 Task: Check the percentage active listings of new kitchen in the last 1 year.
Action: Mouse moved to (874, 202)
Screenshot: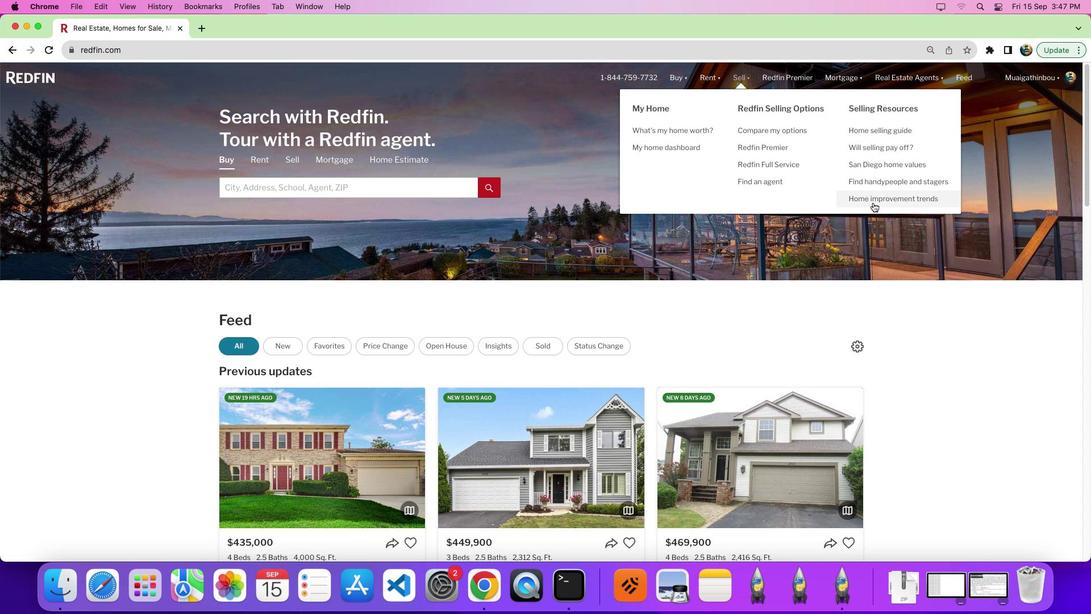 
Action: Mouse pressed left at (874, 202)
Screenshot: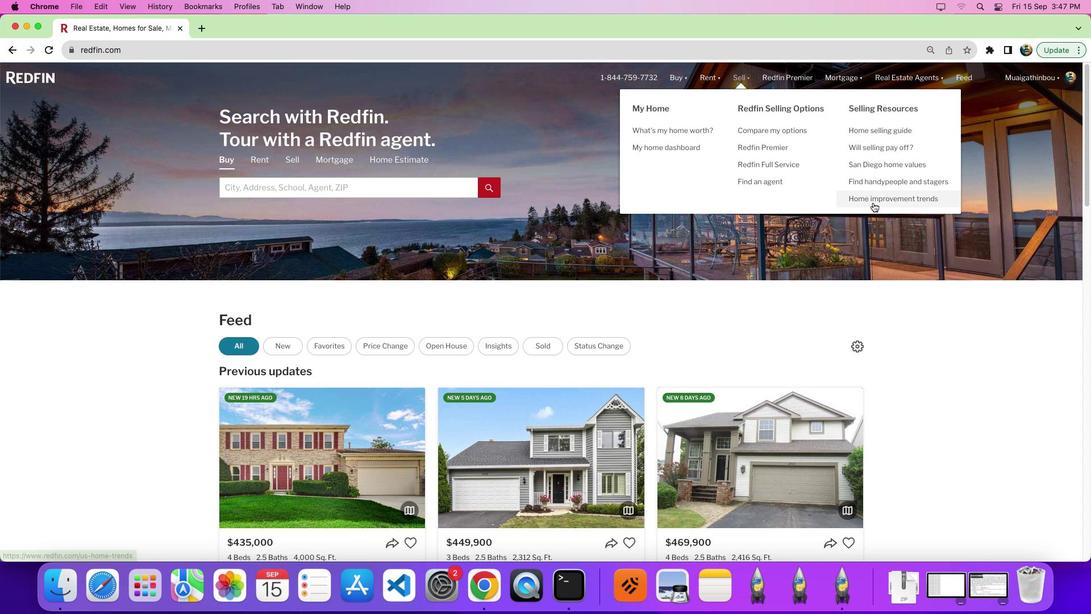 
Action: Mouse pressed left at (874, 202)
Screenshot: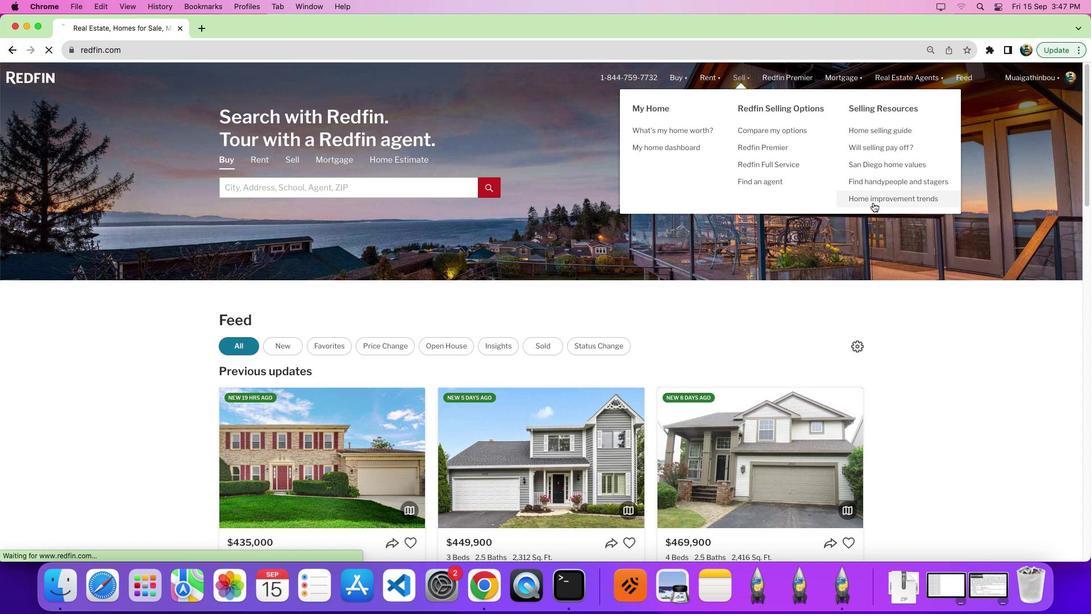 
Action: Mouse moved to (302, 222)
Screenshot: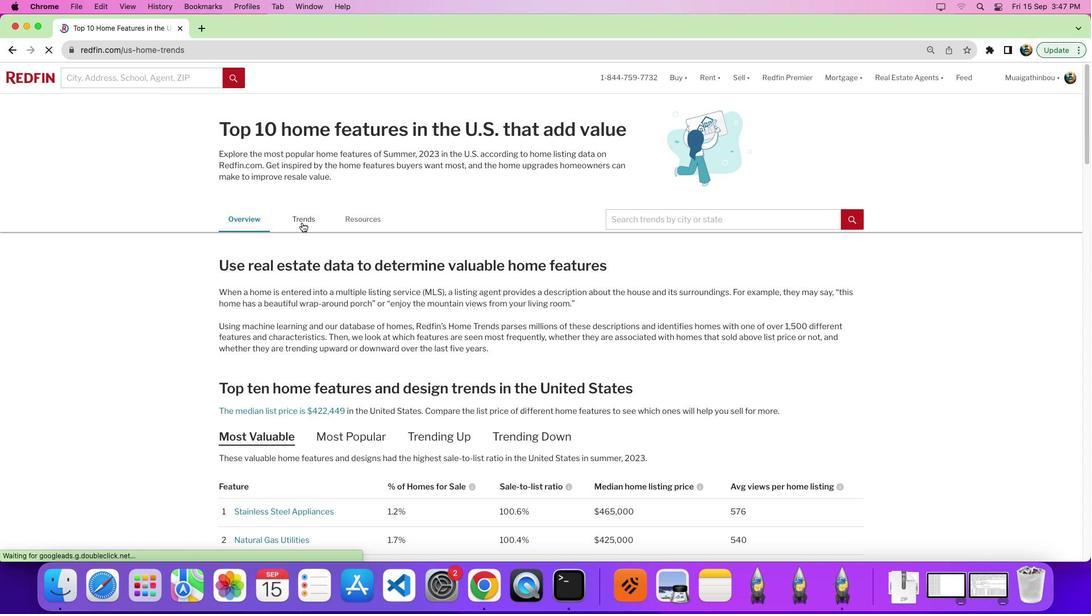 
Action: Mouse pressed left at (302, 222)
Screenshot: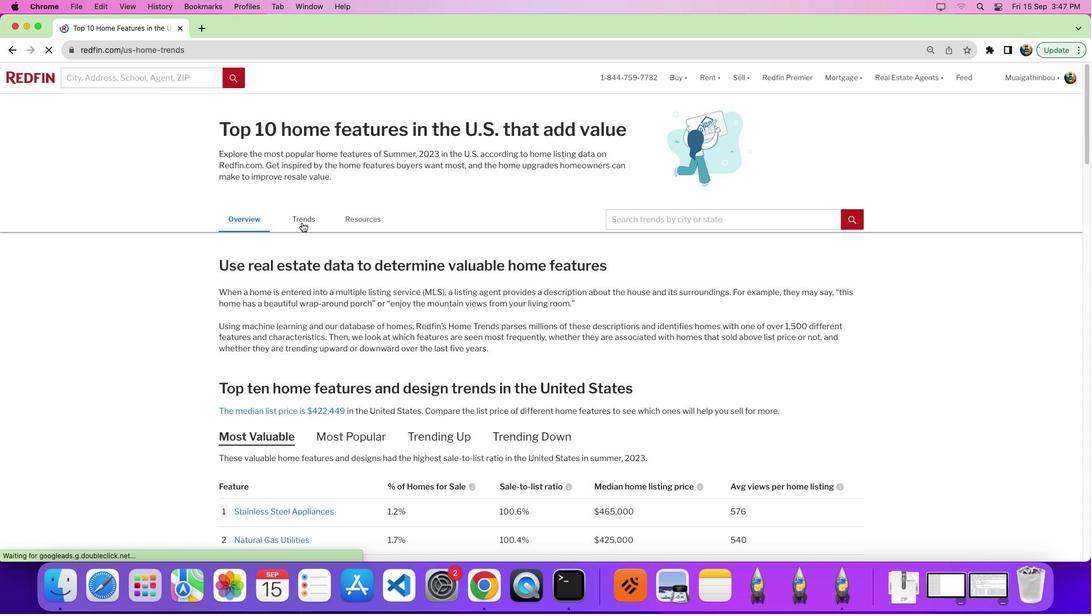 
Action: Mouse moved to (489, 222)
Screenshot: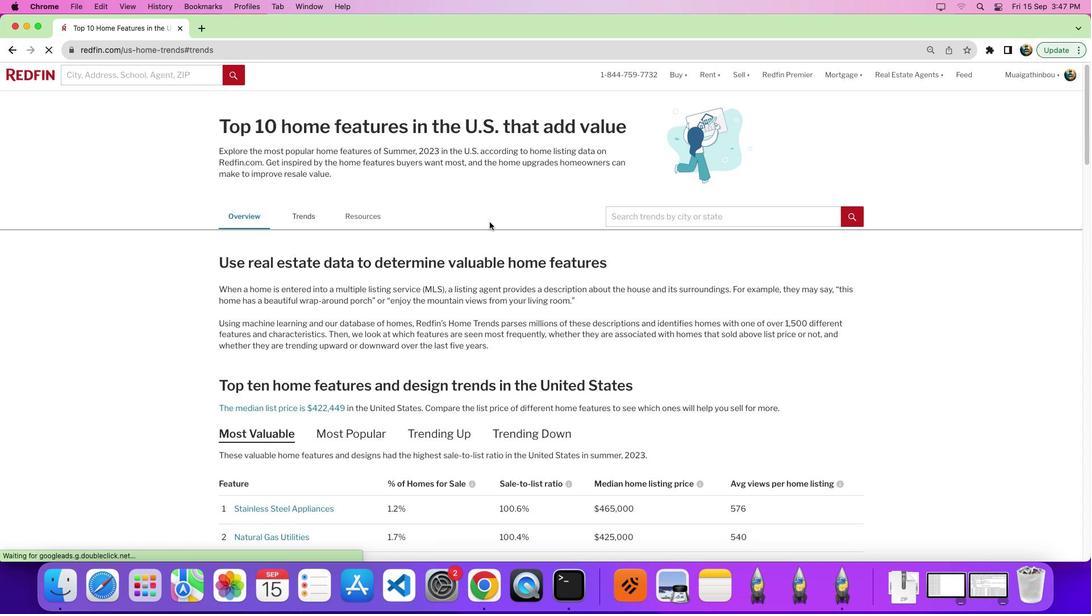 
Action: Mouse scrolled (489, 222) with delta (0, 0)
Screenshot: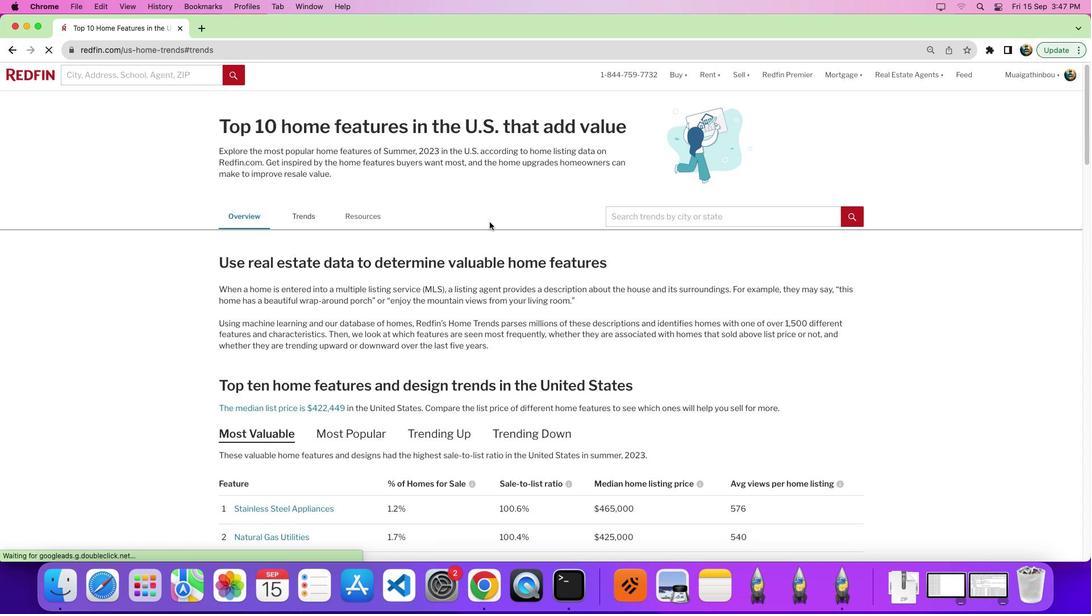 
Action: Mouse moved to (489, 222)
Screenshot: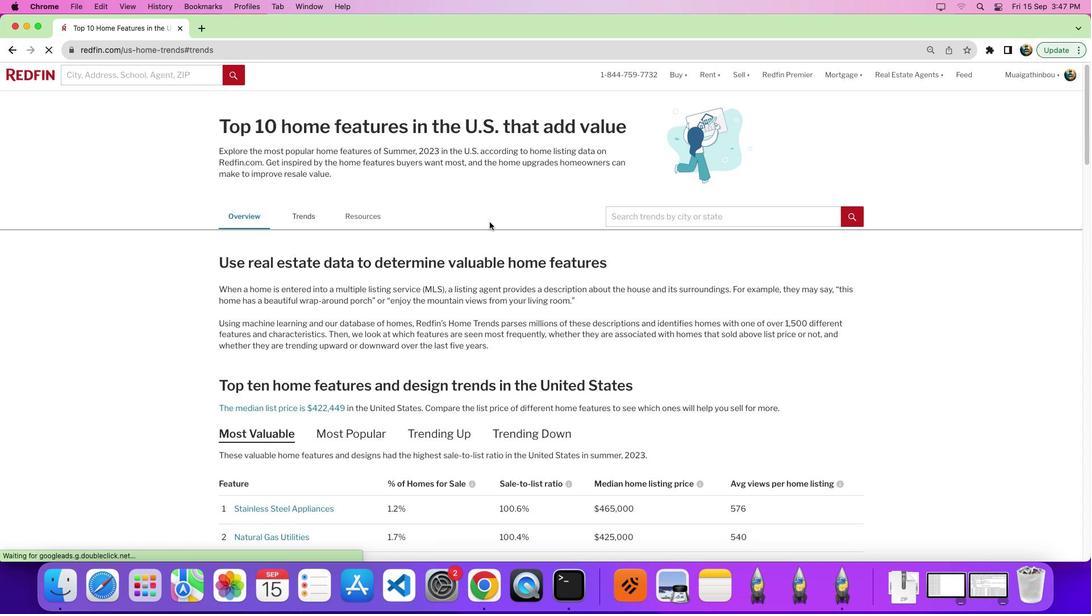 
Action: Mouse scrolled (489, 222) with delta (0, 0)
Screenshot: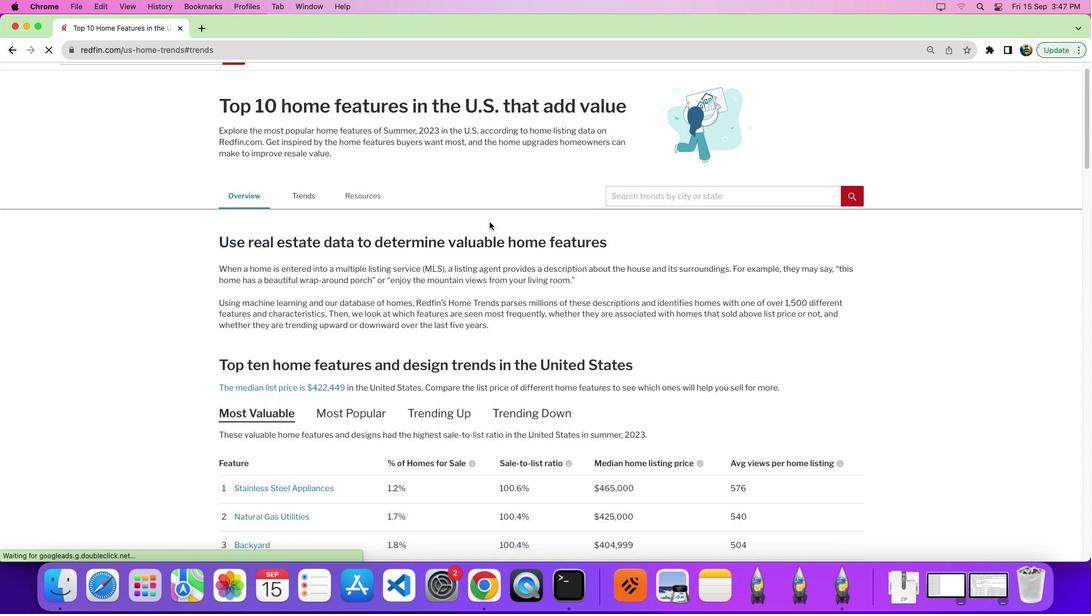 
Action: Mouse moved to (490, 221)
Screenshot: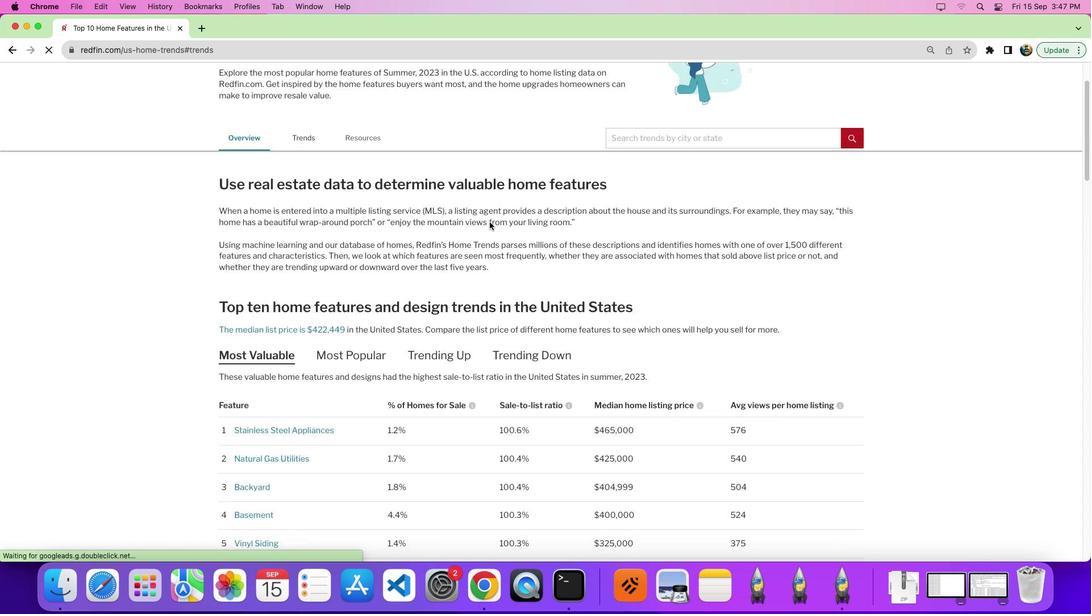 
Action: Mouse scrolled (490, 221) with delta (0, -3)
Screenshot: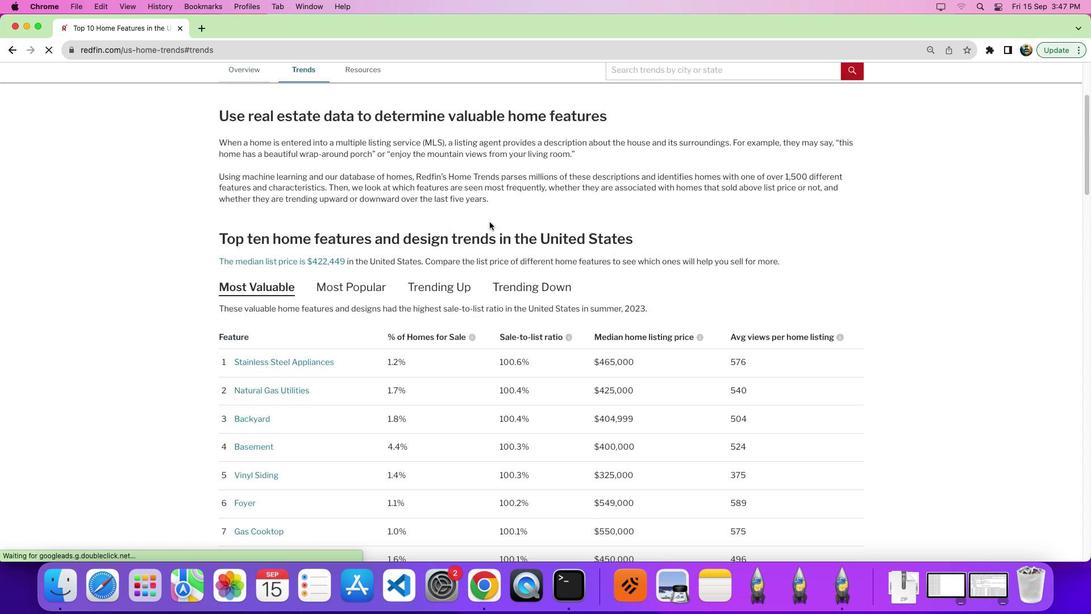 
Action: Mouse scrolled (490, 221) with delta (0, 0)
Screenshot: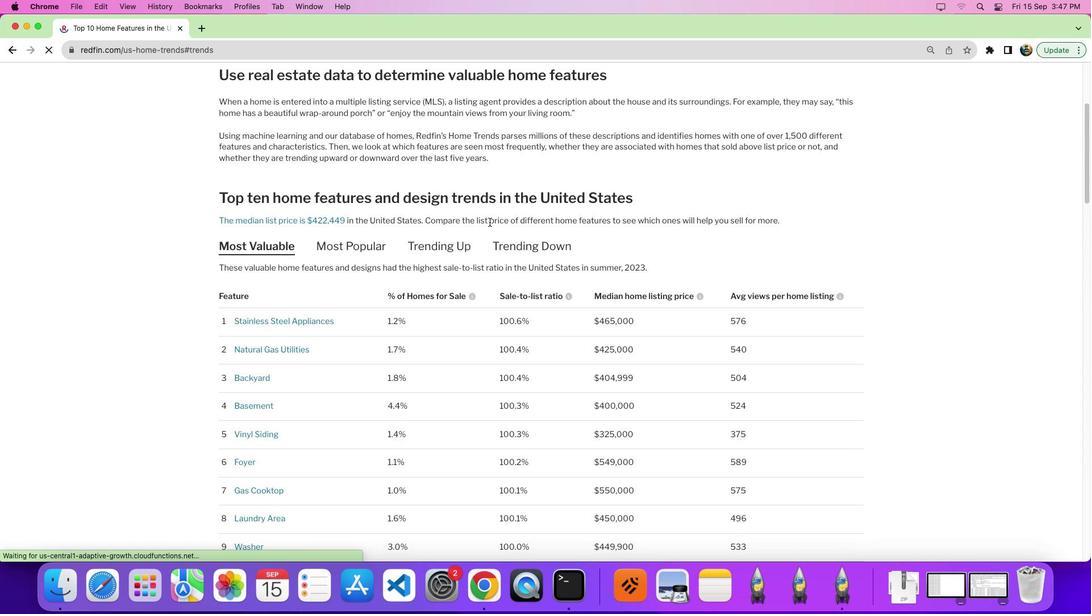 
Action: Mouse scrolled (490, 221) with delta (0, 0)
Screenshot: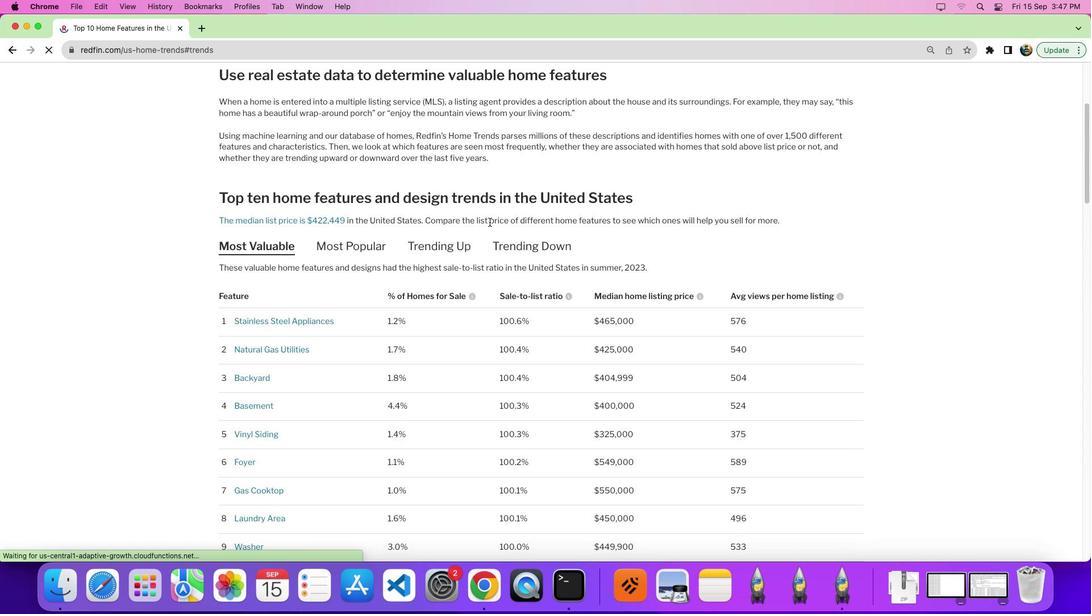 
Action: Mouse scrolled (490, 221) with delta (0, -2)
Screenshot: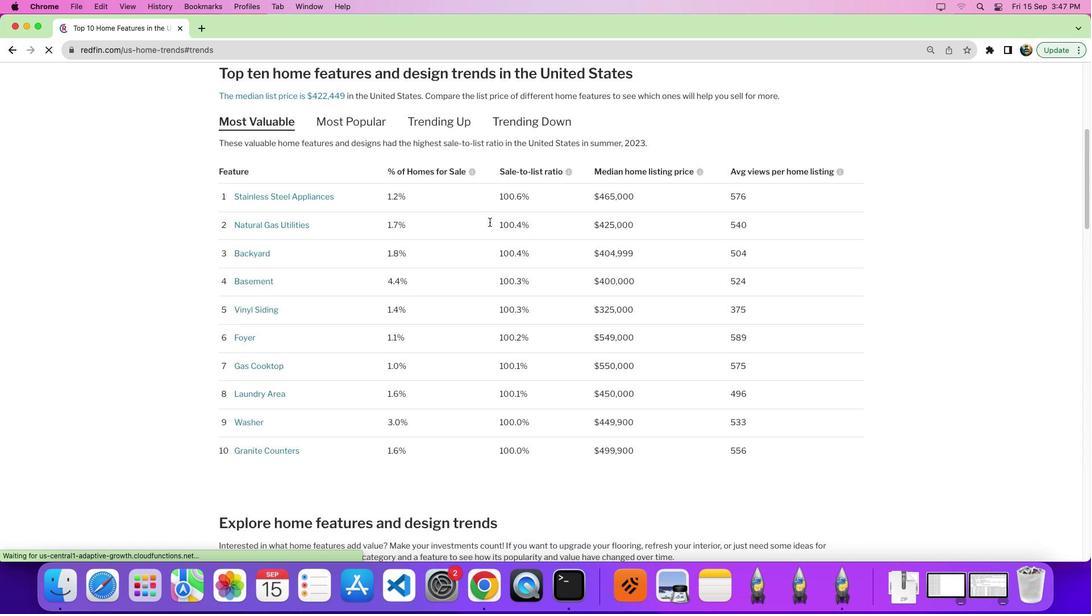 
Action: Mouse moved to (486, 221)
Screenshot: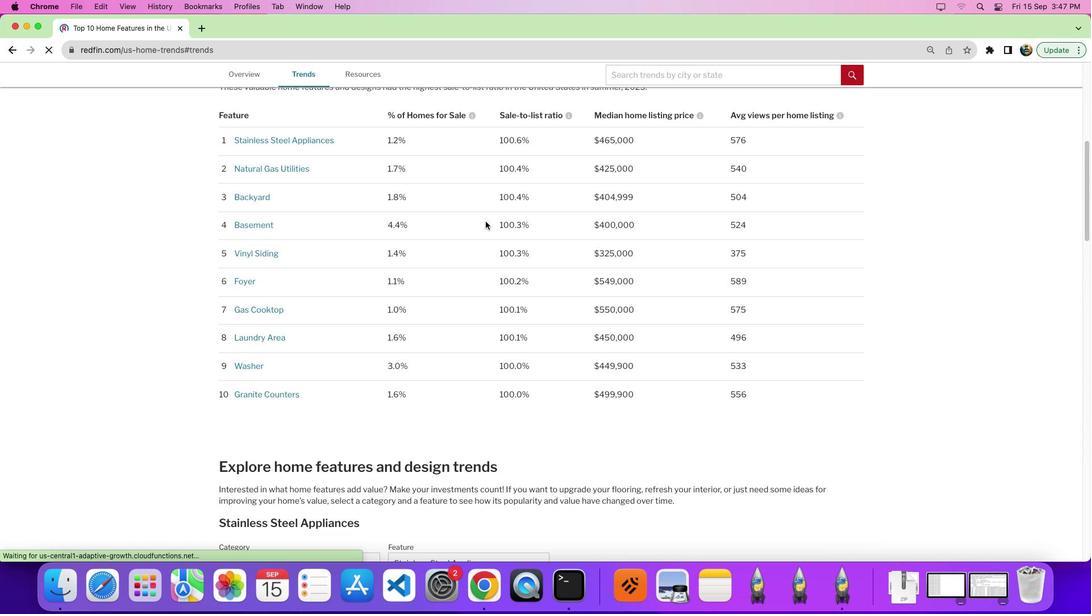
Action: Mouse scrolled (486, 221) with delta (0, 0)
Screenshot: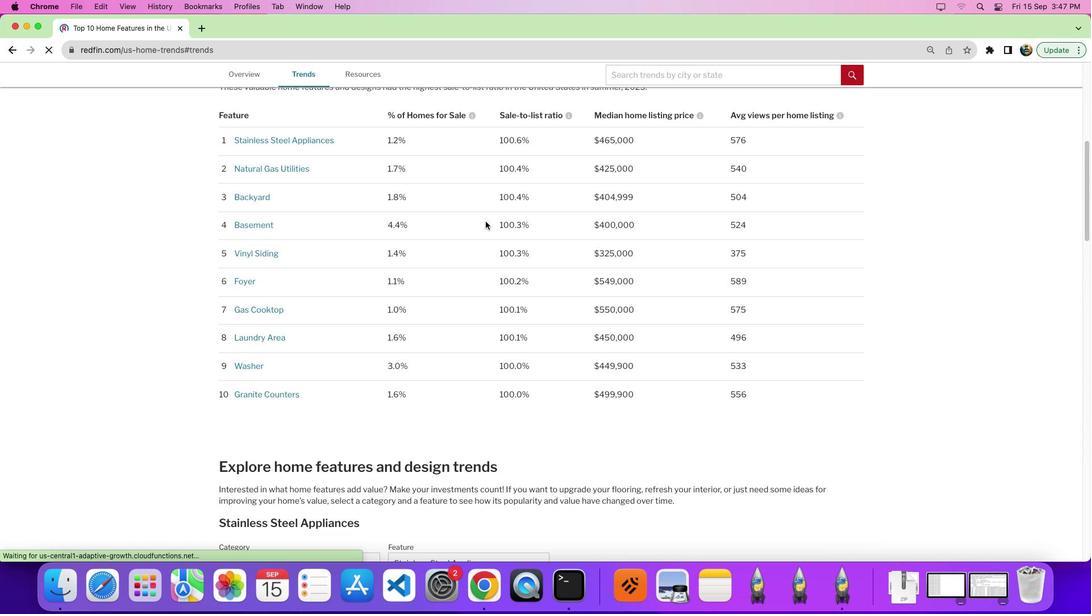 
Action: Mouse scrolled (486, 221) with delta (0, 0)
Screenshot: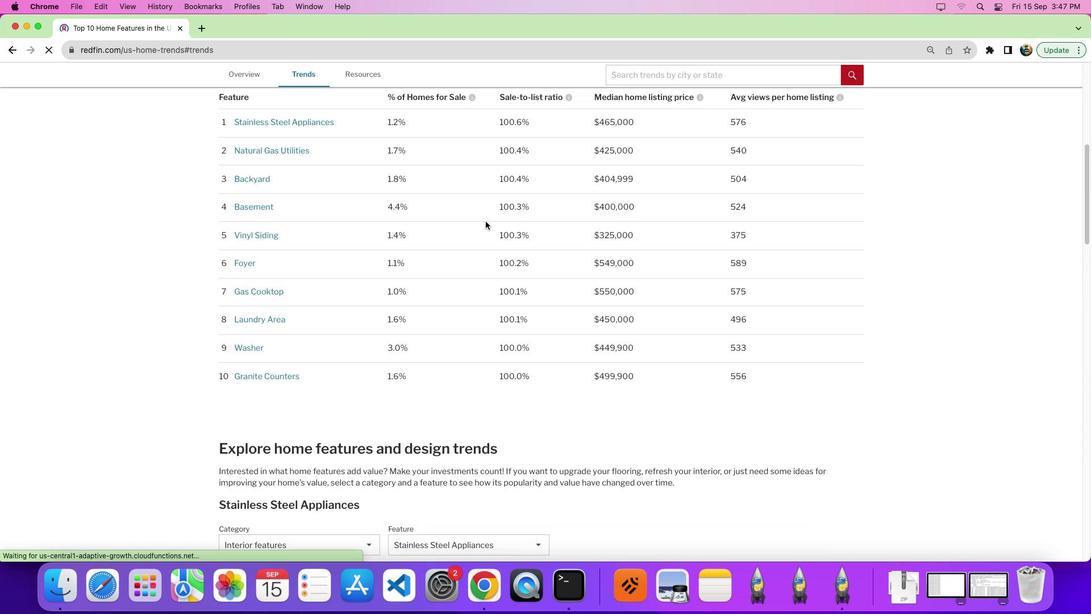 
Action: Mouse moved to (464, 243)
Screenshot: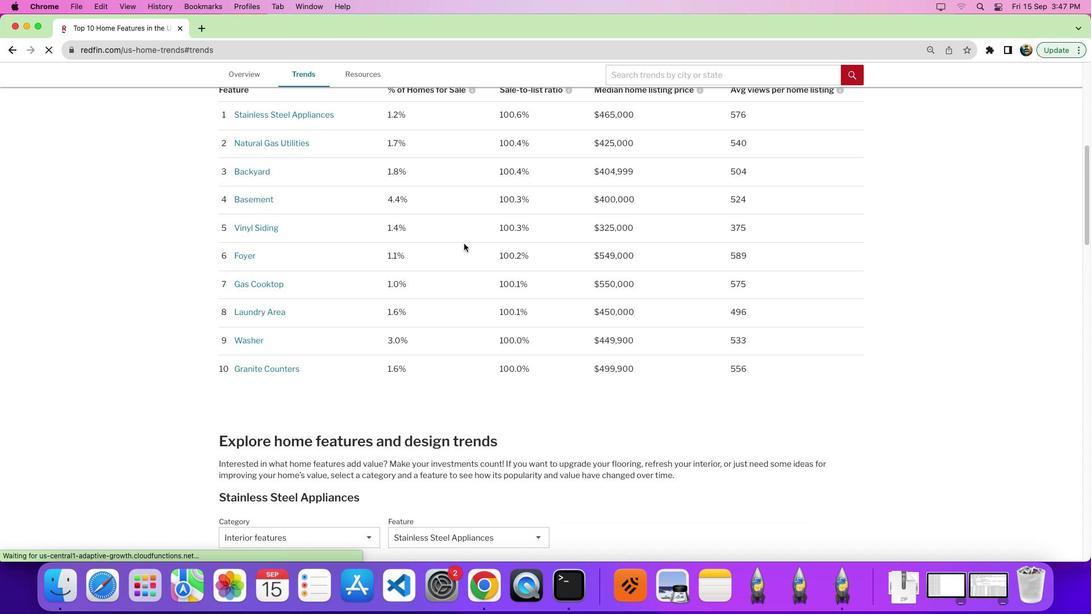 
Action: Mouse scrolled (464, 243) with delta (0, 0)
Screenshot: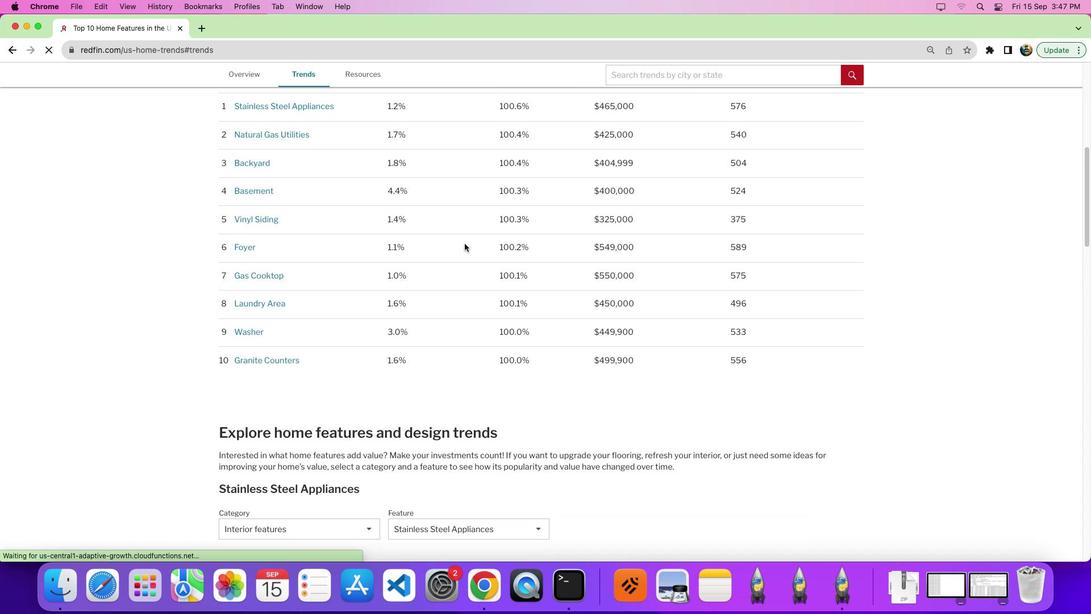 
Action: Mouse scrolled (464, 243) with delta (0, 0)
Screenshot: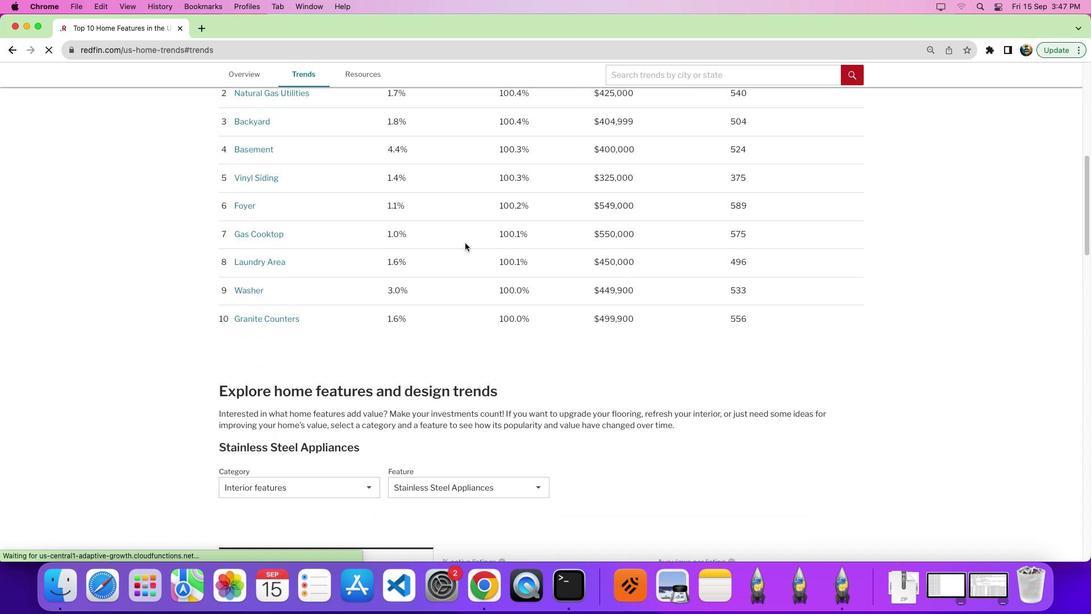 
Action: Mouse moved to (464, 243)
Screenshot: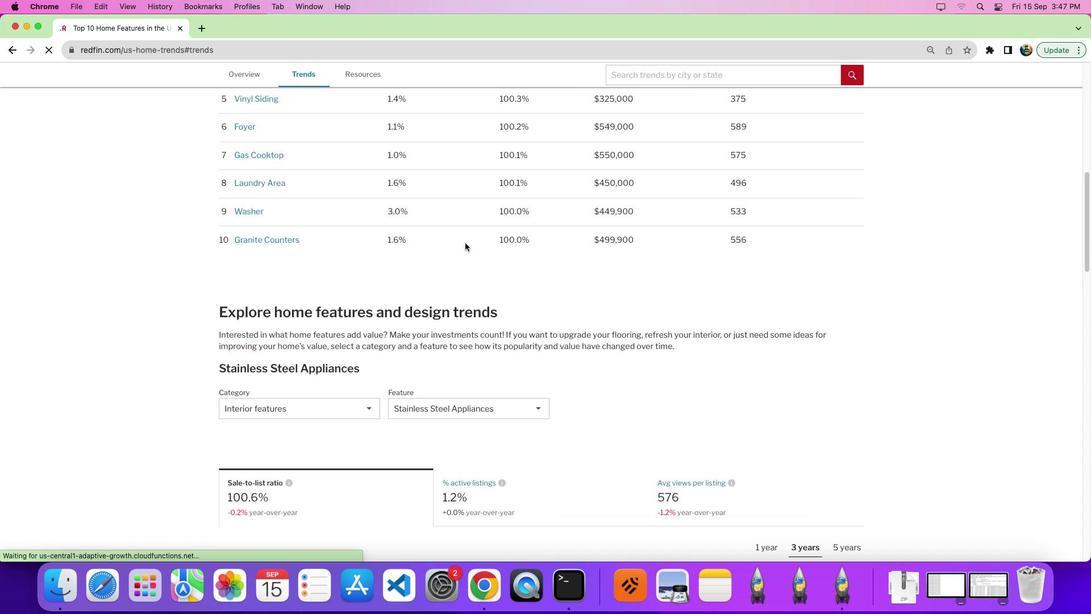 
Action: Mouse scrolled (464, 243) with delta (0, -3)
Screenshot: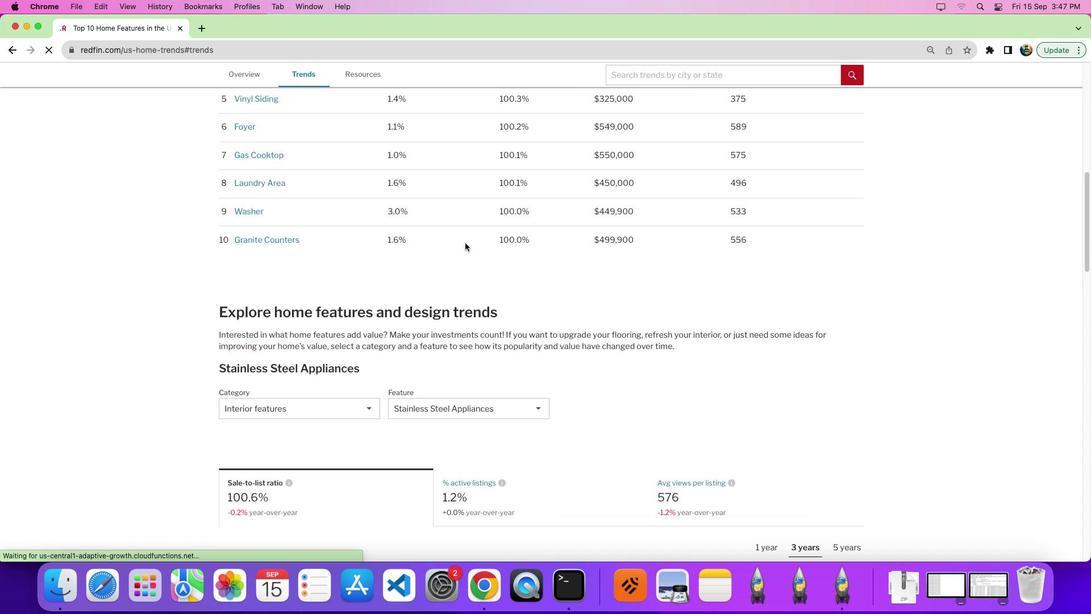 
Action: Mouse moved to (439, 250)
Screenshot: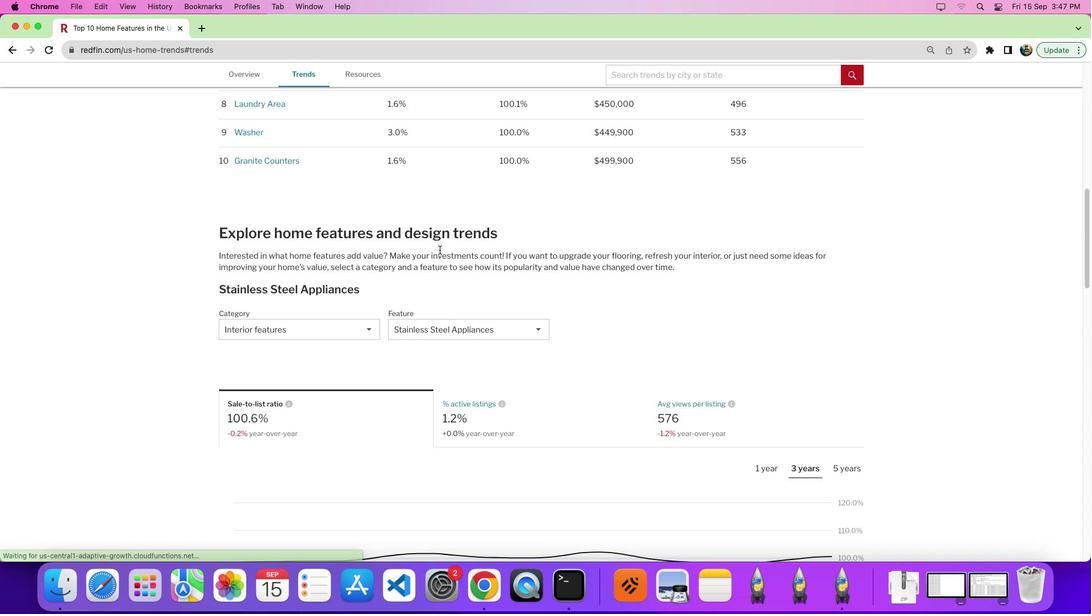 
Action: Mouse scrolled (439, 250) with delta (0, 0)
Screenshot: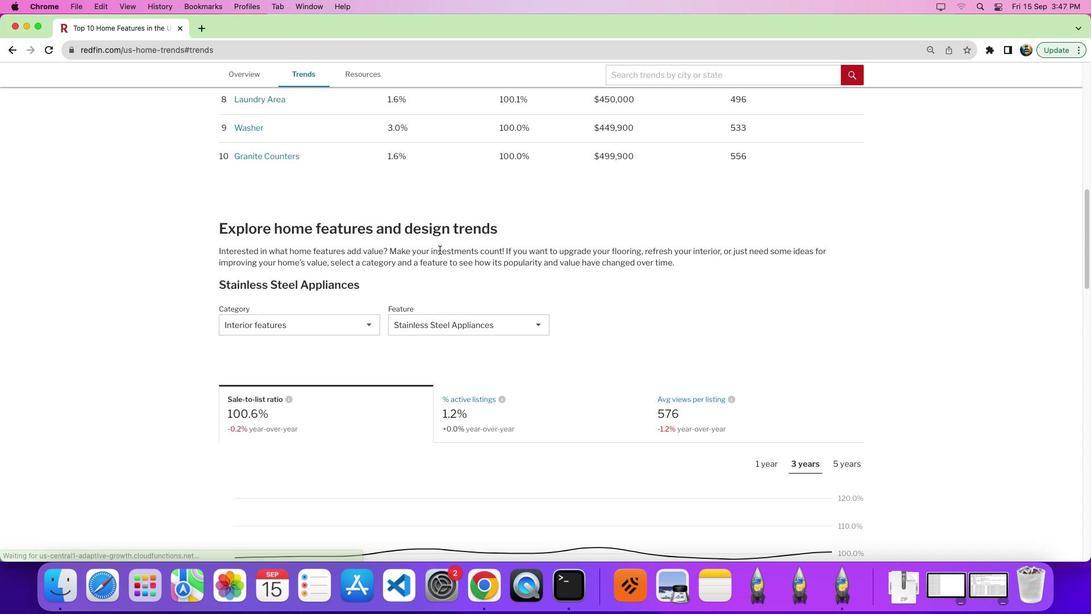 
Action: Mouse moved to (439, 250)
Screenshot: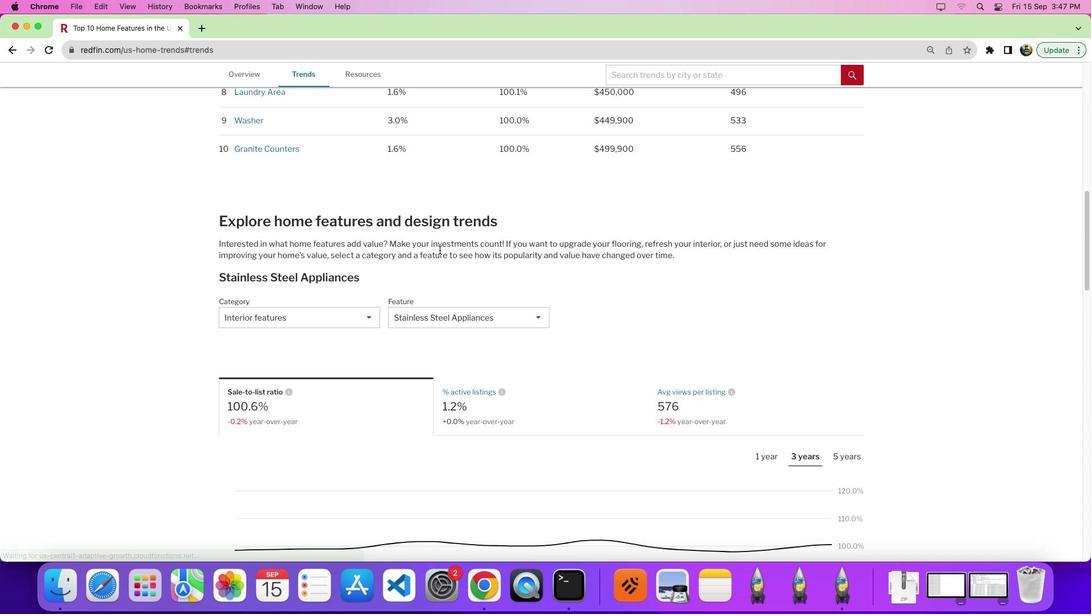 
Action: Mouse scrolled (439, 250) with delta (0, 0)
Screenshot: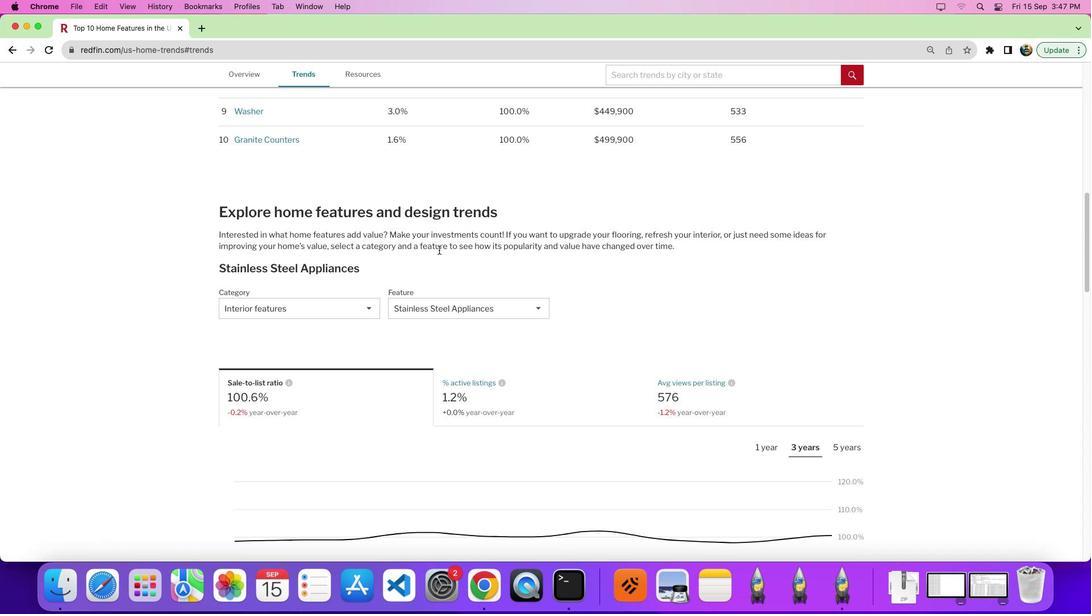 
Action: Mouse moved to (354, 296)
Screenshot: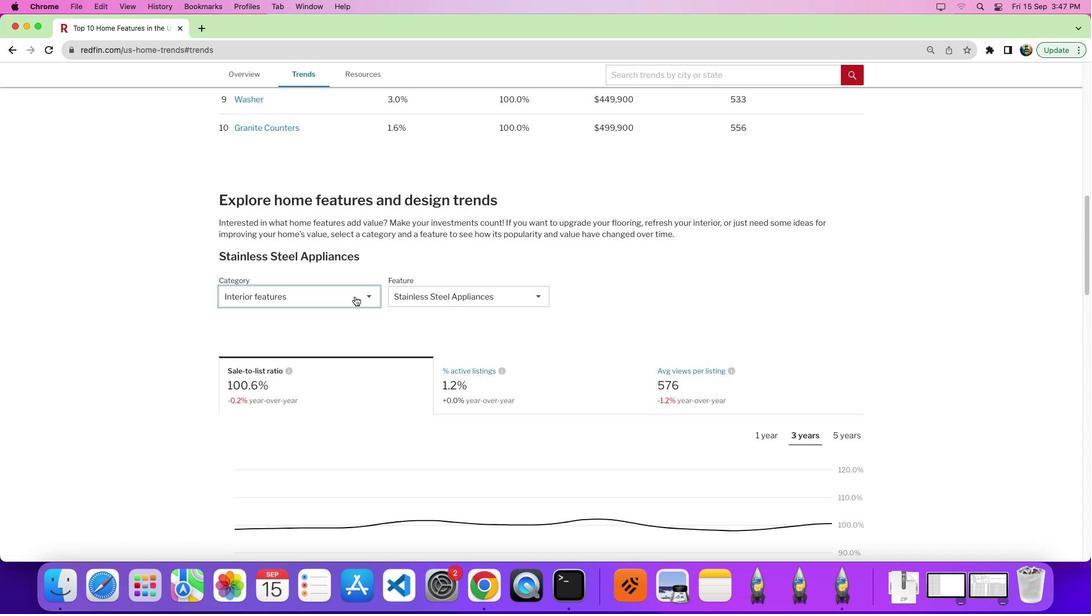
Action: Mouse pressed left at (354, 296)
Screenshot: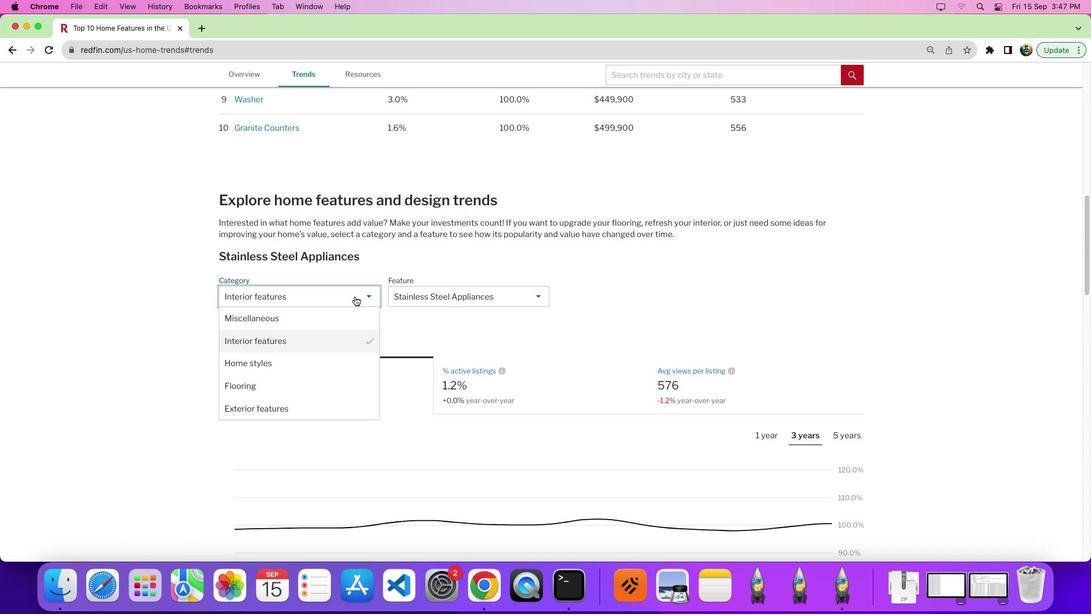 
Action: Mouse moved to (362, 341)
Screenshot: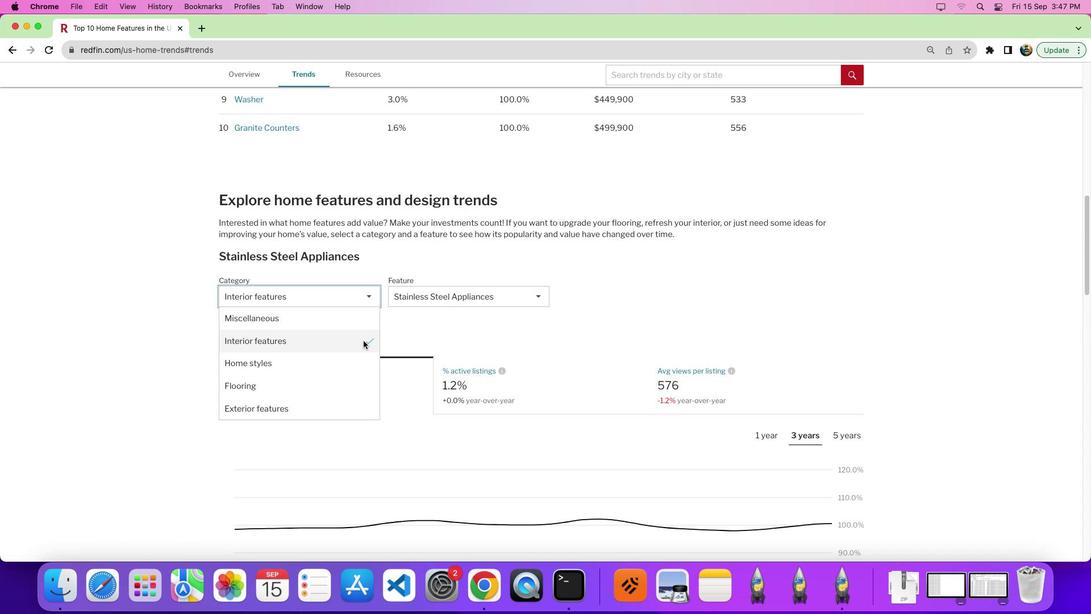 
Action: Mouse pressed left at (362, 341)
Screenshot: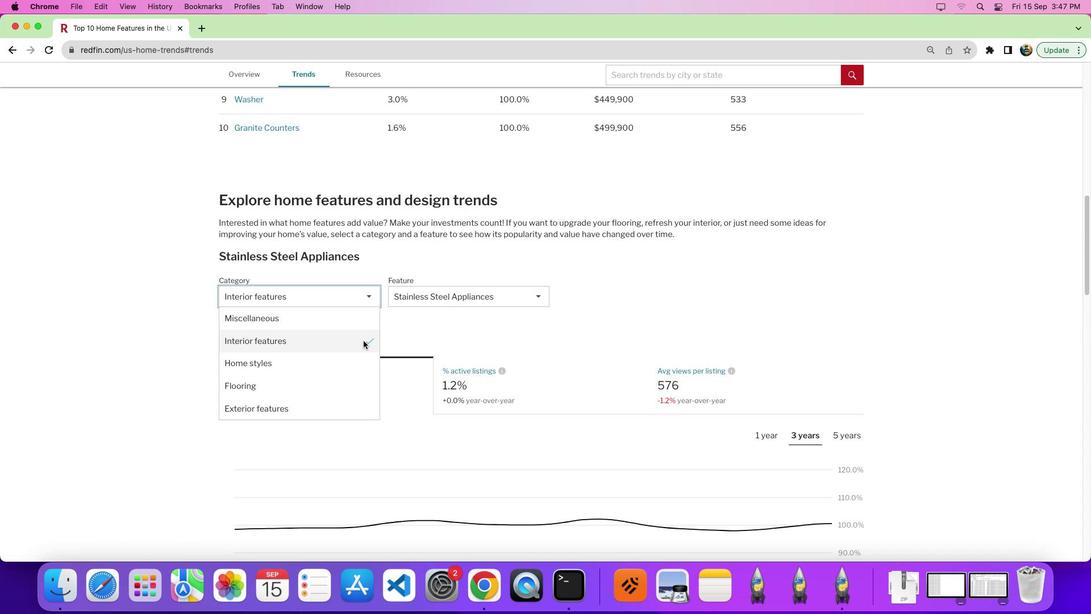 
Action: Mouse moved to (461, 289)
Screenshot: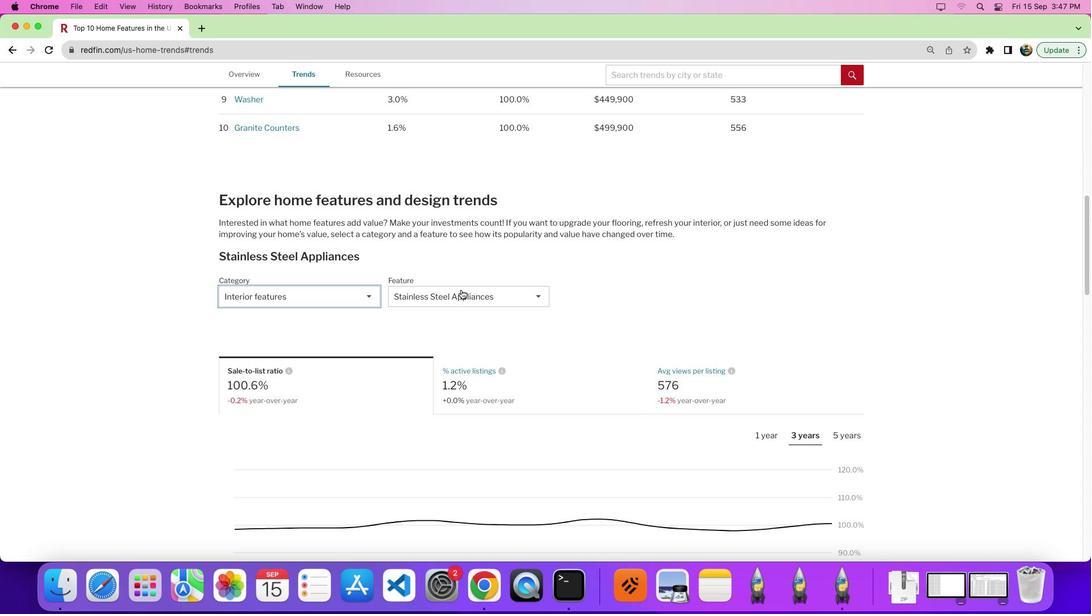 
Action: Mouse pressed left at (461, 289)
Screenshot: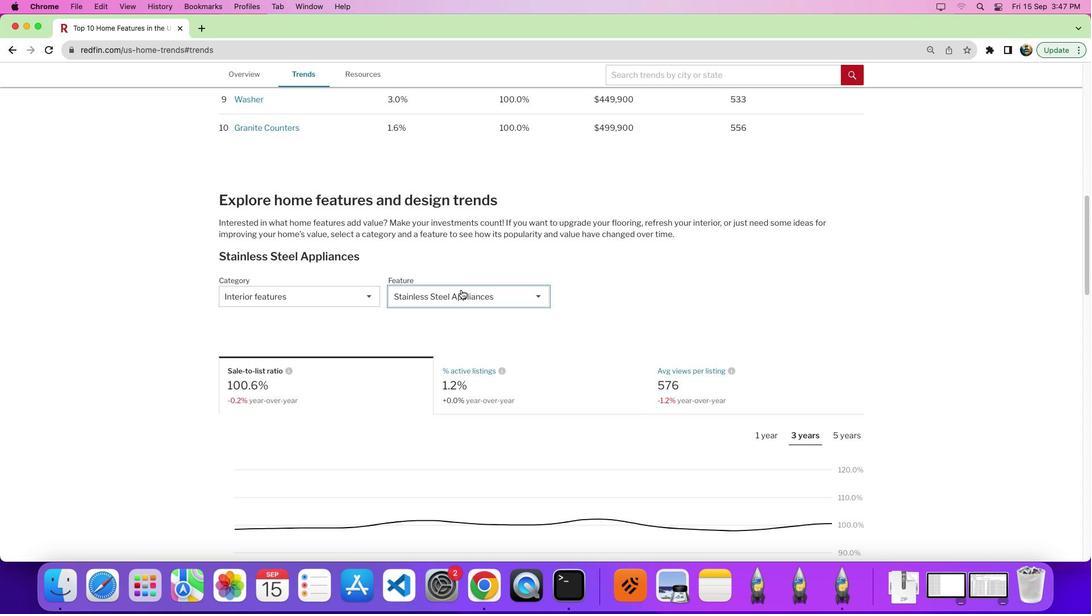 
Action: Mouse moved to (431, 378)
Screenshot: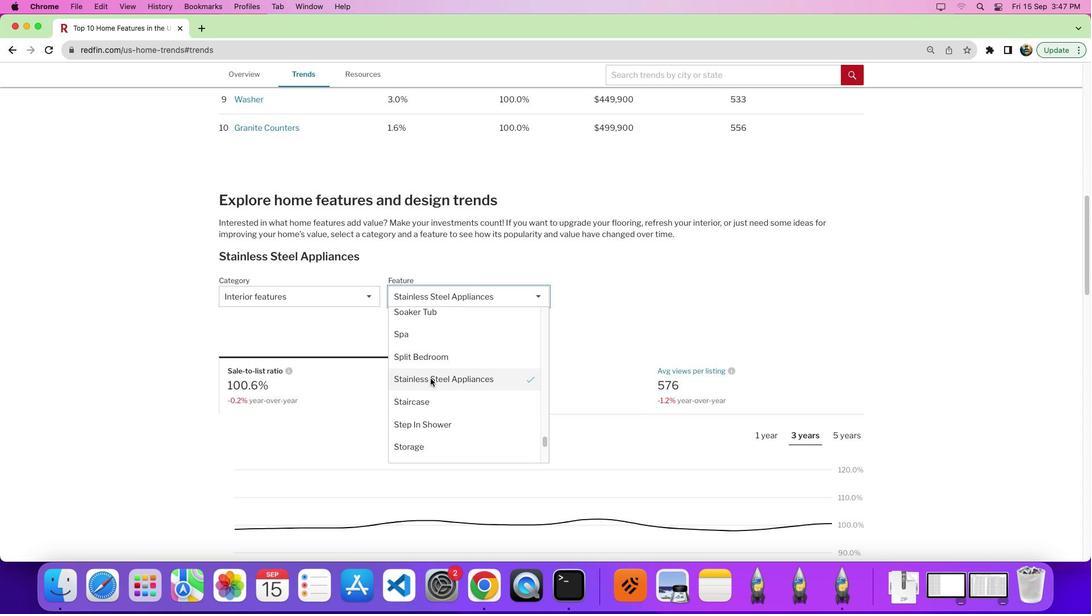 
Action: Mouse scrolled (431, 378) with delta (0, 0)
Screenshot: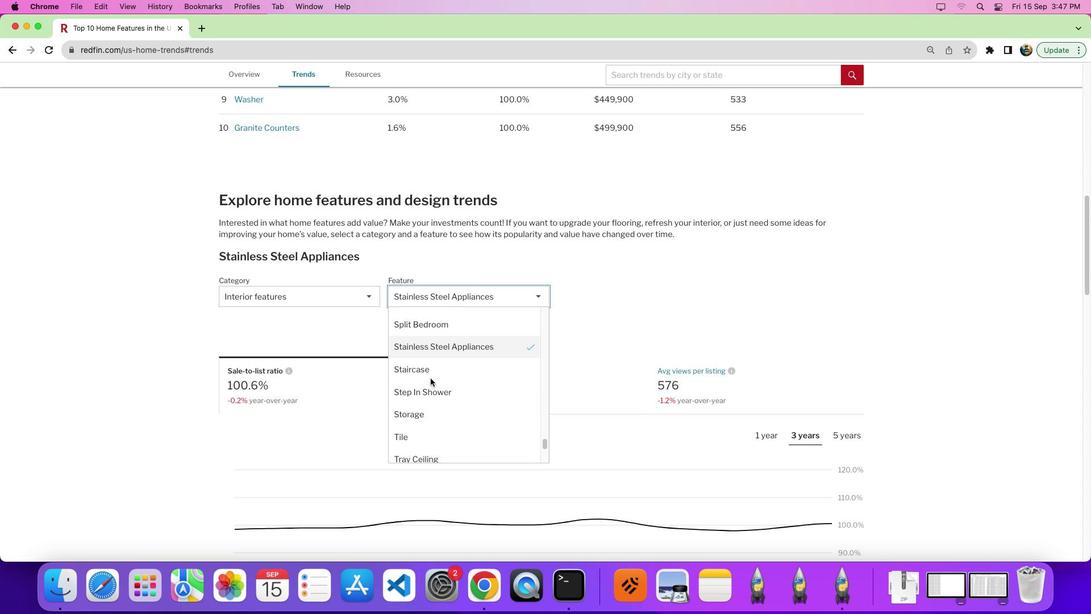 
Action: Mouse scrolled (431, 378) with delta (0, 0)
Screenshot: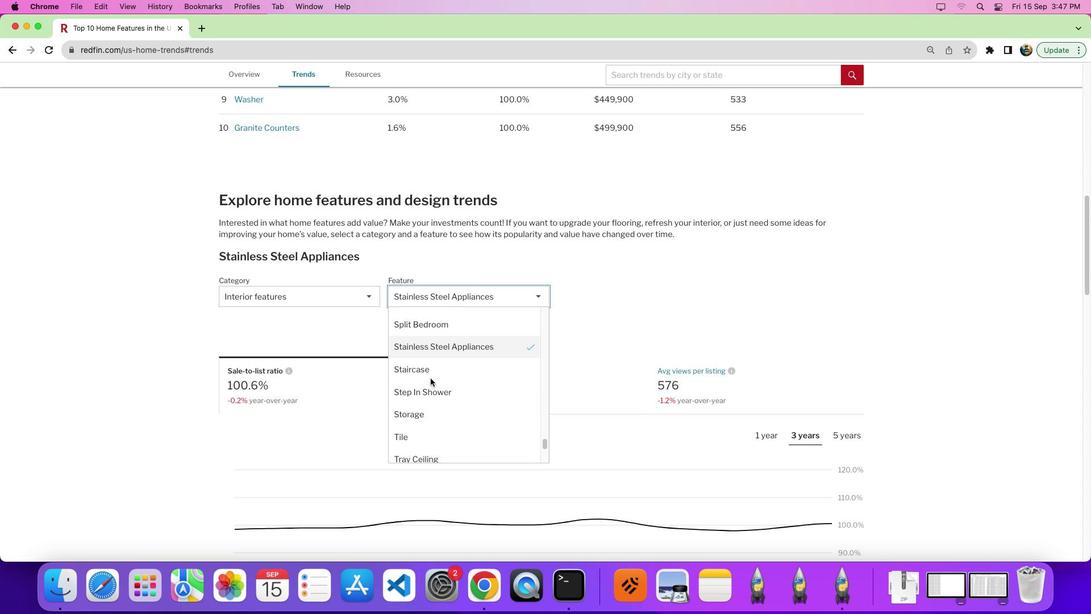 
Action: Mouse scrolled (431, 378) with delta (0, -3)
Screenshot: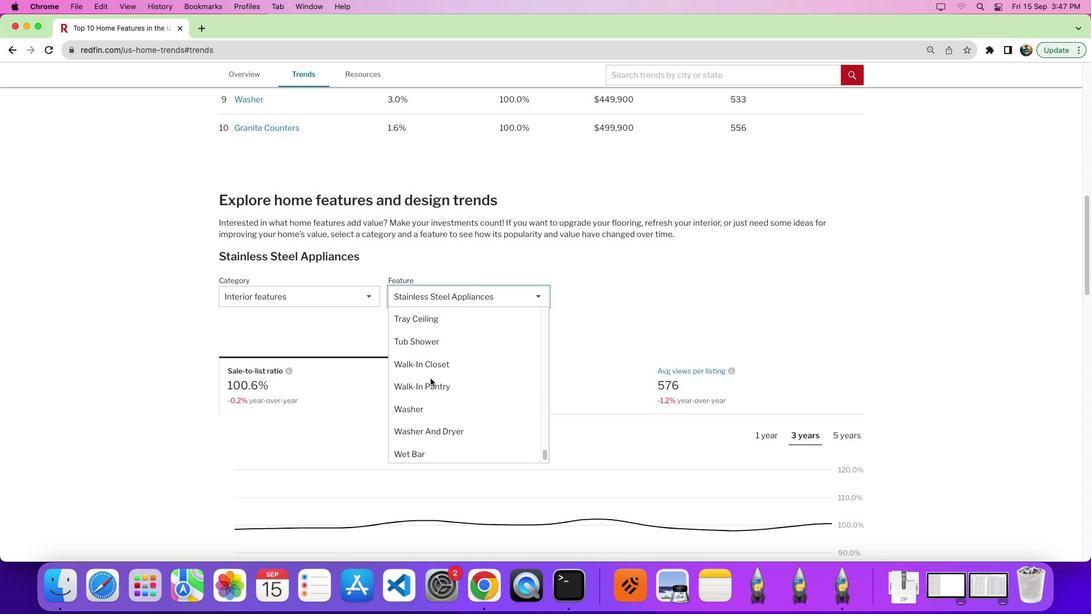 
Action: Mouse scrolled (431, 378) with delta (0, 0)
Screenshot: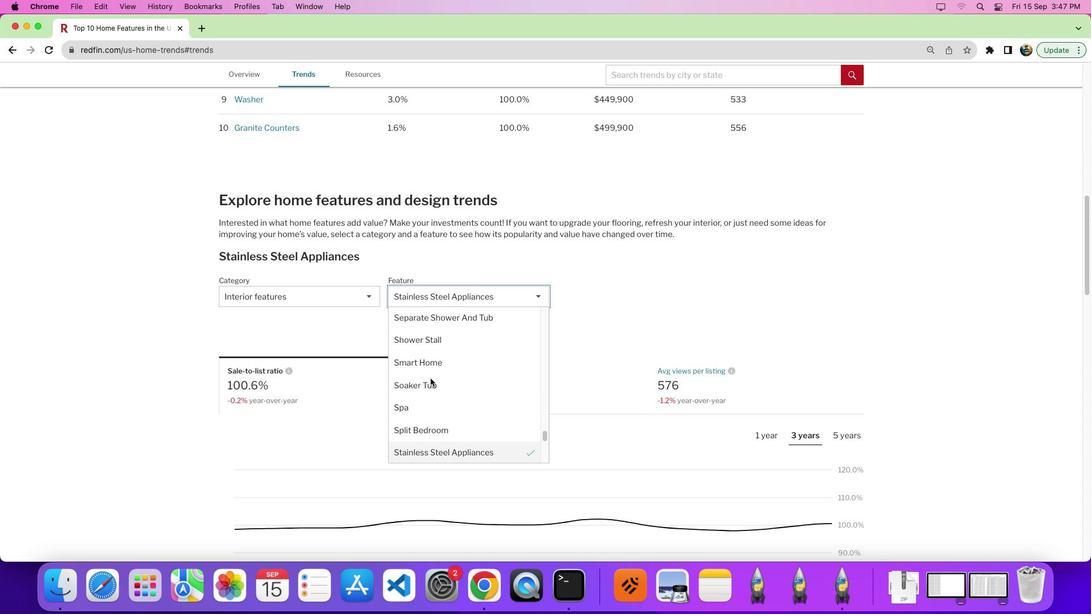 
Action: Mouse scrolled (431, 378) with delta (0, 1)
Screenshot: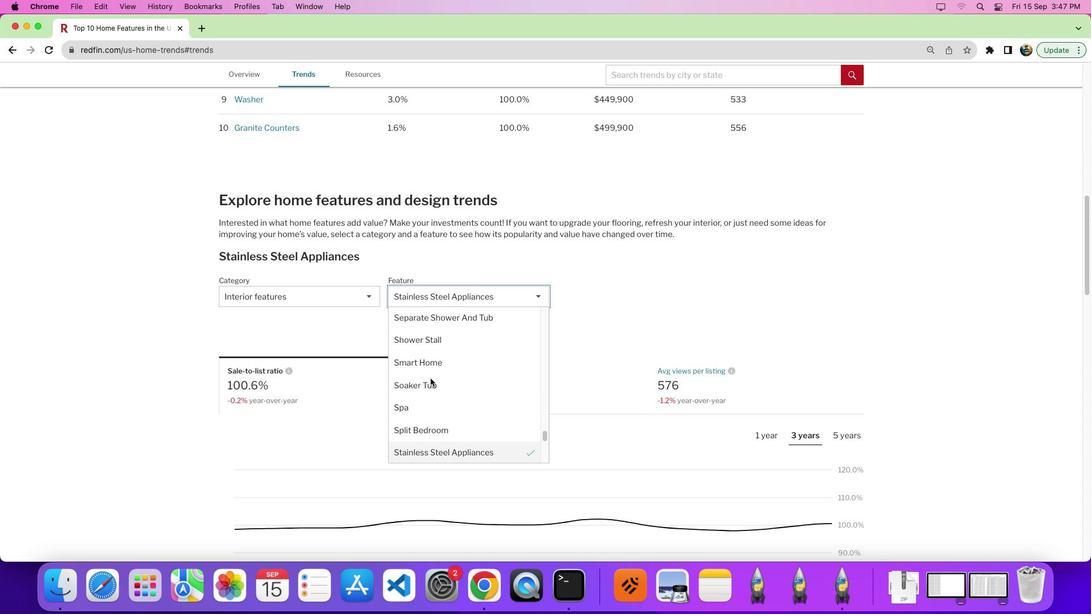 
Action: Mouse scrolled (431, 378) with delta (0, 5)
Screenshot: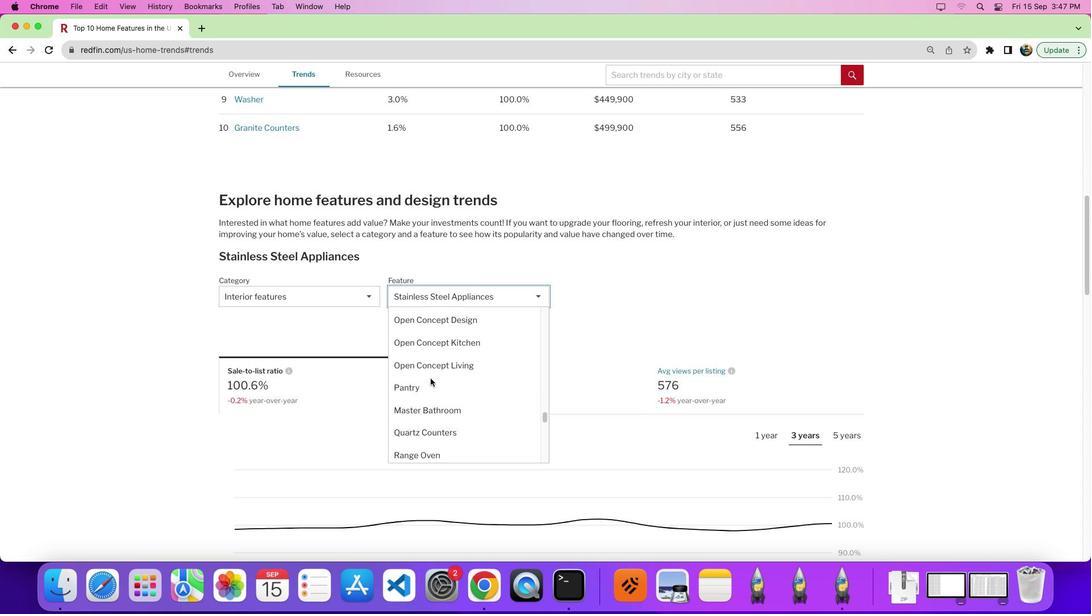 
Action: Mouse scrolled (431, 378) with delta (0, 7)
Screenshot: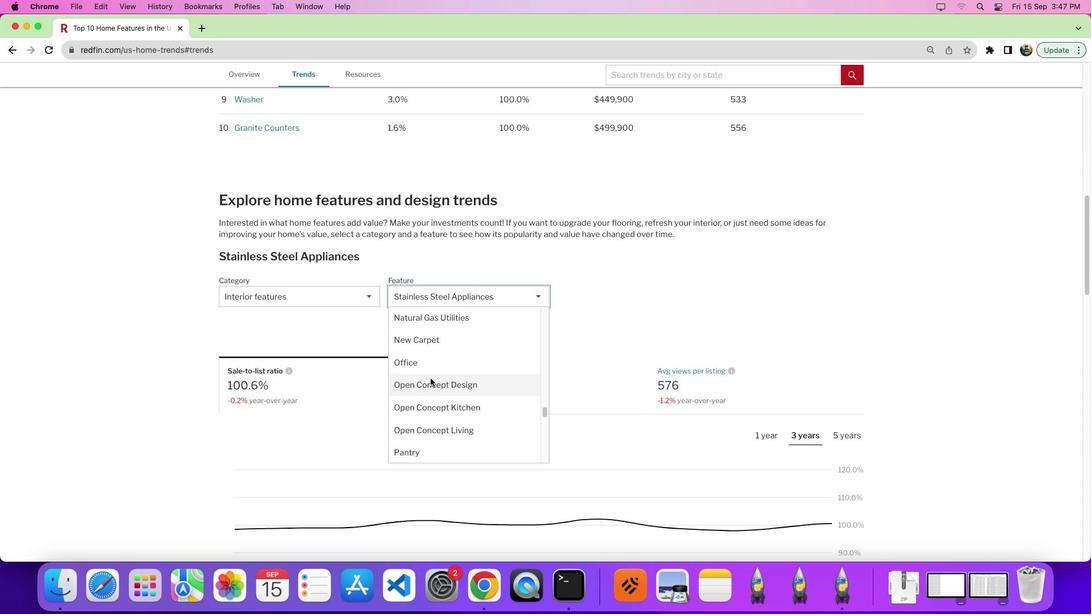 
Action: Mouse moved to (431, 378)
Screenshot: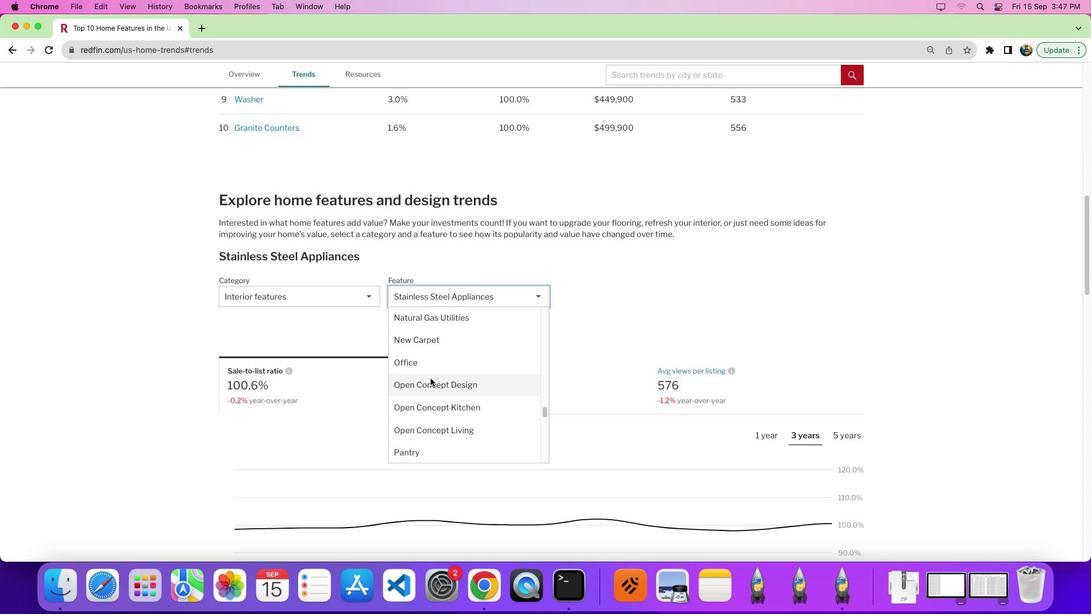 
Action: Mouse scrolled (431, 378) with delta (0, 0)
Screenshot: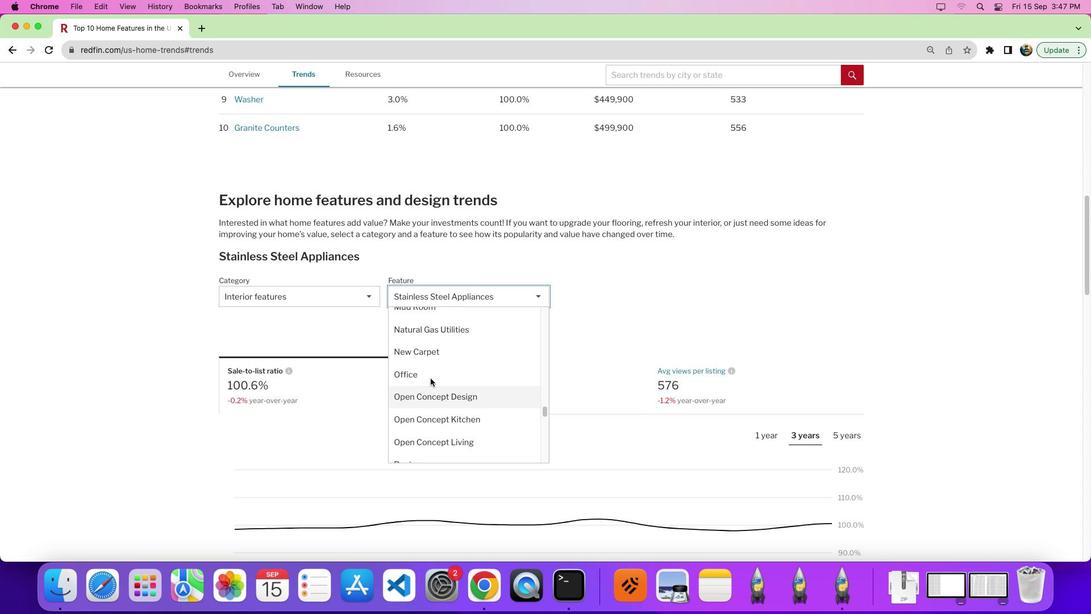 
Action: Mouse scrolled (431, 378) with delta (0, 0)
Screenshot: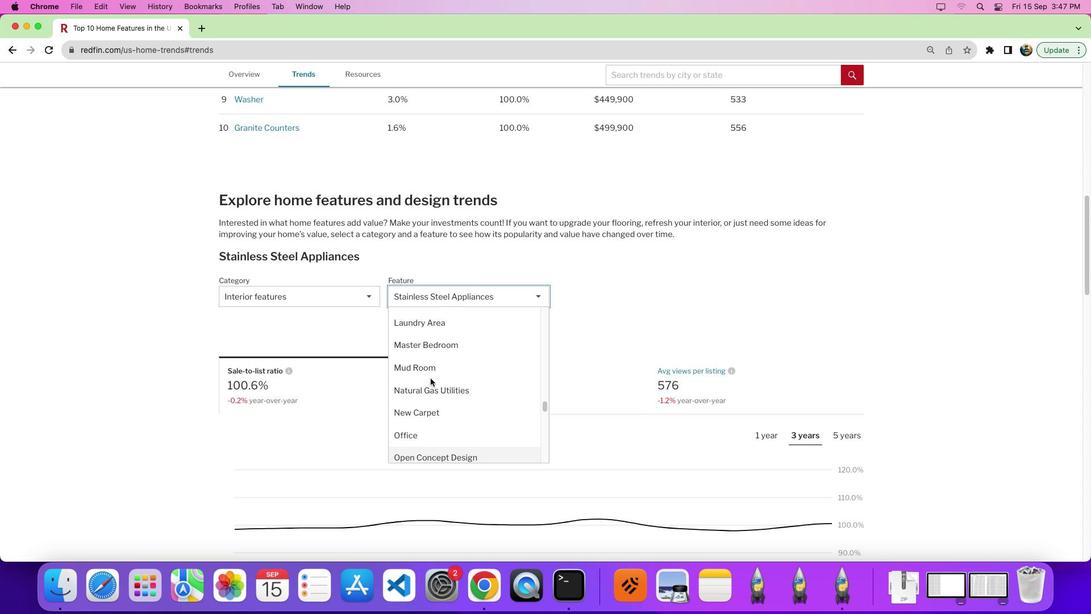 
Action: Mouse scrolled (431, 378) with delta (0, 3)
Screenshot: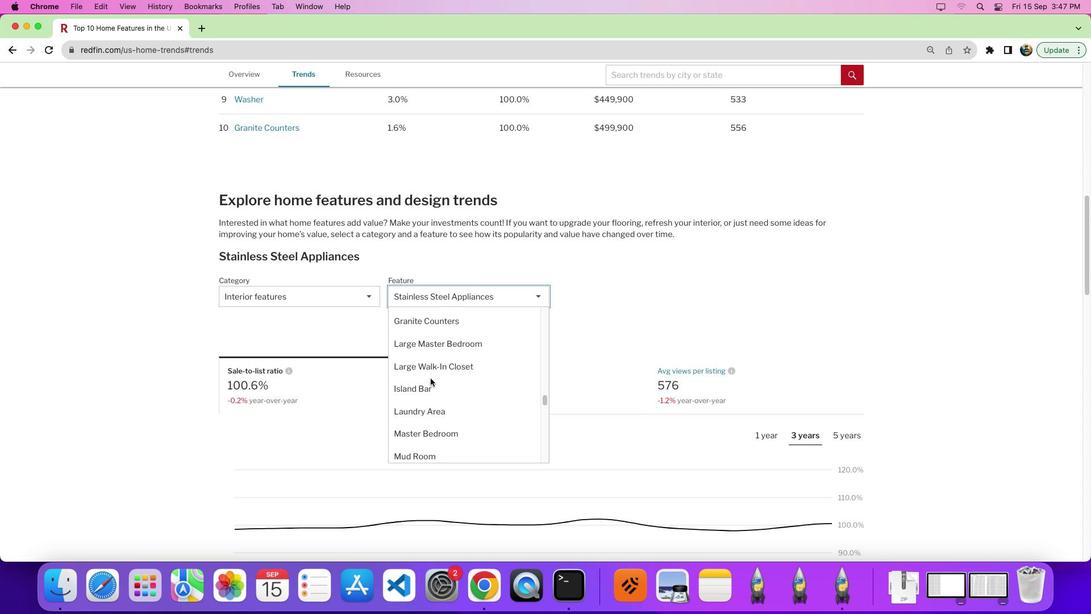 
Action: Mouse scrolled (431, 378) with delta (0, 0)
Screenshot: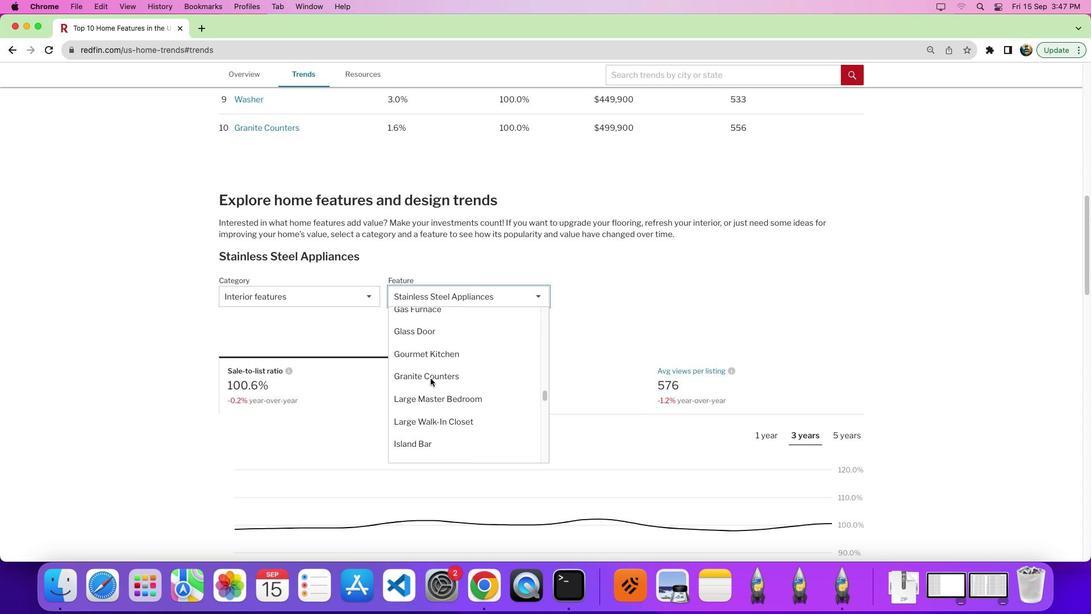 
Action: Mouse scrolled (431, 378) with delta (0, 0)
Screenshot: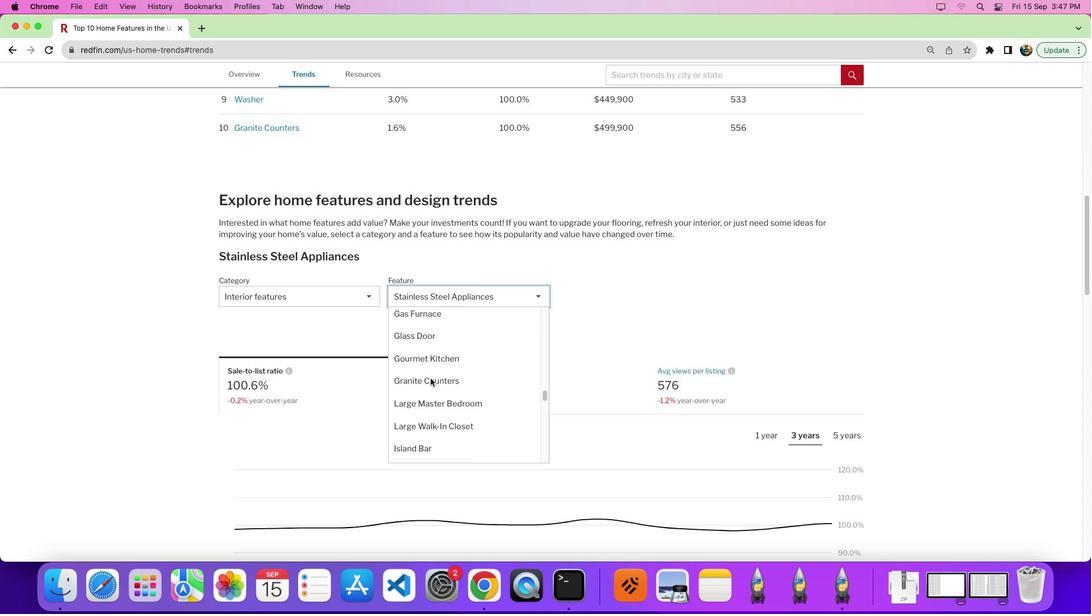 
Action: Mouse scrolled (431, 378) with delta (0, 0)
Screenshot: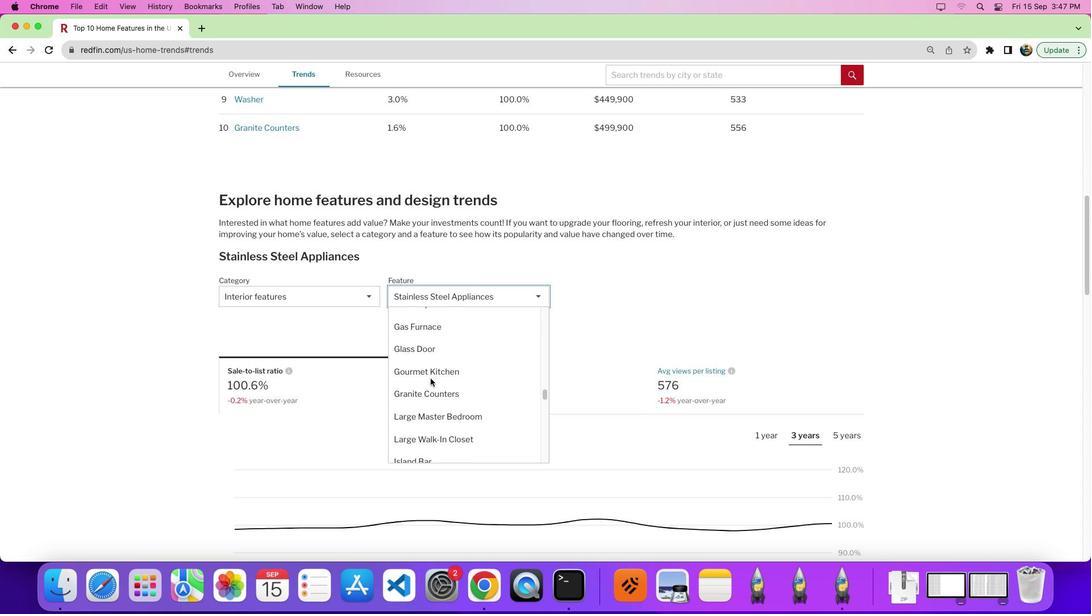 
Action: Mouse scrolled (431, 378) with delta (0, 0)
Screenshot: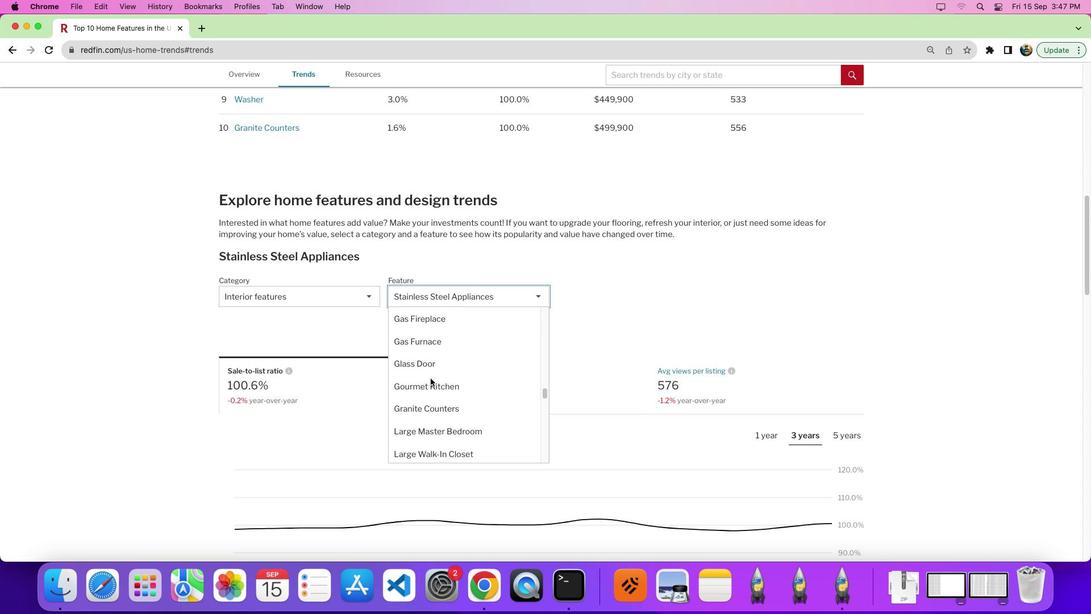 
Action: Mouse scrolled (431, 378) with delta (0, 0)
Screenshot: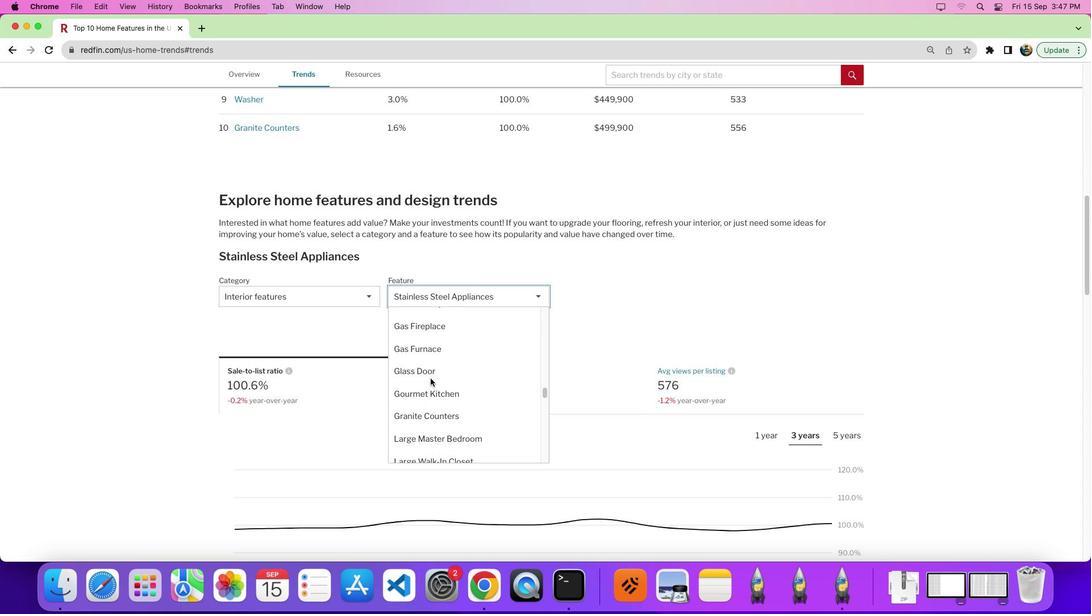 
Action: Mouse scrolled (431, 378) with delta (0, 0)
Screenshot: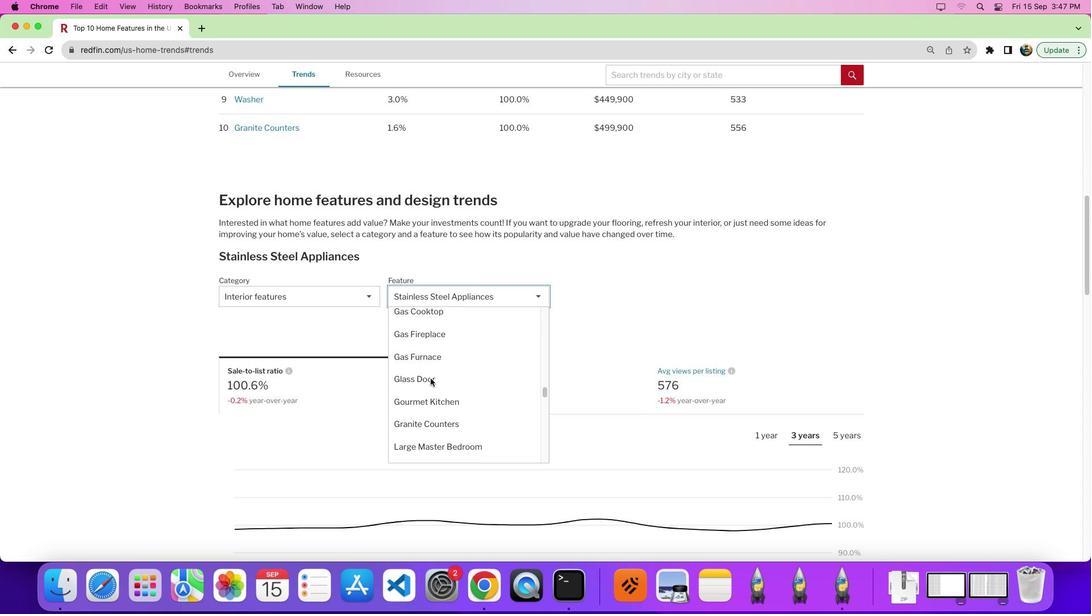 
Action: Mouse scrolled (431, 378) with delta (0, 0)
Screenshot: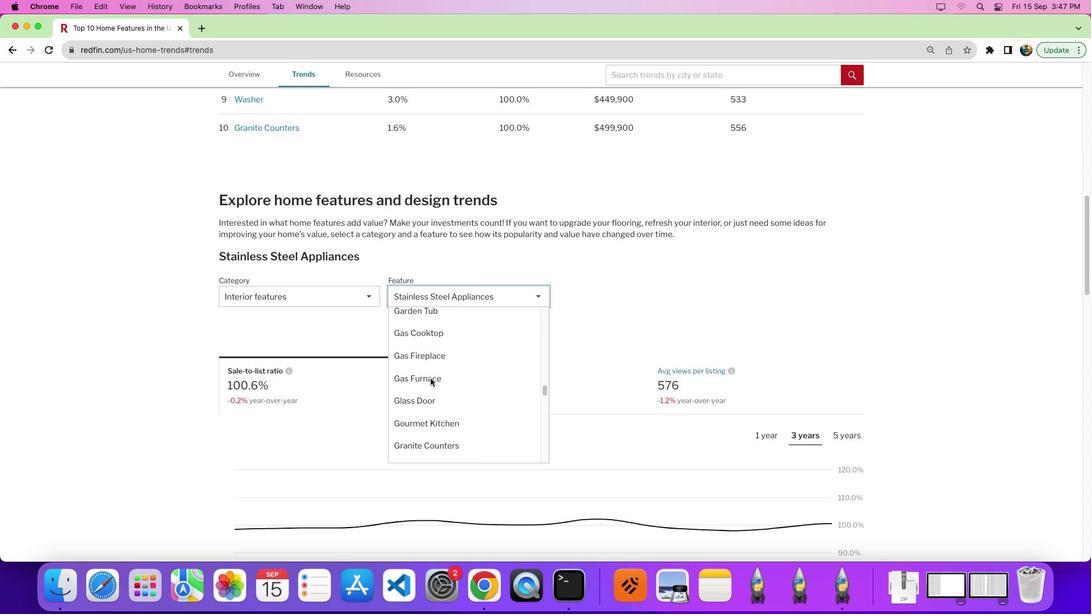 
Action: Mouse scrolled (431, 378) with delta (0, 0)
Screenshot: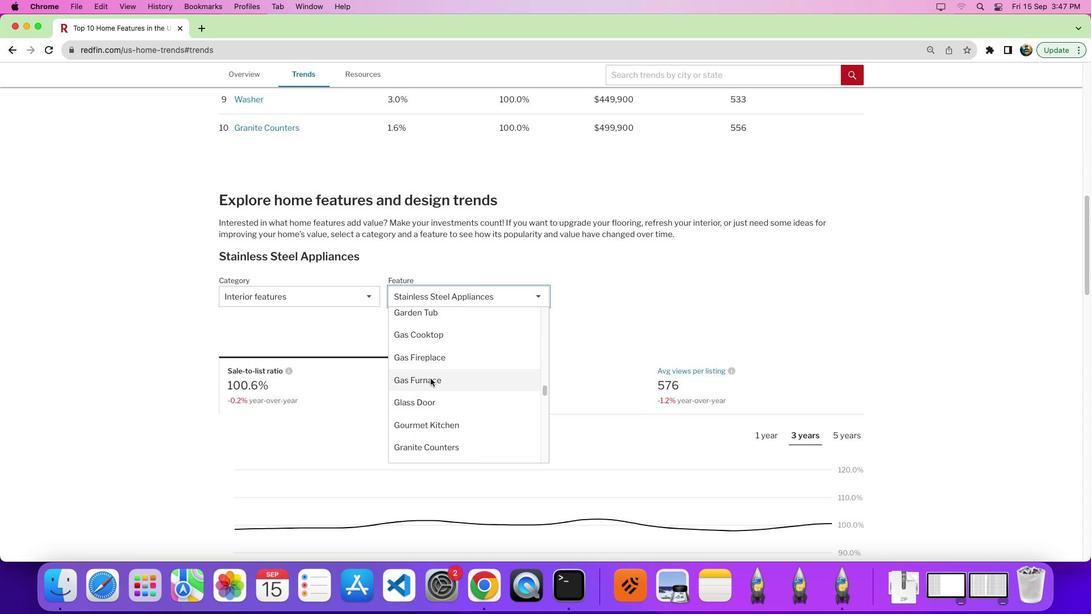 
Action: Mouse scrolled (431, 378) with delta (0, 0)
Screenshot: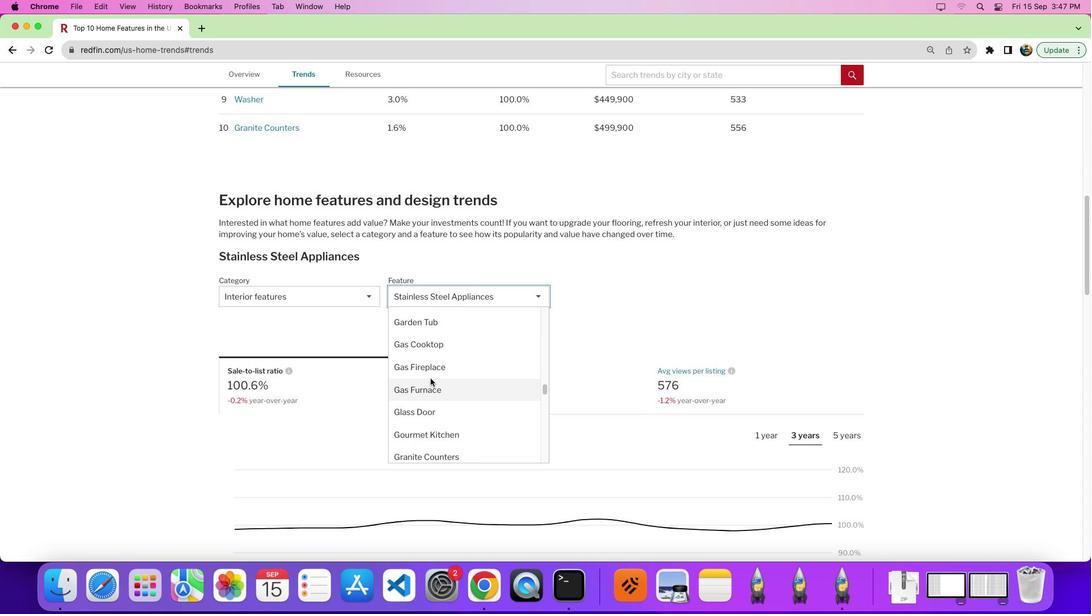 
Action: Mouse scrolled (431, 378) with delta (0, 0)
Screenshot: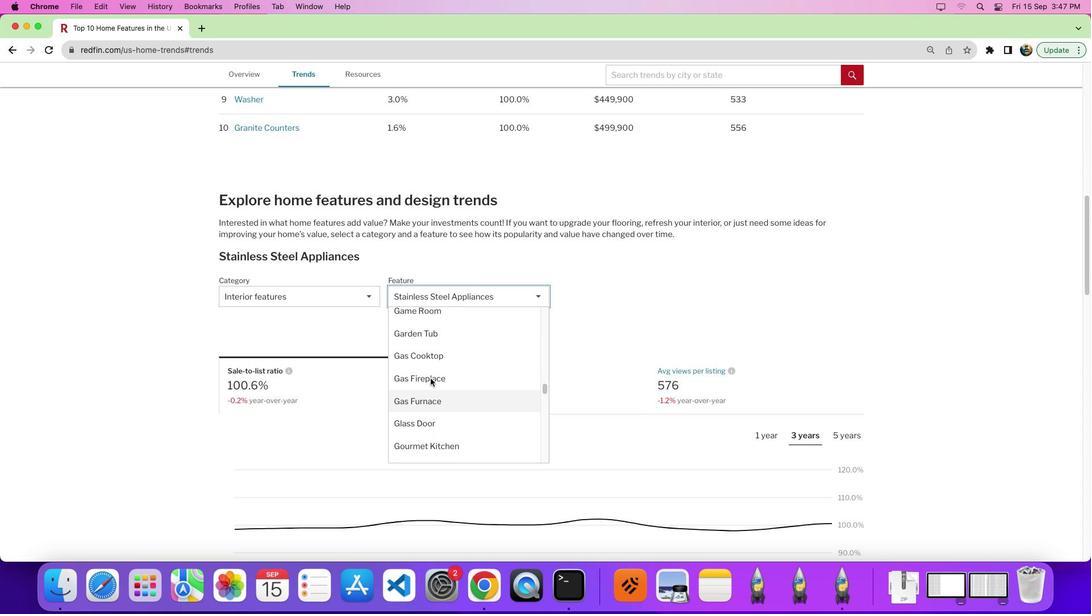 
Action: Mouse scrolled (431, 378) with delta (0, 0)
Screenshot: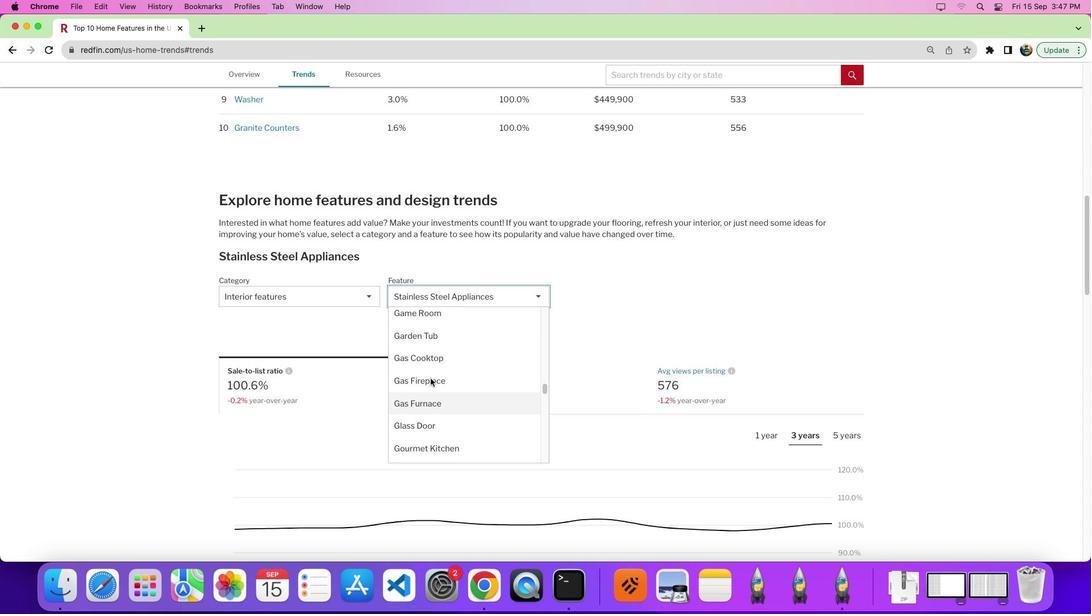
Action: Mouse scrolled (431, 378) with delta (0, 0)
Screenshot: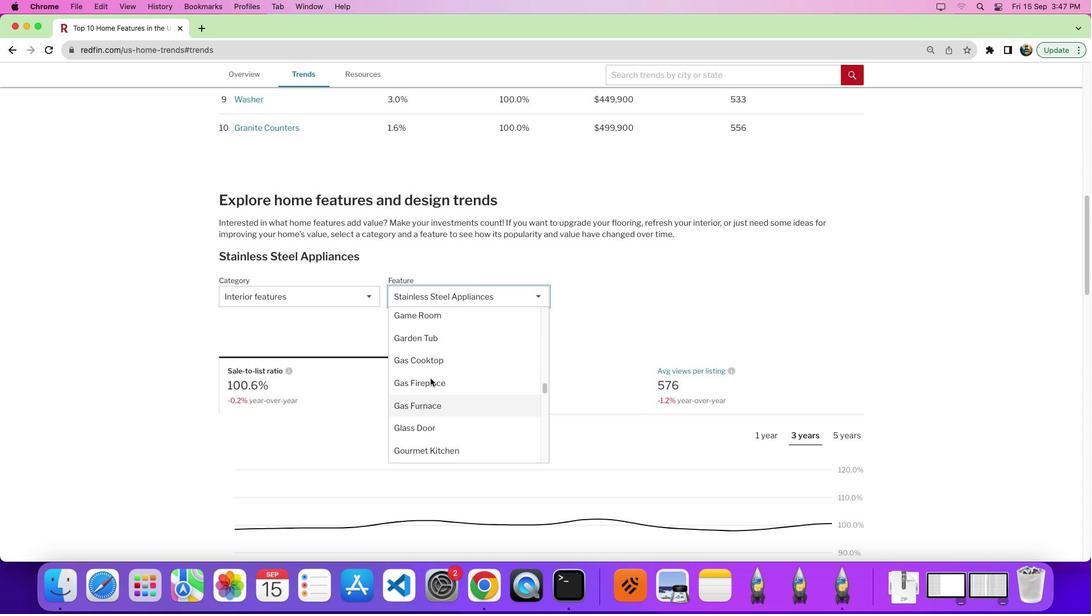 
Action: Mouse scrolled (431, 378) with delta (0, 0)
Screenshot: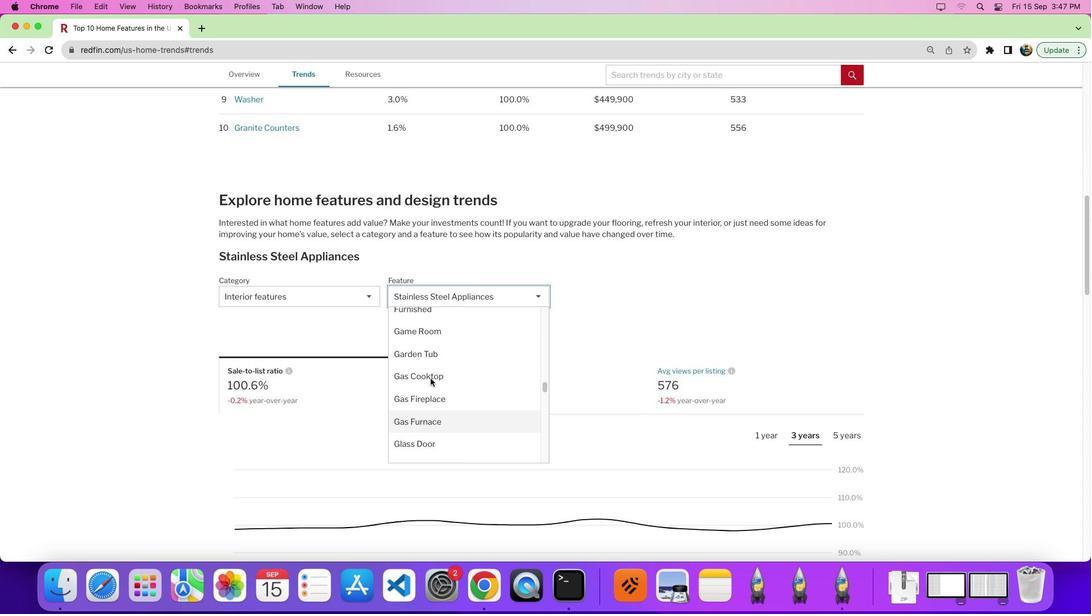 
Action: Mouse scrolled (431, 378) with delta (0, 0)
Screenshot: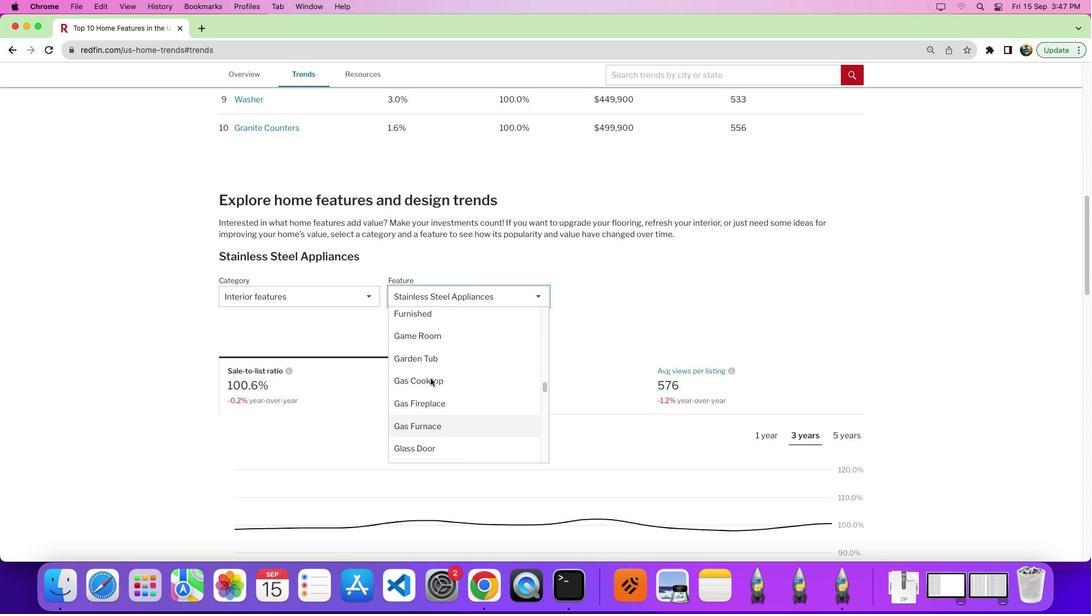 
Action: Mouse scrolled (431, 378) with delta (0, 0)
Screenshot: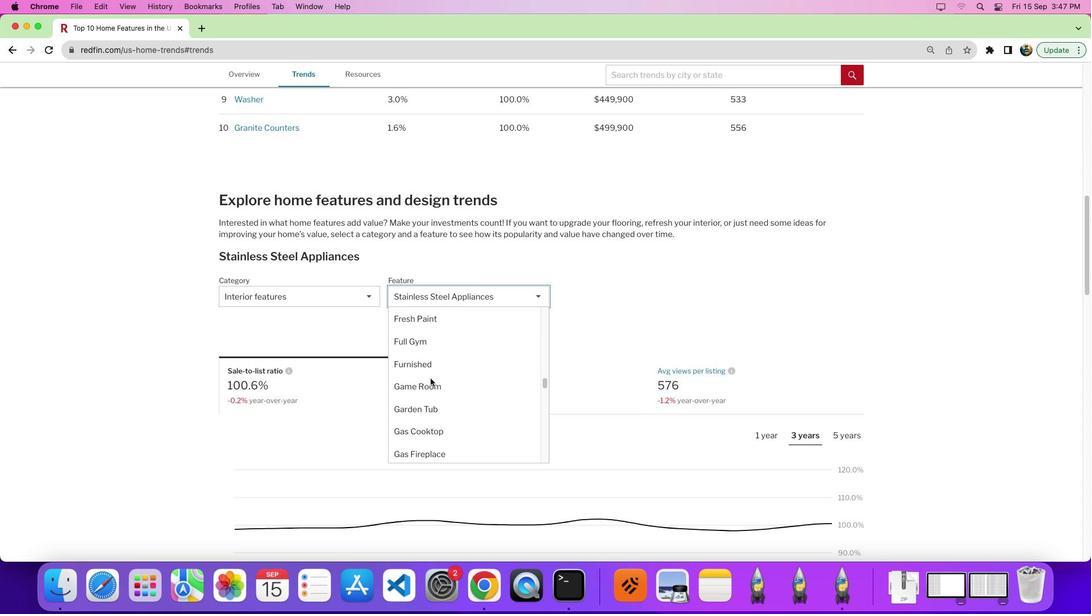 
Action: Mouse scrolled (431, 378) with delta (0, 0)
Screenshot: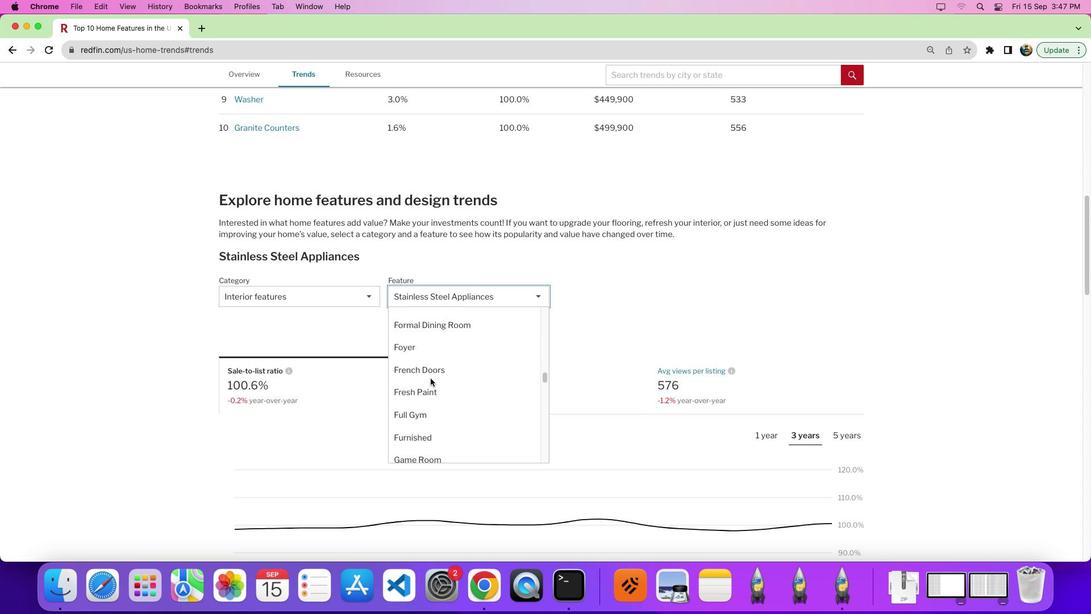 
Action: Mouse scrolled (431, 378) with delta (0, 3)
Screenshot: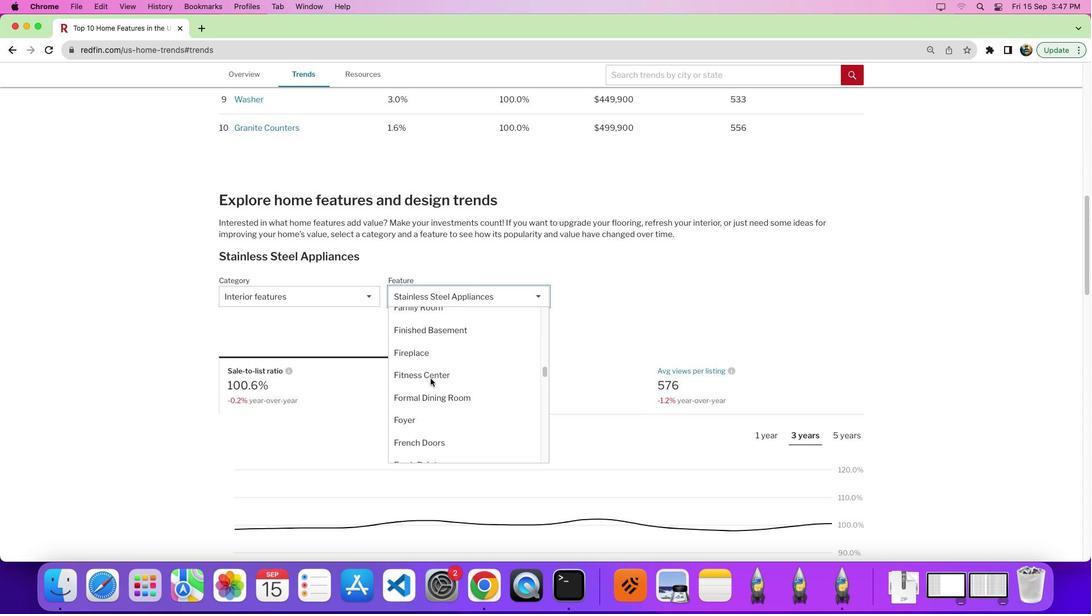 
Action: Mouse scrolled (431, 378) with delta (0, 0)
Screenshot: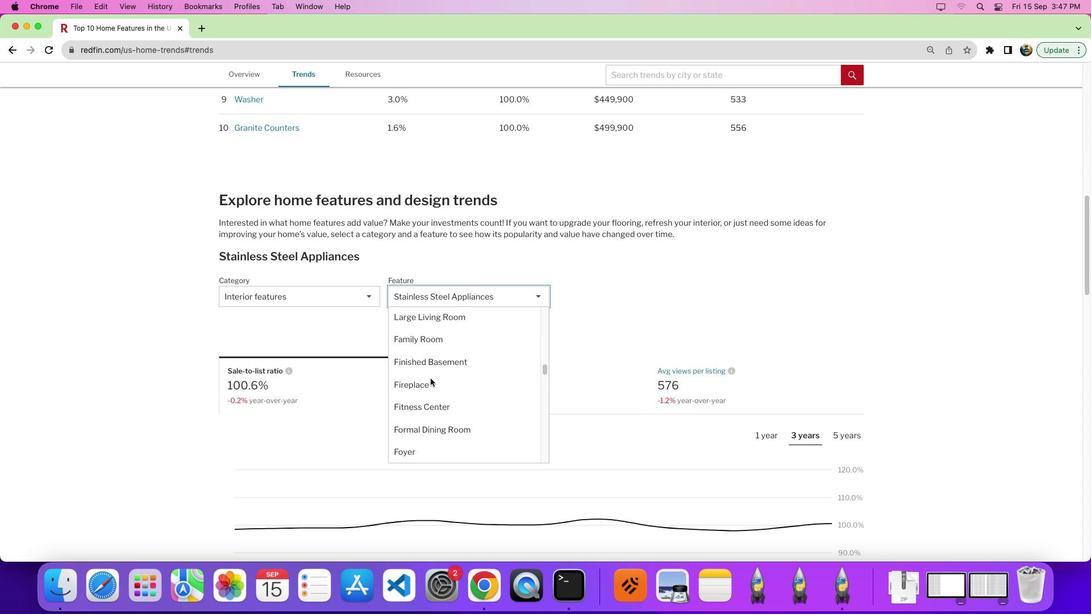 
Action: Mouse scrolled (431, 378) with delta (0, 0)
Screenshot: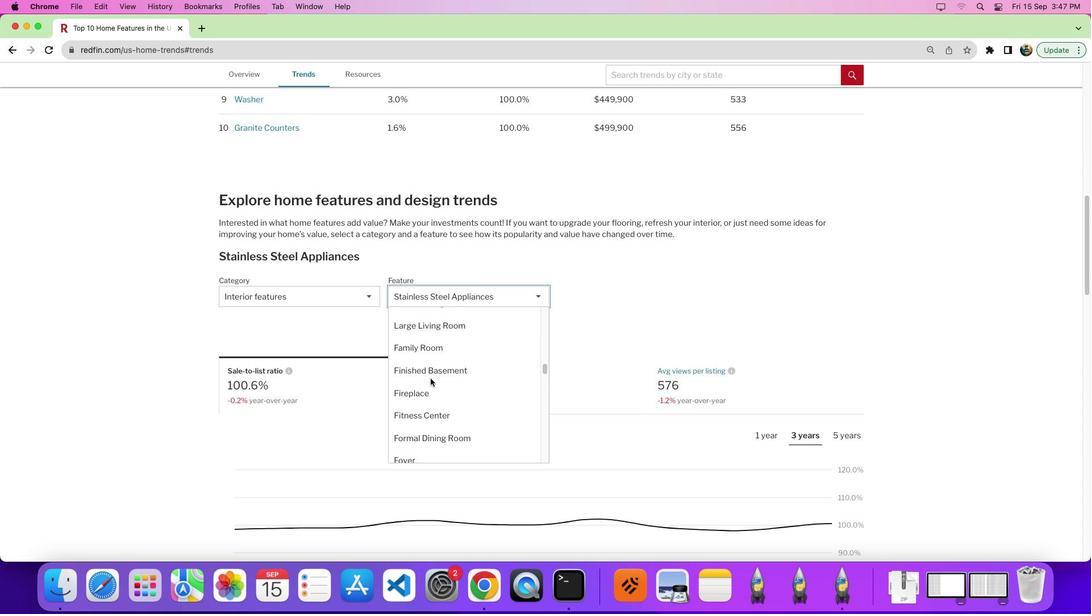 
Action: Mouse scrolled (431, 378) with delta (0, 0)
Screenshot: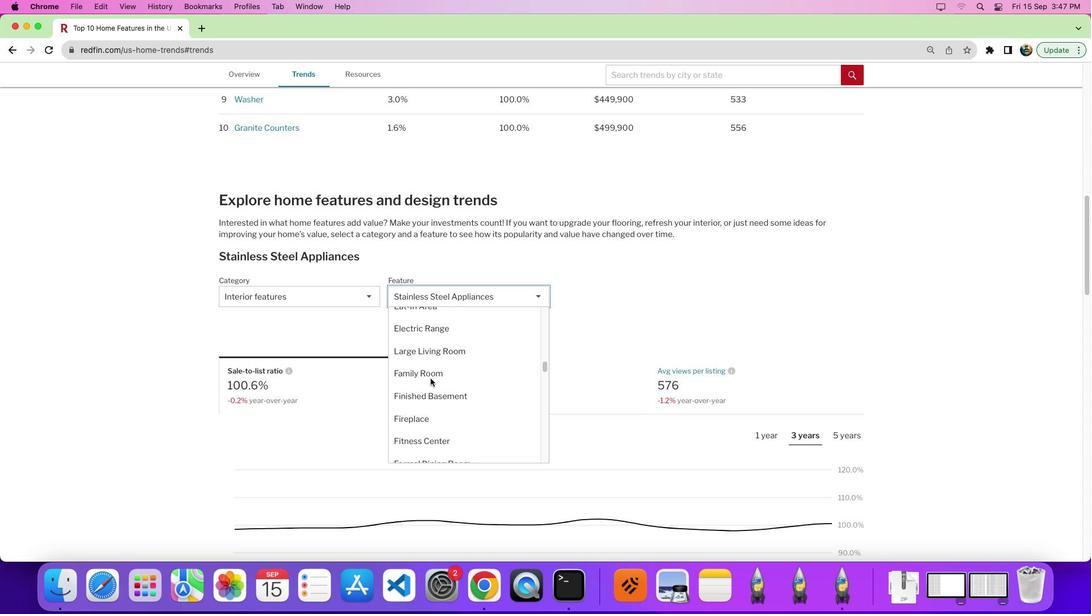 
Action: Mouse scrolled (431, 378) with delta (0, 0)
Screenshot: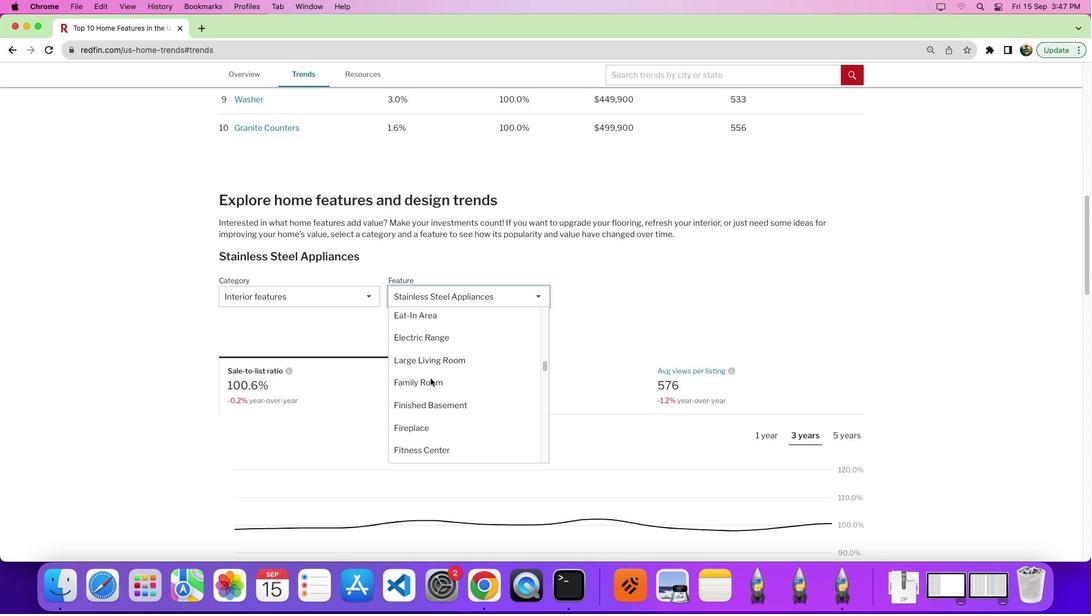 
Action: Mouse scrolled (431, 378) with delta (0, 0)
Screenshot: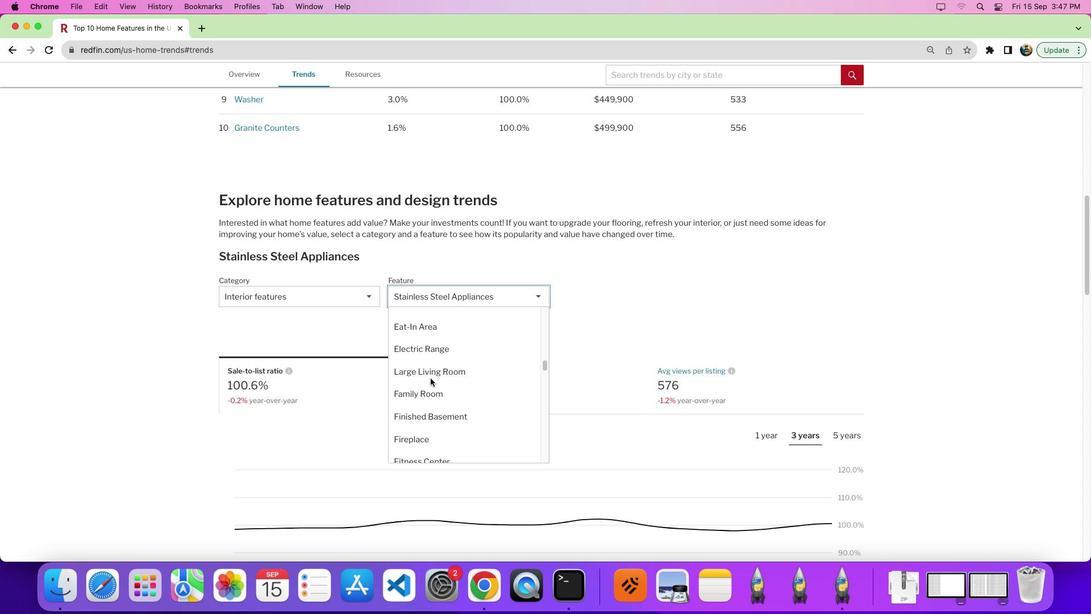 
Action: Mouse scrolled (431, 378) with delta (0, 0)
Screenshot: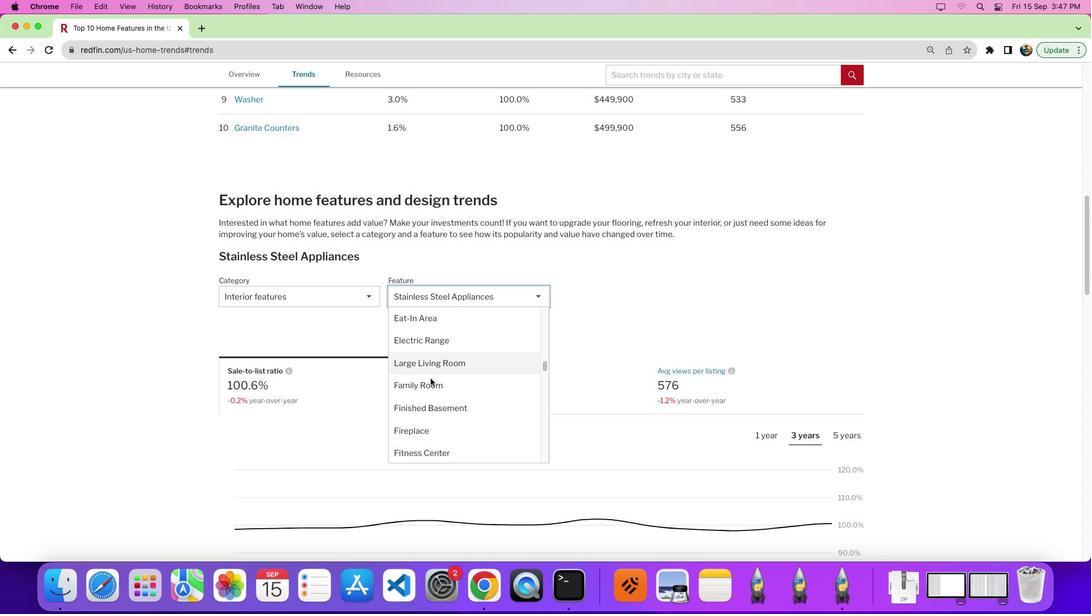 
Action: Mouse scrolled (431, 378) with delta (0, 0)
Screenshot: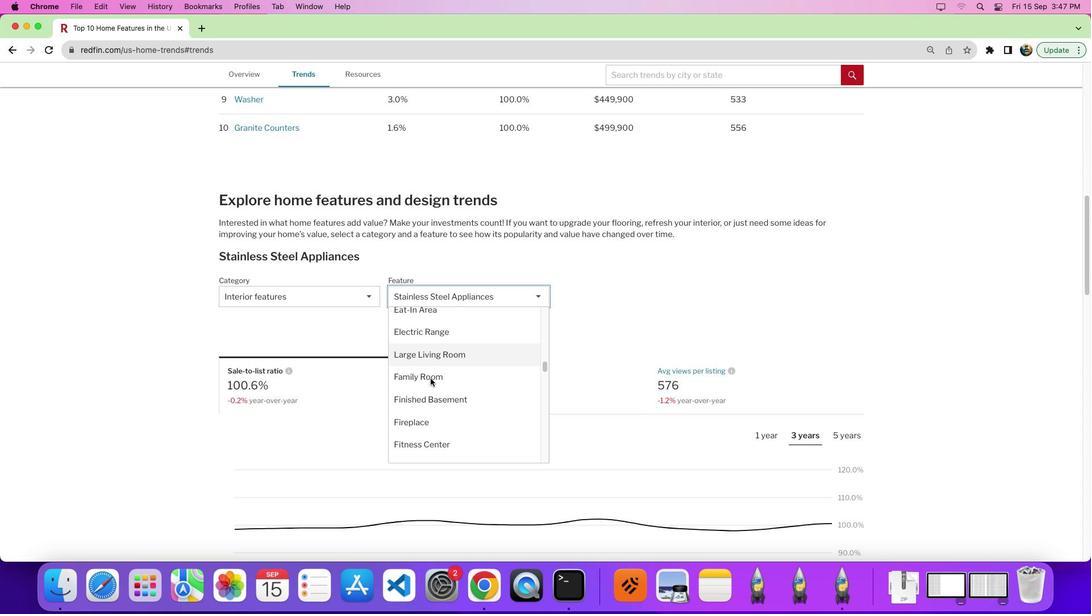 
Action: Mouse scrolled (431, 378) with delta (0, 0)
Screenshot: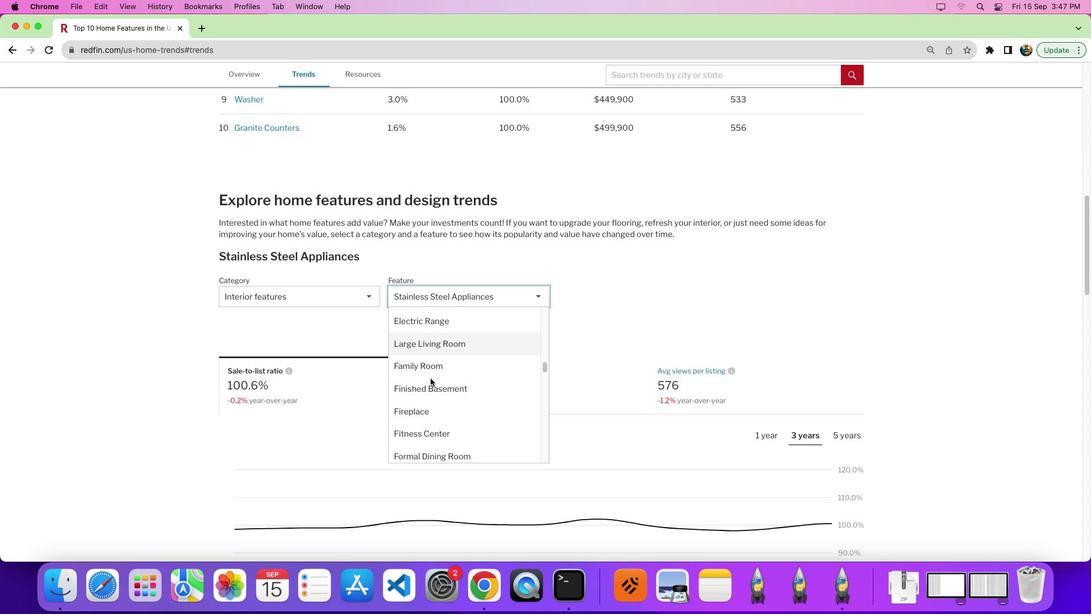 
Action: Mouse scrolled (431, 378) with delta (0, 0)
Screenshot: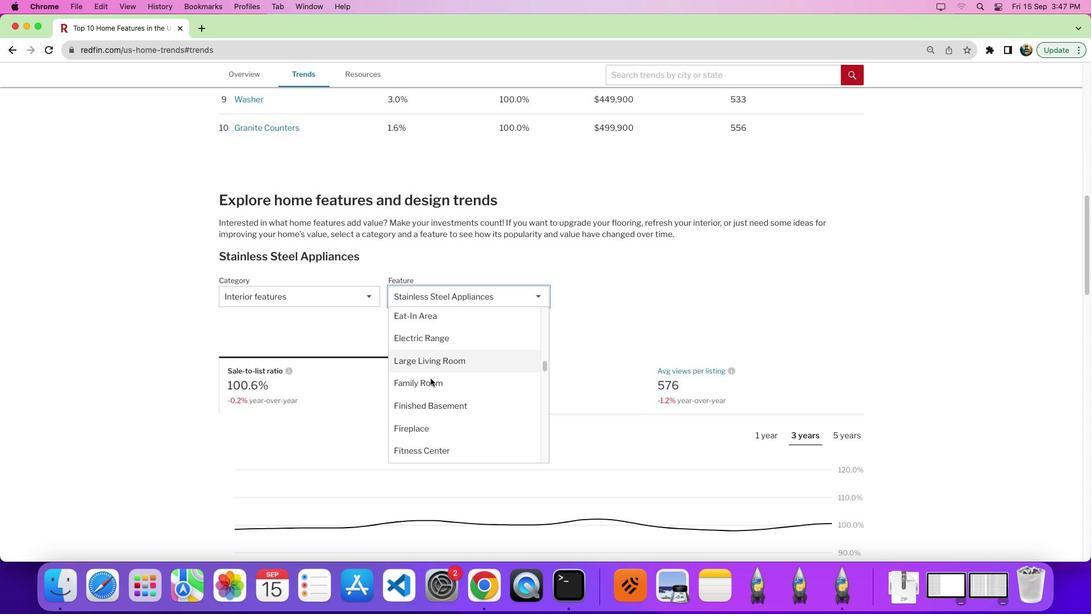 
Action: Mouse scrolled (431, 378) with delta (0, 0)
Screenshot: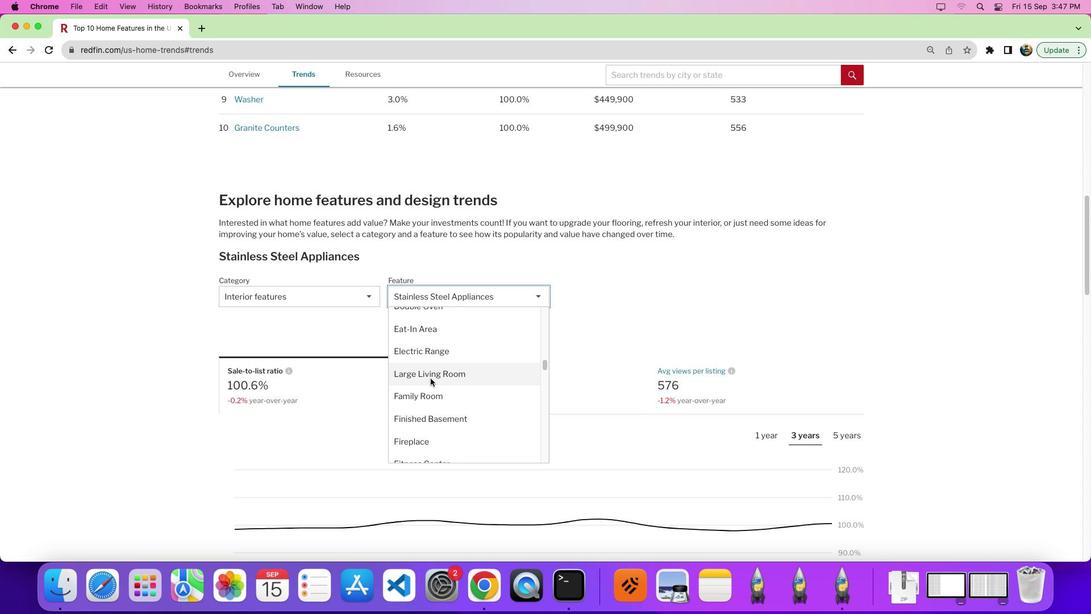 
Action: Mouse scrolled (431, 378) with delta (0, 0)
Screenshot: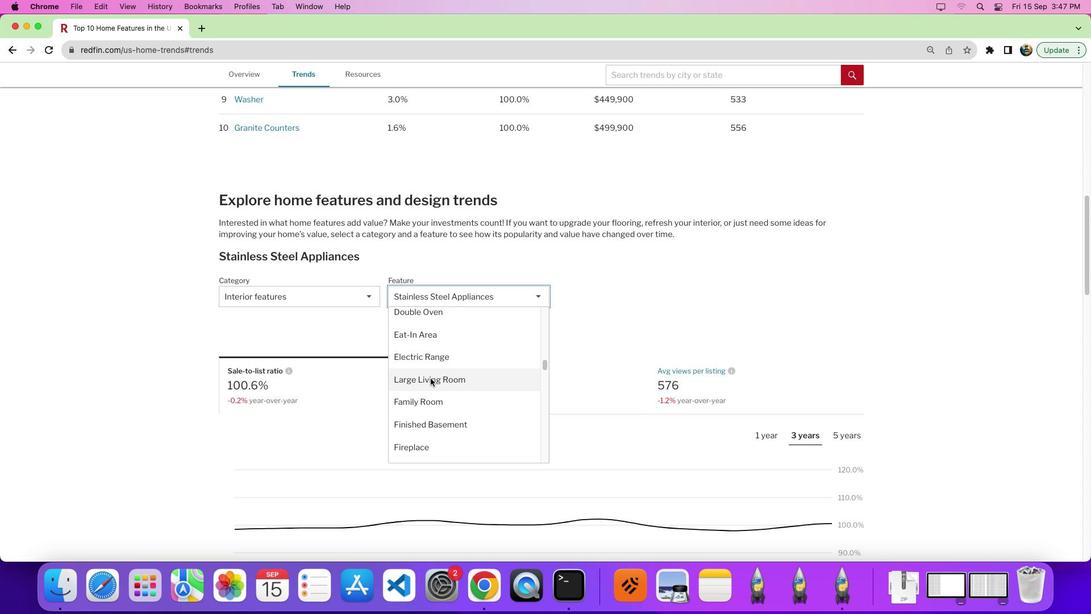 
Action: Mouse scrolled (431, 378) with delta (0, 0)
Screenshot: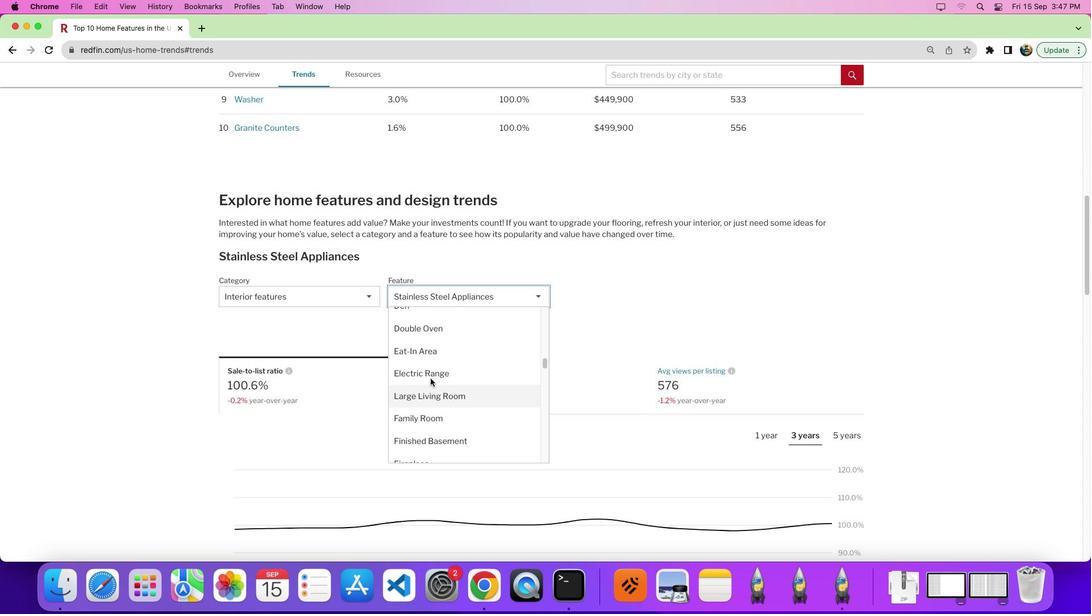 
Action: Mouse scrolled (431, 378) with delta (0, 0)
Screenshot: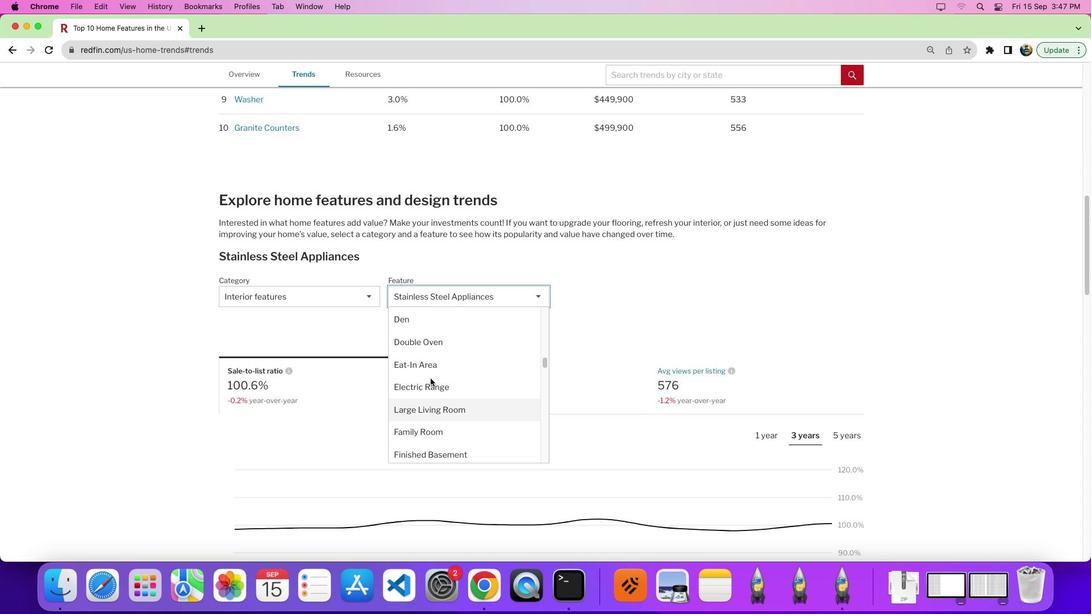 
Action: Mouse scrolled (431, 378) with delta (0, 0)
Screenshot: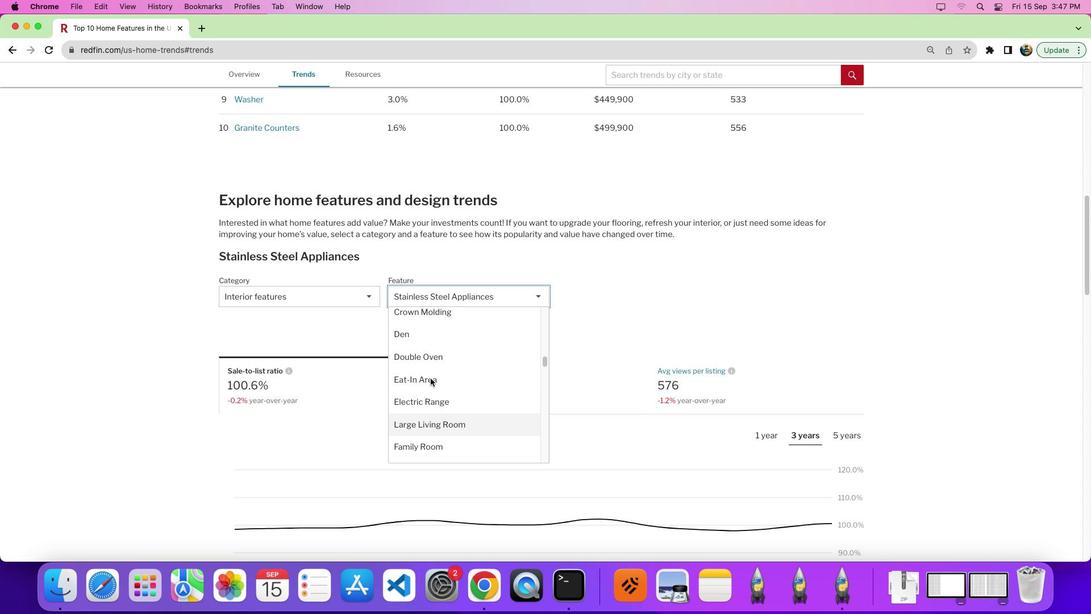 
Action: Mouse scrolled (431, 378) with delta (0, 0)
Screenshot: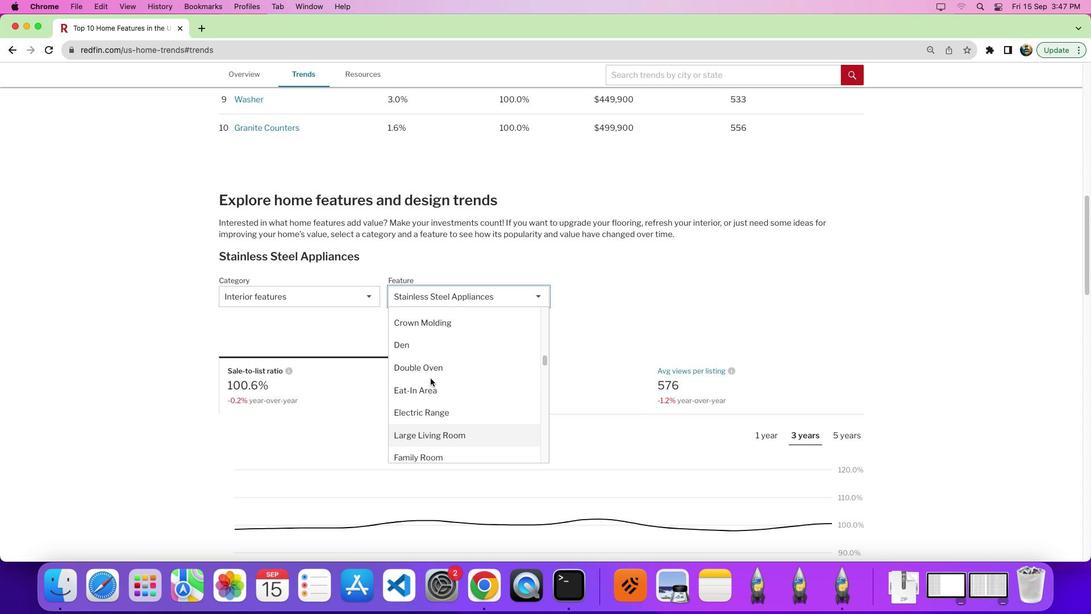 
Action: Mouse scrolled (431, 378) with delta (0, 0)
Screenshot: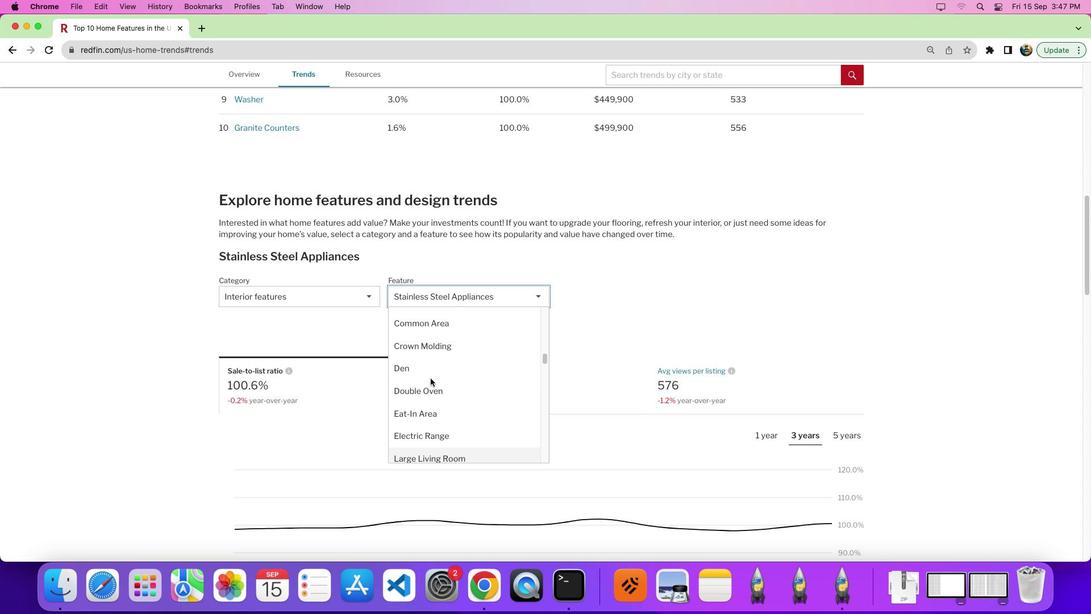 
Action: Mouse scrolled (431, 378) with delta (0, 0)
Screenshot: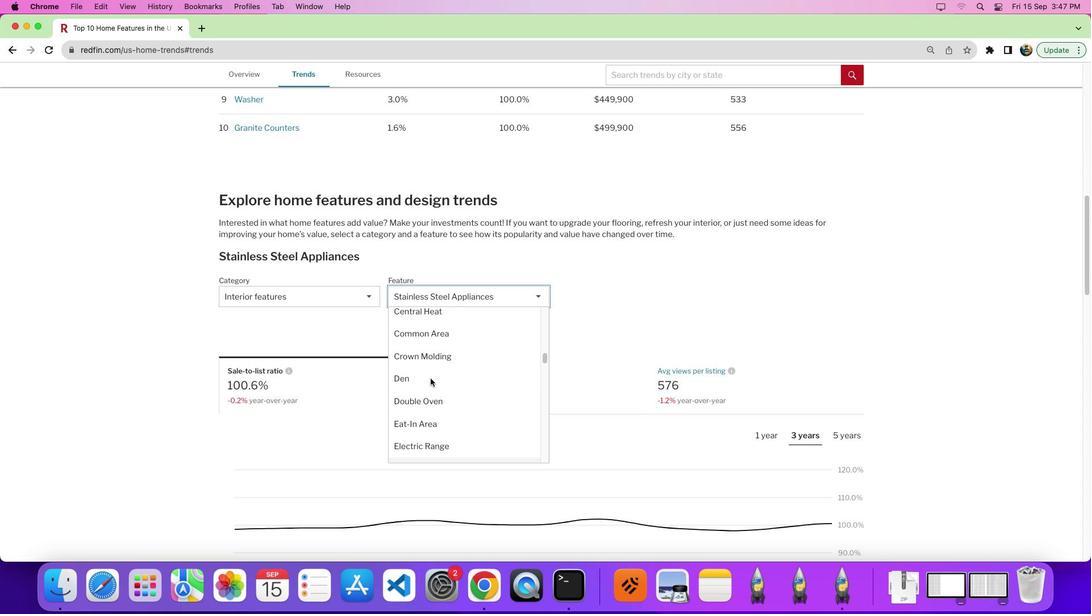 
Action: Mouse scrolled (431, 378) with delta (0, 0)
Screenshot: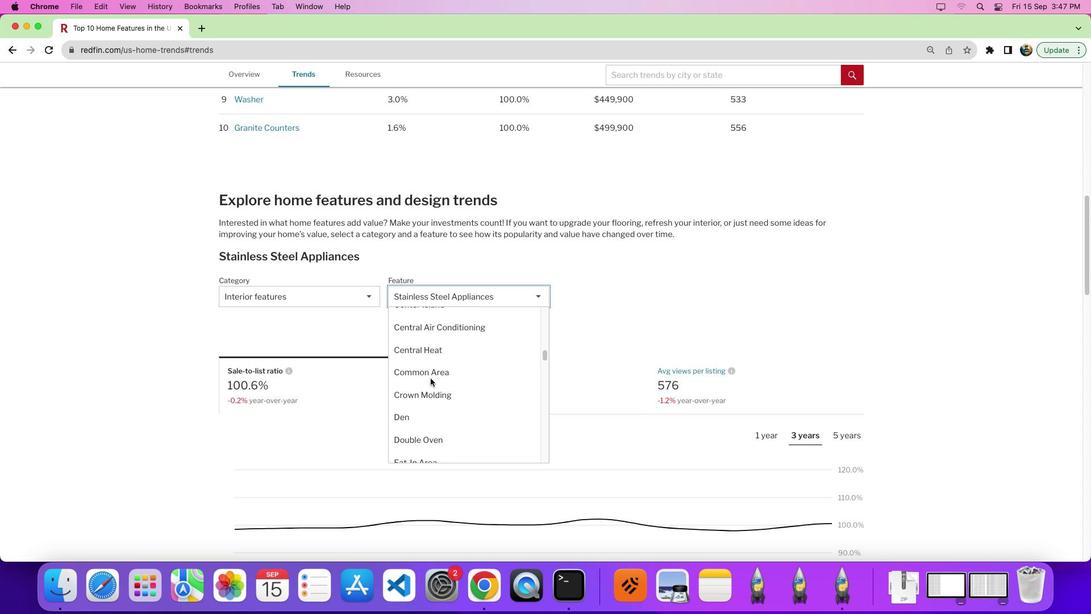 
Action: Mouse scrolled (431, 378) with delta (0, 0)
Screenshot: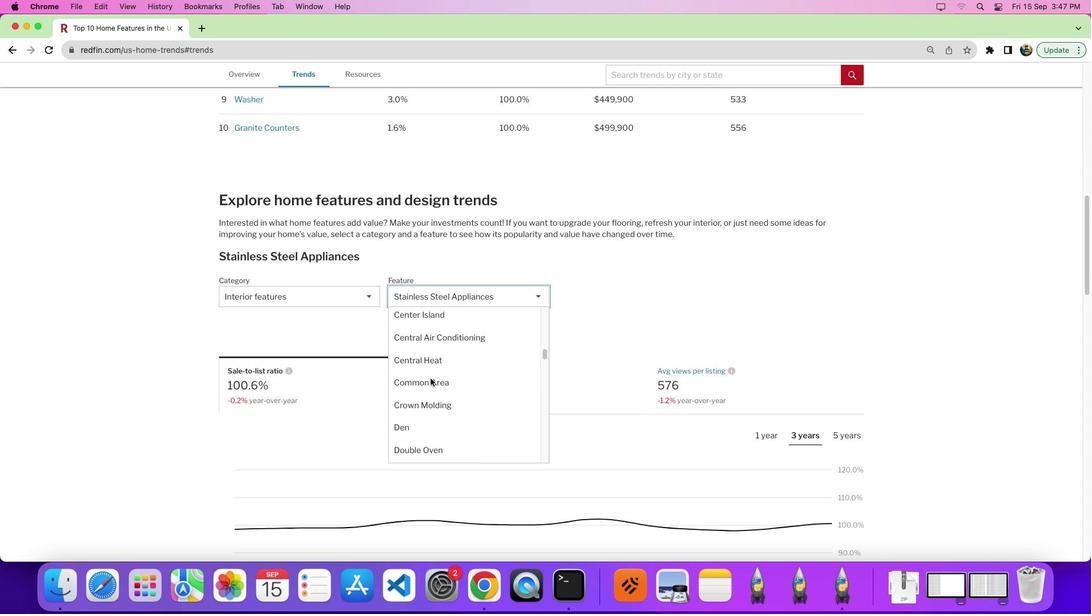 
Action: Mouse scrolled (431, 378) with delta (0, 0)
Screenshot: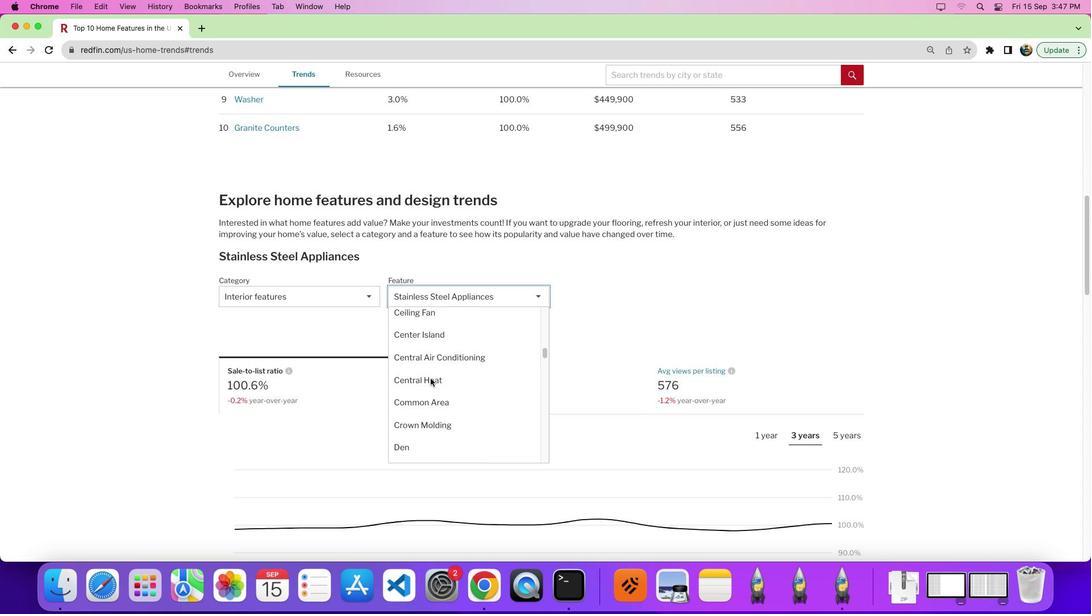 
Action: Mouse scrolled (431, 378) with delta (0, 0)
Screenshot: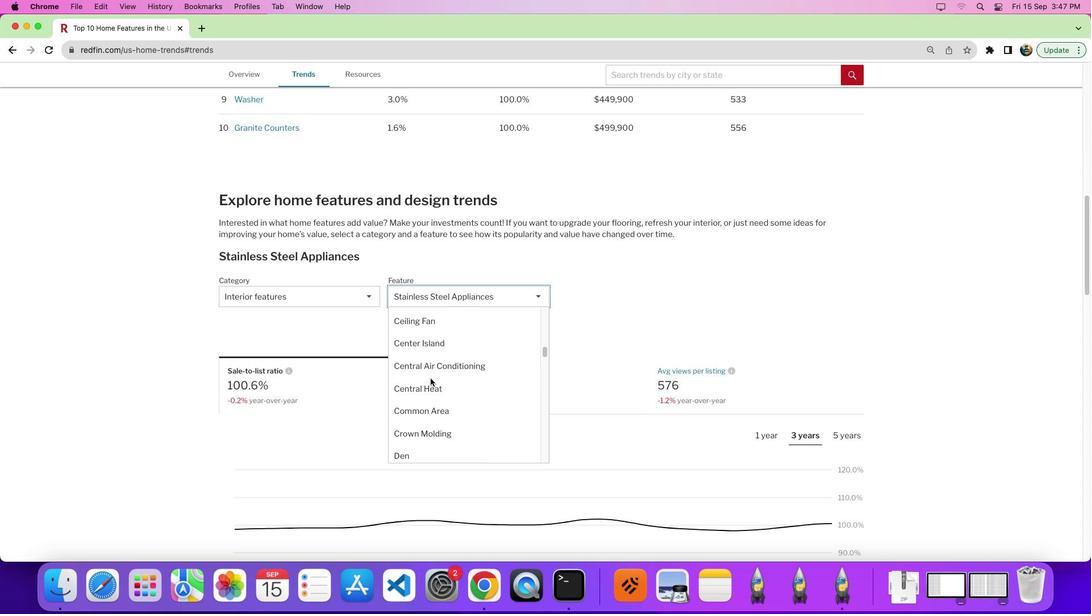 
Action: Mouse scrolled (431, 378) with delta (0, 0)
Screenshot: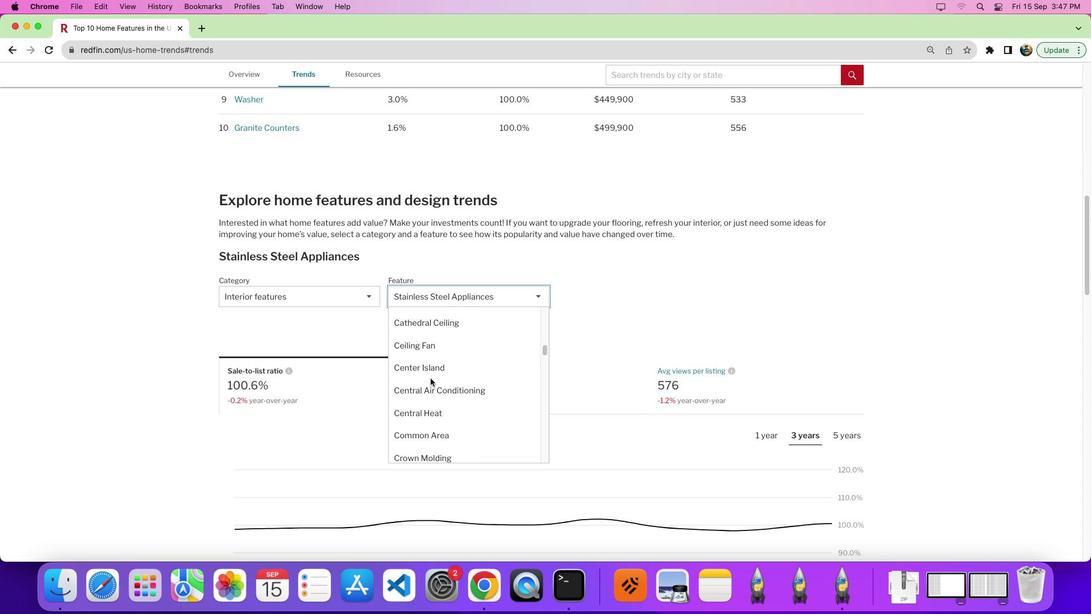 
Action: Mouse scrolled (431, 378) with delta (0, 0)
Screenshot: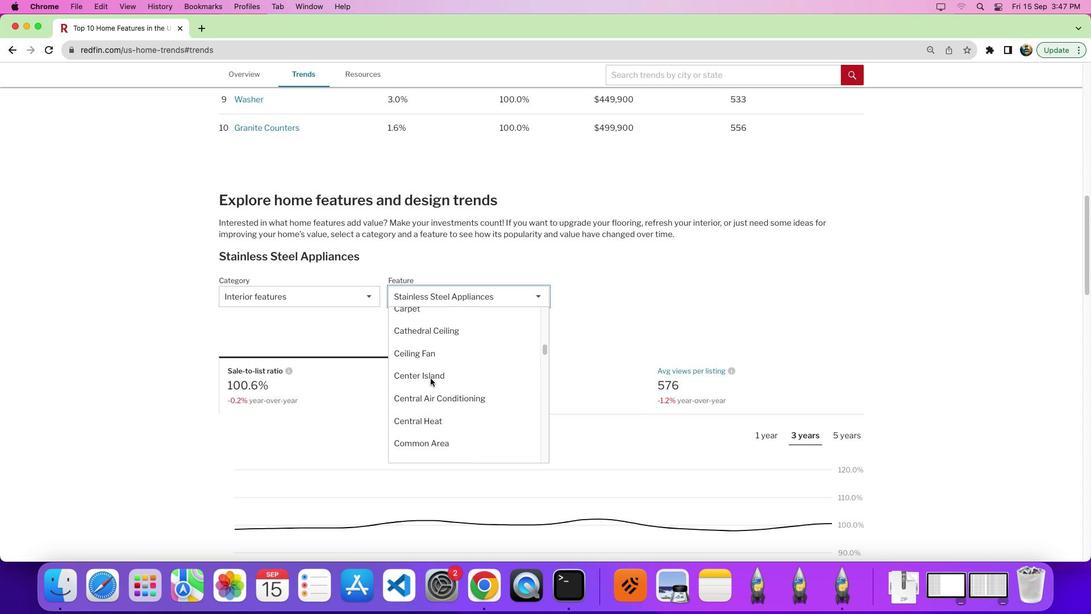 
Action: Mouse scrolled (431, 378) with delta (0, 0)
Screenshot: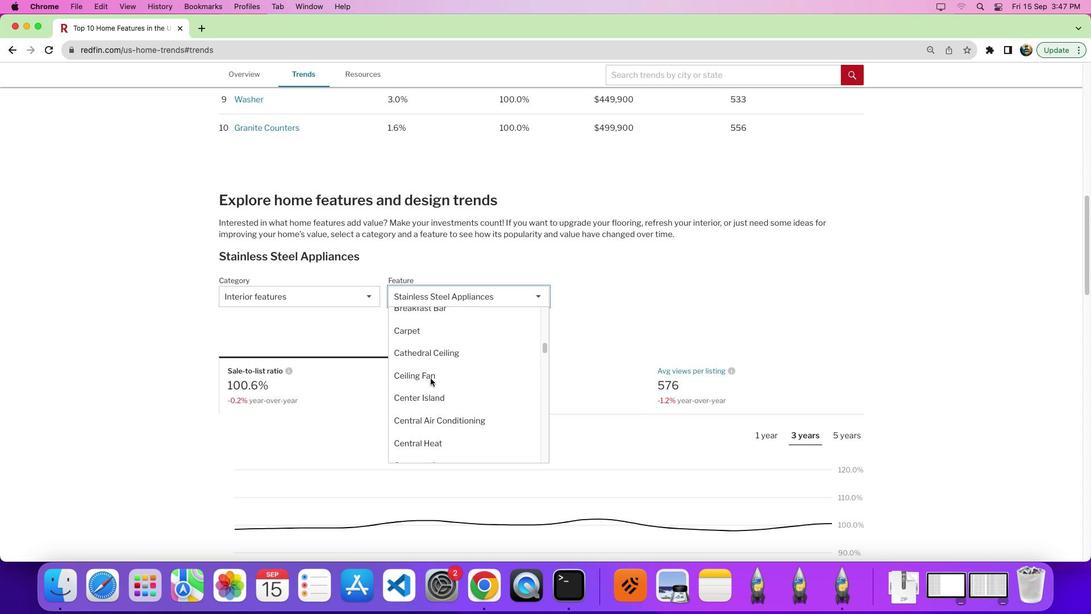 
Action: Mouse scrolled (431, 378) with delta (0, 0)
Screenshot: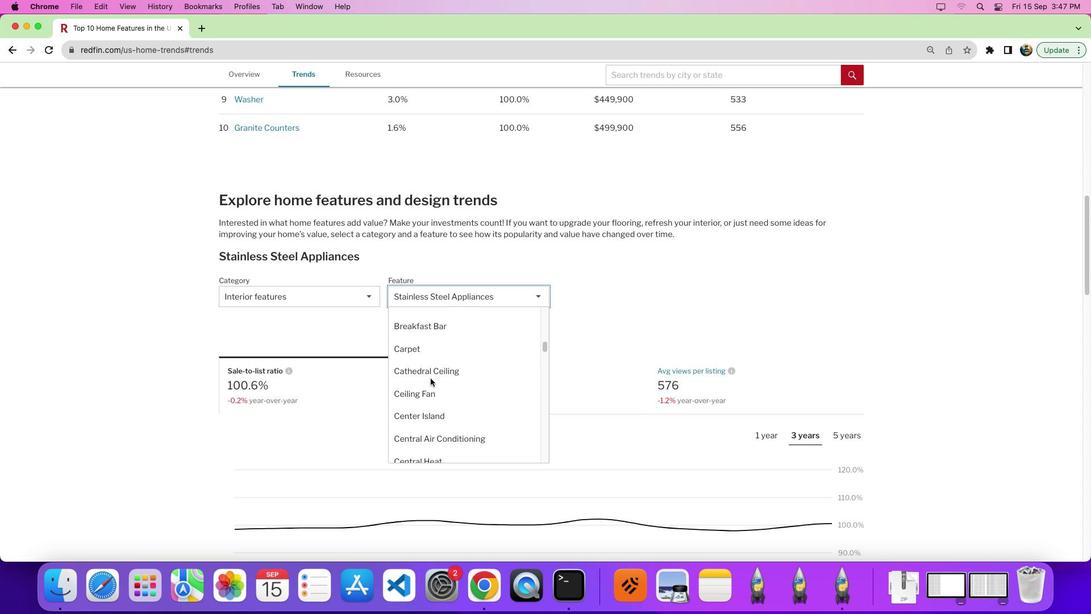 
Action: Mouse scrolled (431, 378) with delta (0, 2)
Screenshot: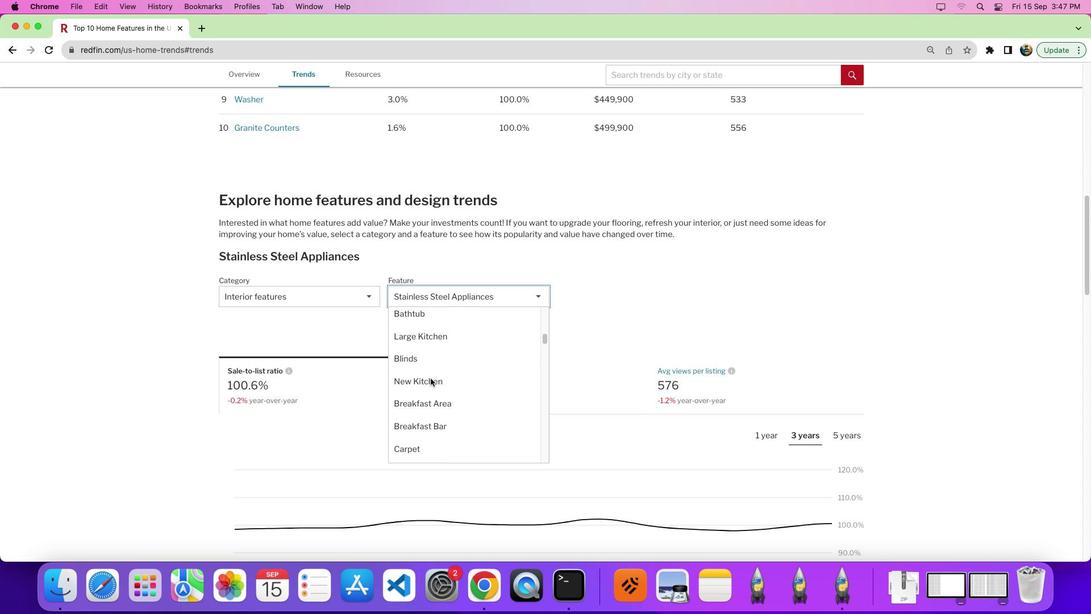 
Action: Mouse scrolled (431, 378) with delta (0, 0)
Screenshot: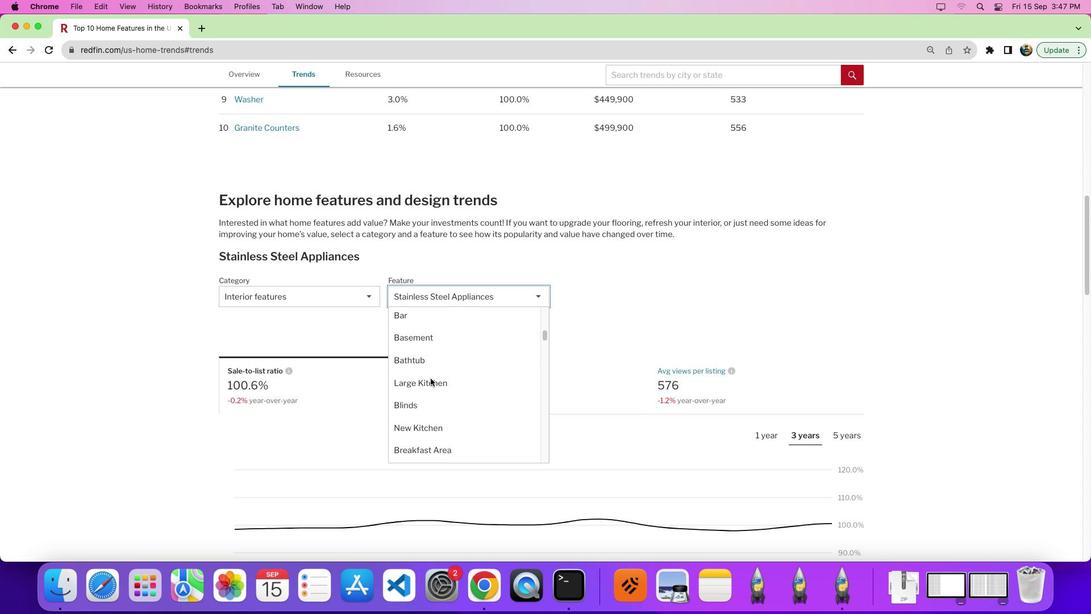
Action: Mouse moved to (429, 435)
Screenshot: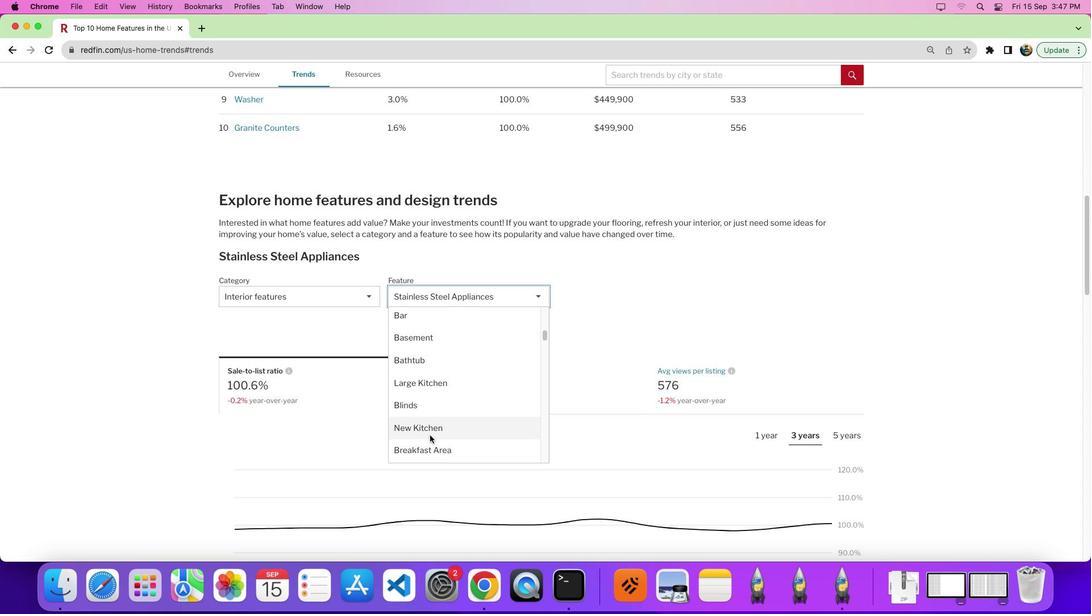 
Action: Mouse pressed left at (429, 435)
Screenshot: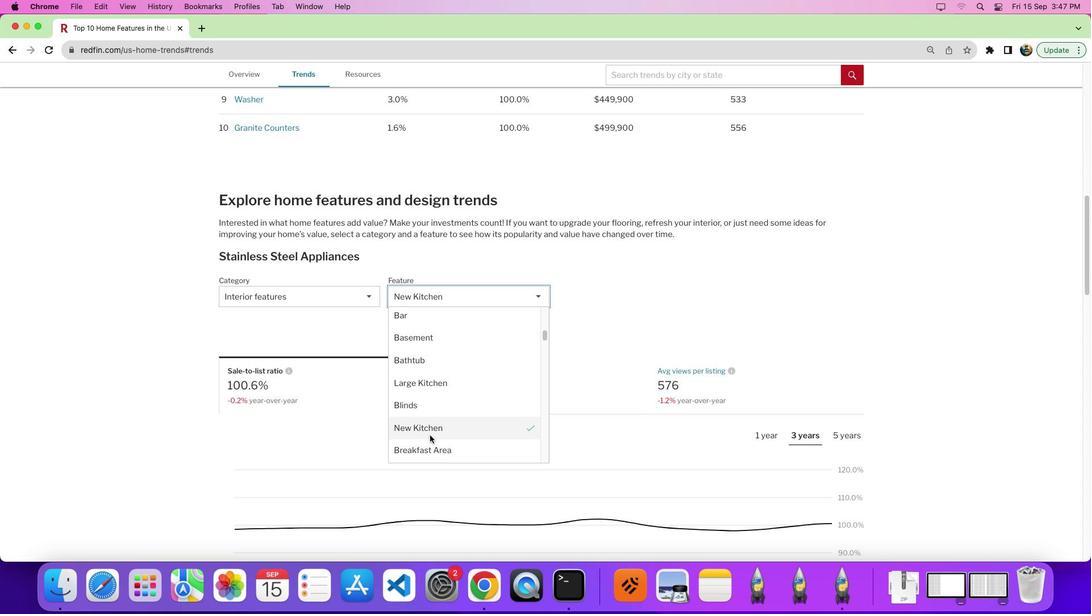 
Action: Mouse moved to (481, 379)
Screenshot: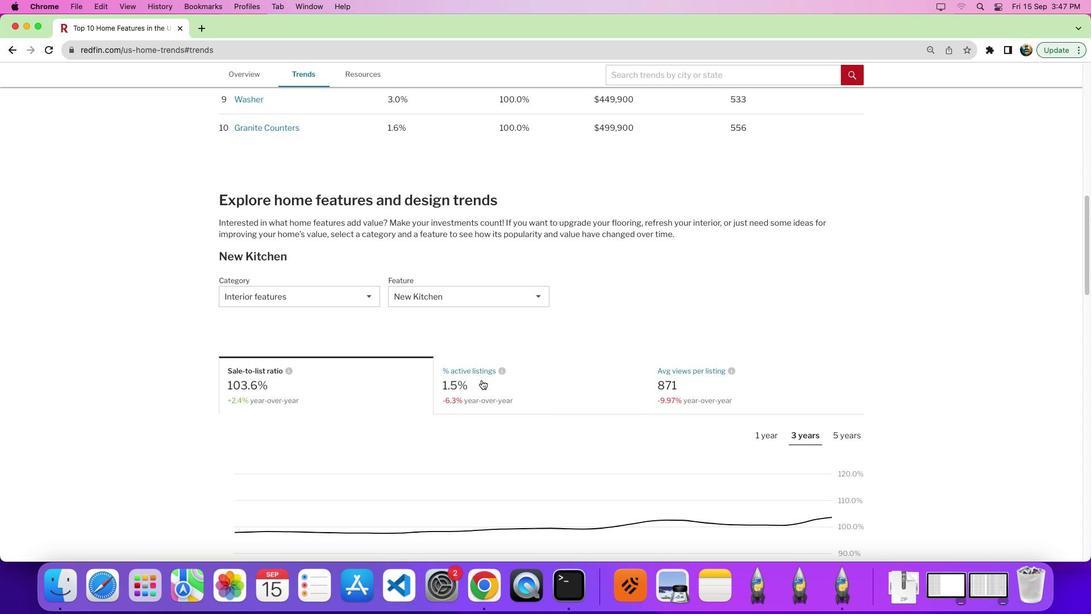 
Action: Mouse pressed left at (481, 379)
Screenshot: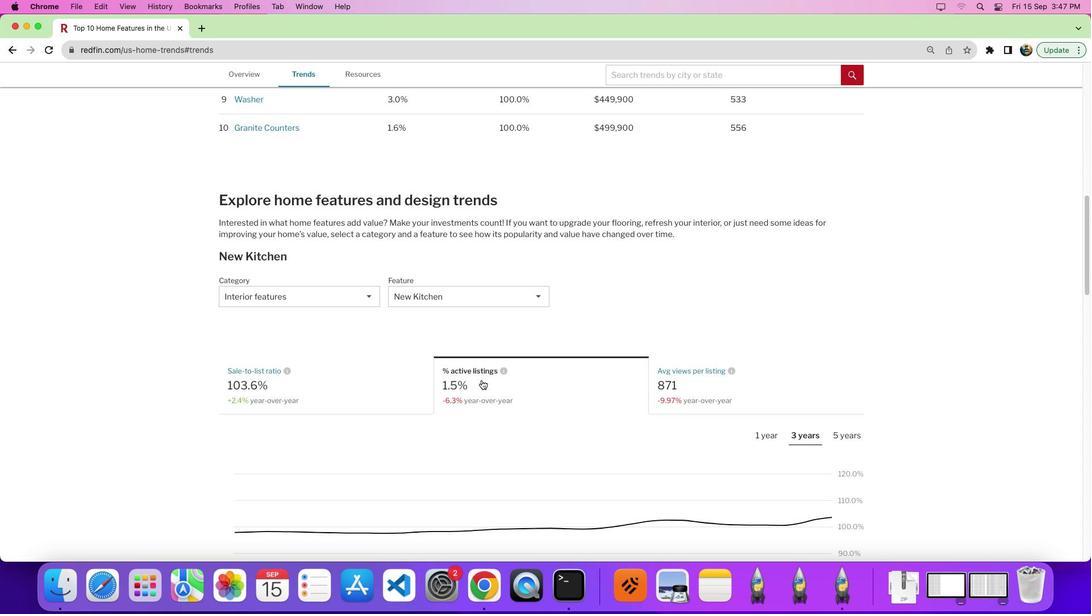 
Action: Mouse moved to (781, 441)
Screenshot: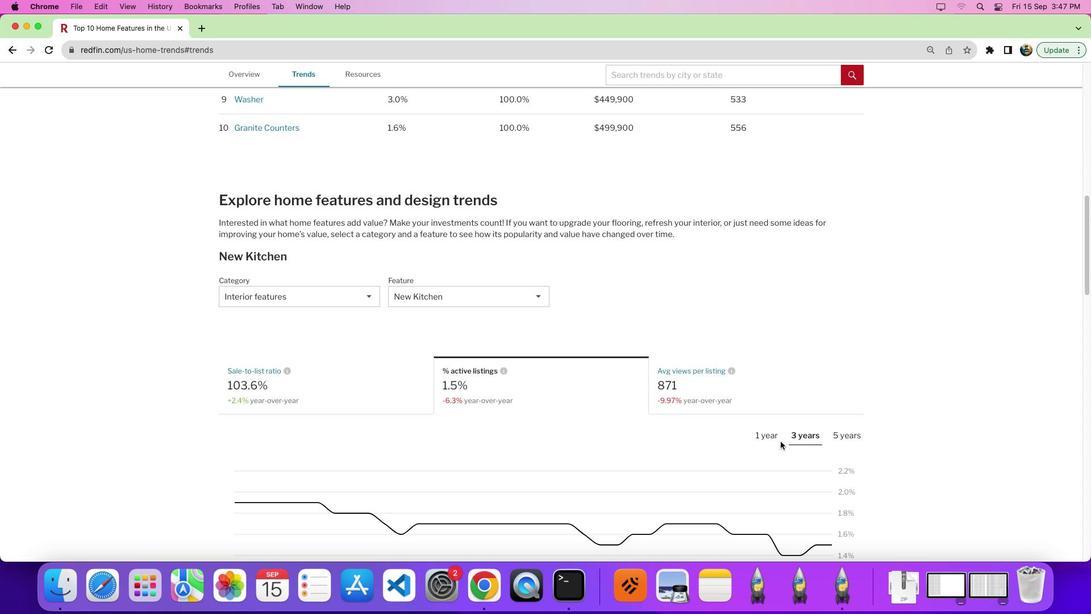 
Action: Mouse pressed left at (781, 441)
Screenshot: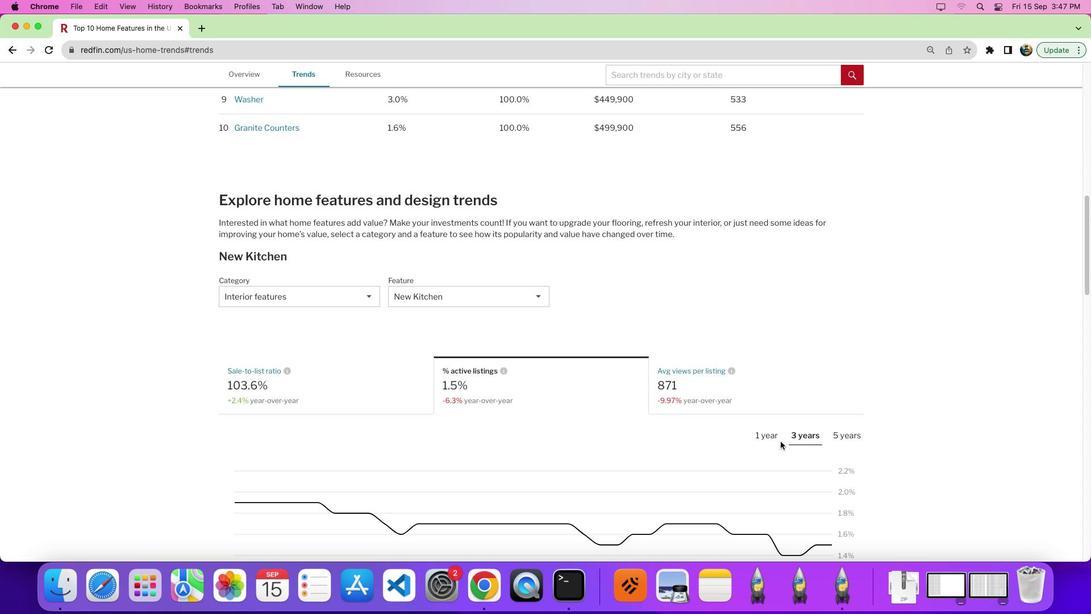
Action: Mouse moved to (781, 441)
Screenshot: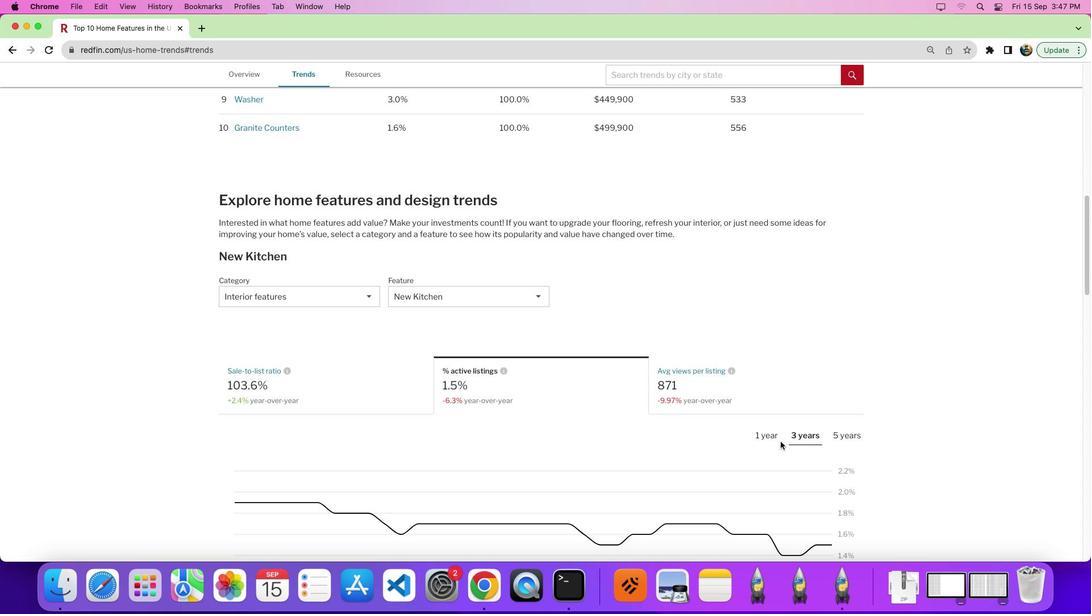 
Action: Mouse scrolled (781, 441) with delta (0, 0)
Screenshot: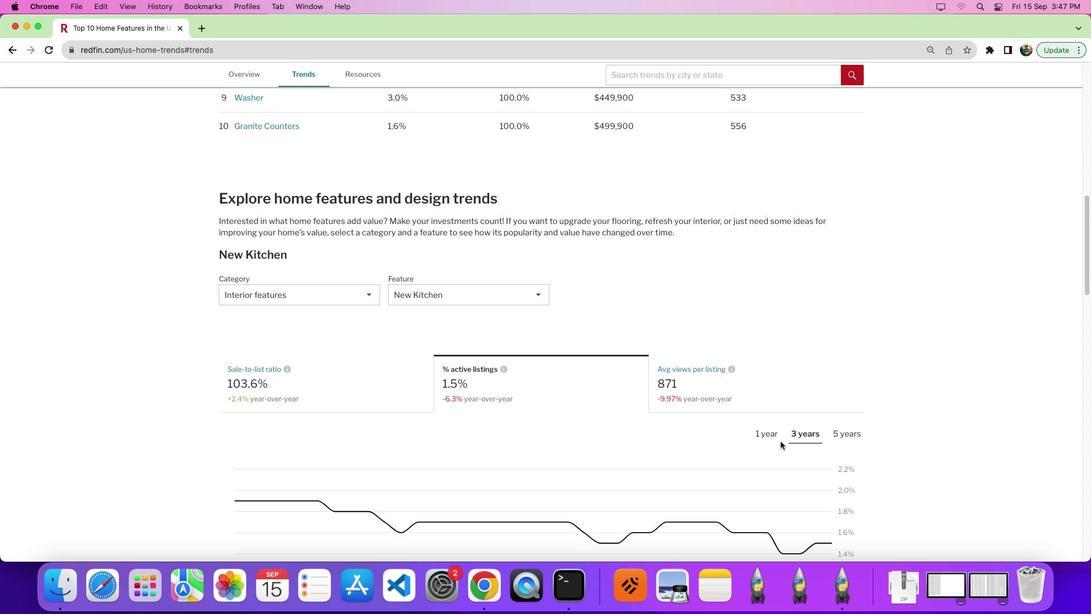 
Action: Mouse scrolled (781, 441) with delta (0, 0)
Screenshot: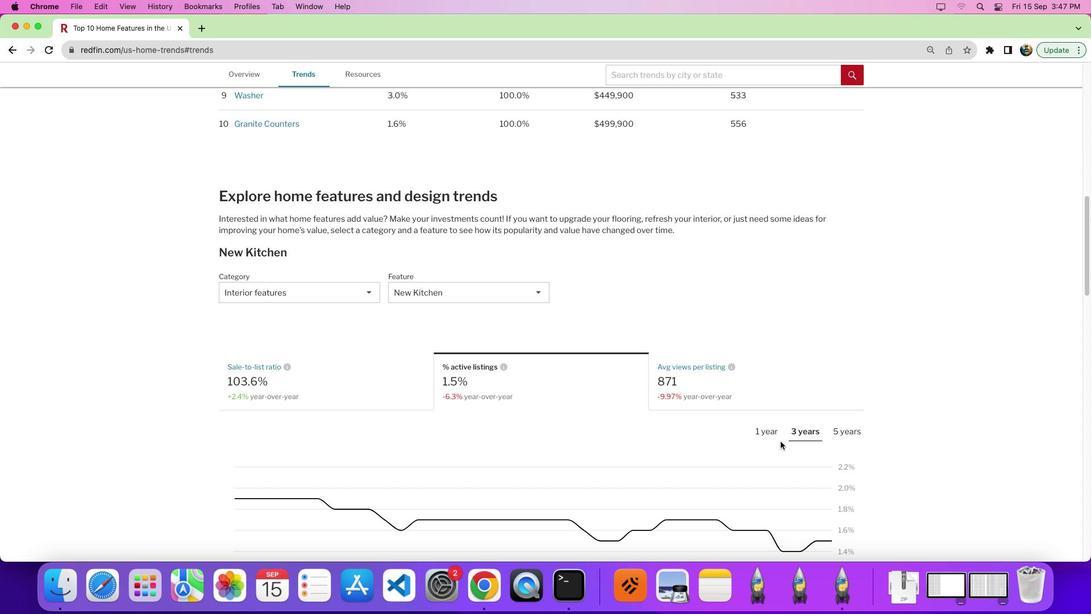 
Action: Mouse moved to (771, 435)
Screenshot: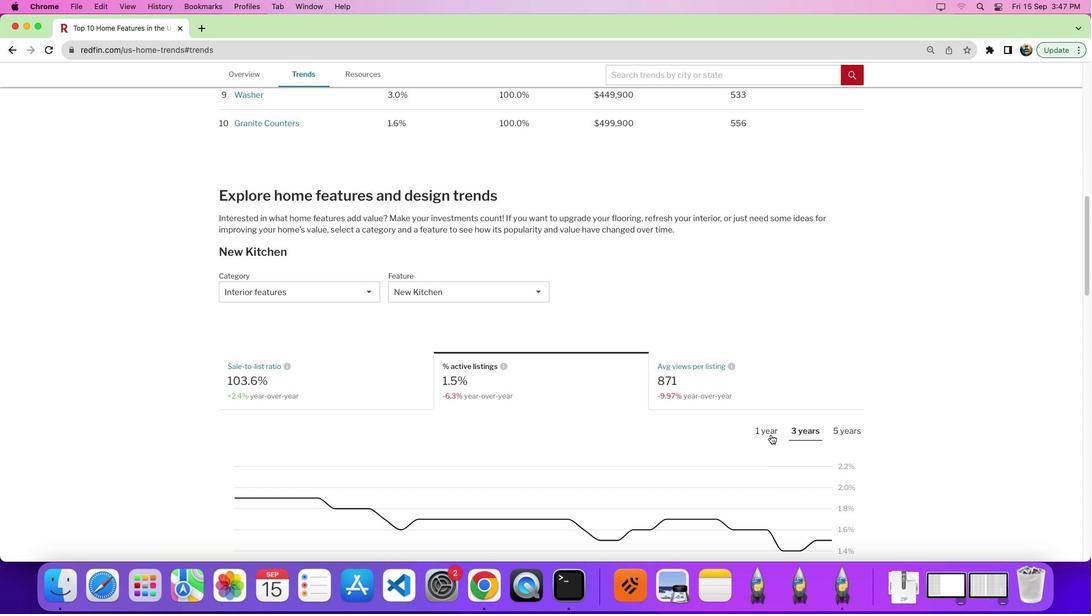 
Action: Mouse pressed left at (771, 435)
Screenshot: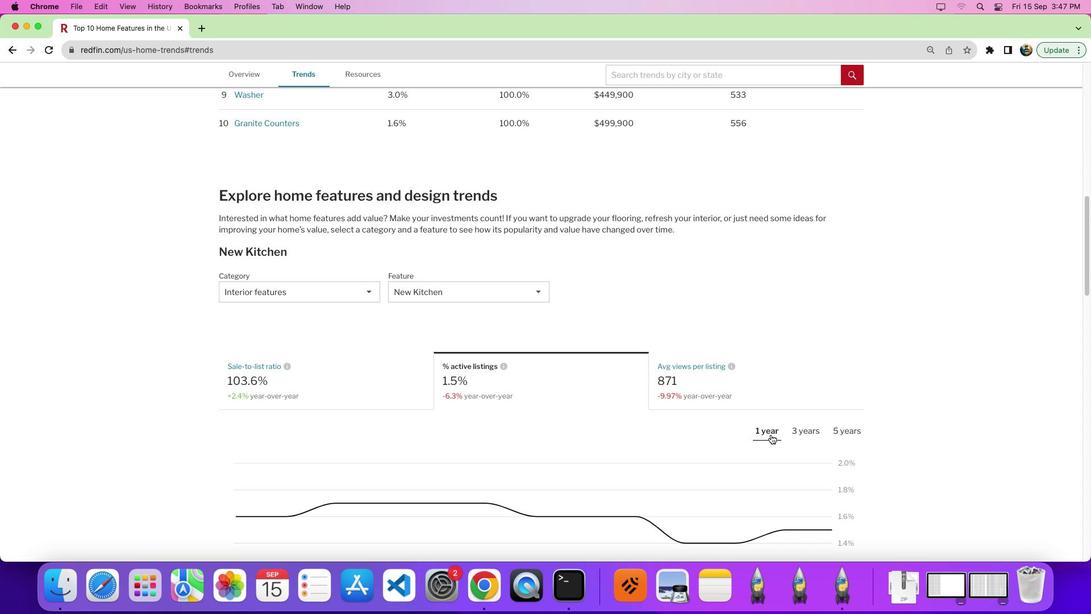 
Action: Mouse moved to (765, 436)
Screenshot: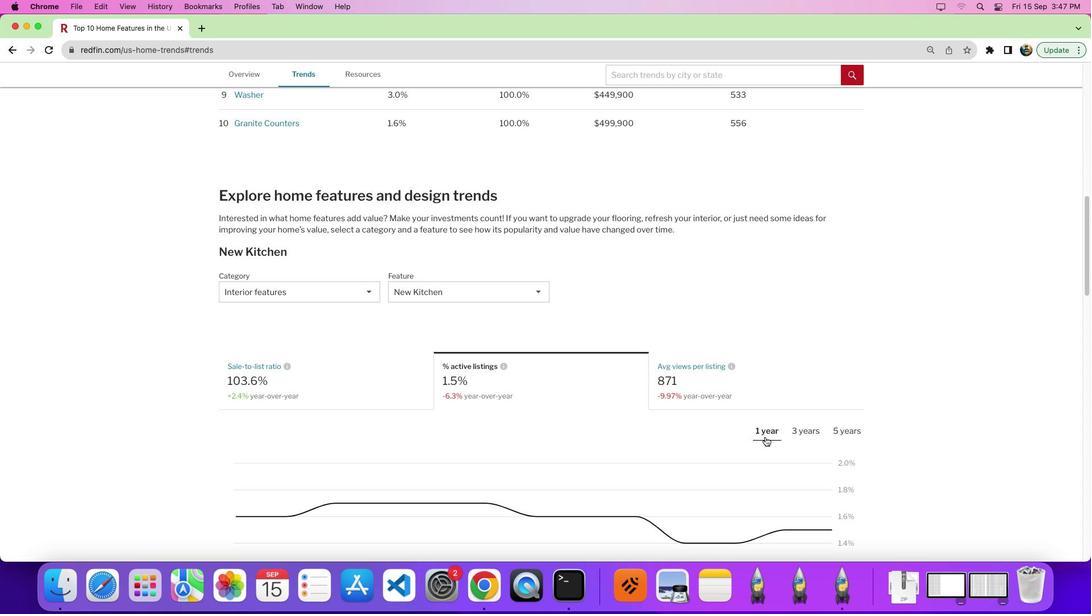 
Action: Mouse scrolled (765, 436) with delta (0, 0)
Screenshot: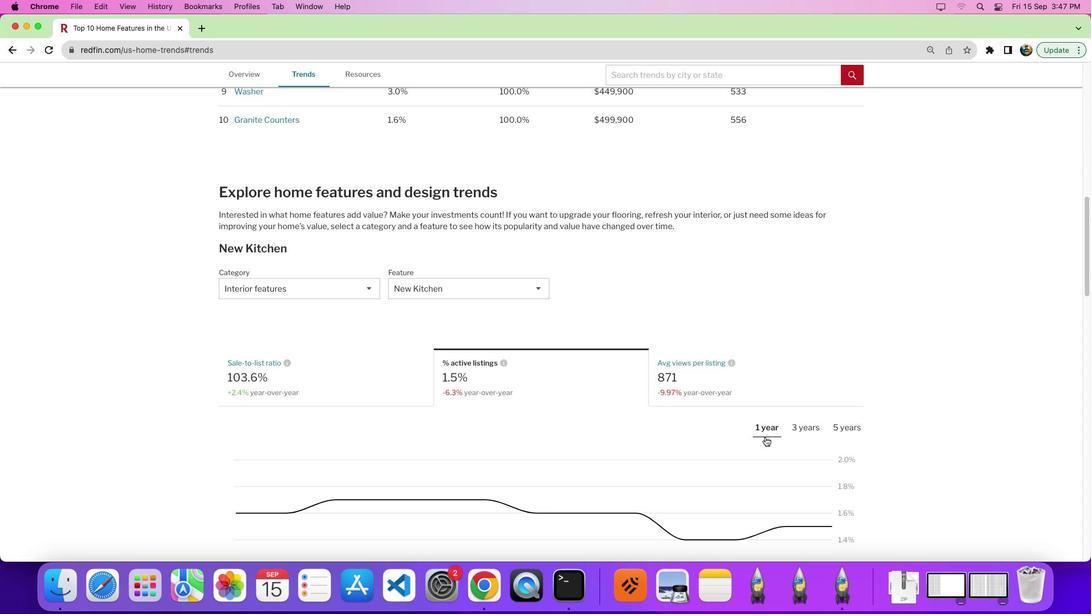 
Action: Mouse scrolled (765, 436) with delta (0, 0)
Screenshot: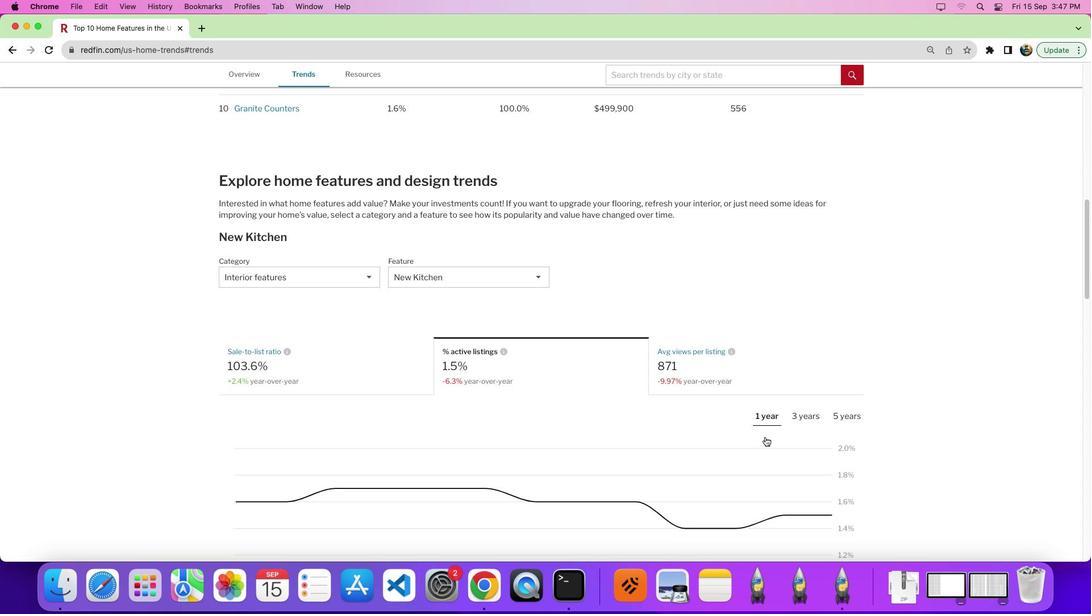 
Action: Mouse scrolled (765, 436) with delta (0, 0)
Screenshot: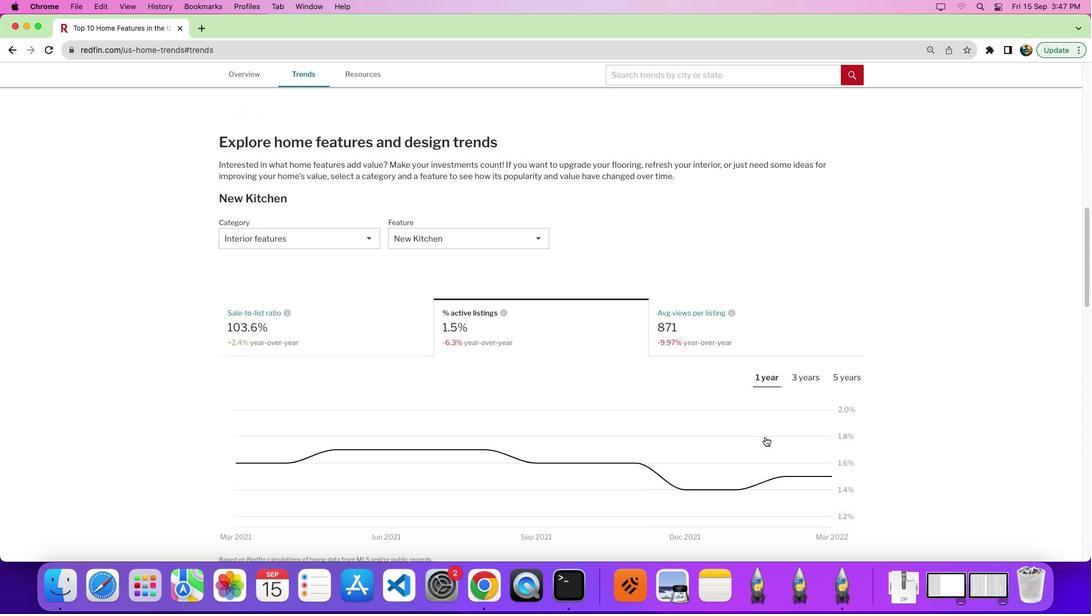 
Action: Mouse scrolled (765, 436) with delta (0, 0)
Screenshot: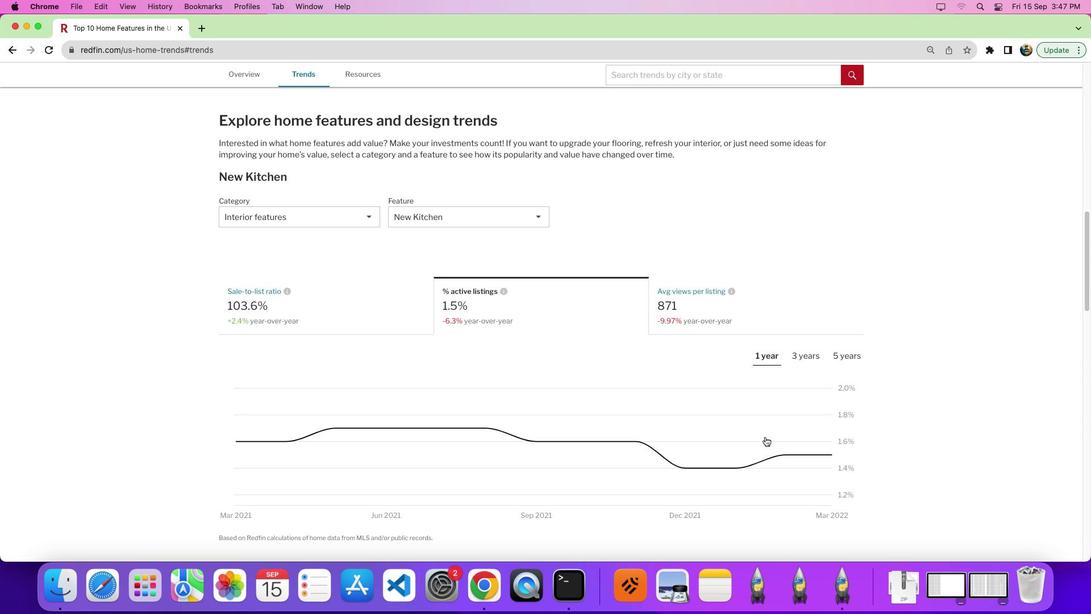 
Action: Mouse scrolled (765, 436) with delta (0, 0)
Screenshot: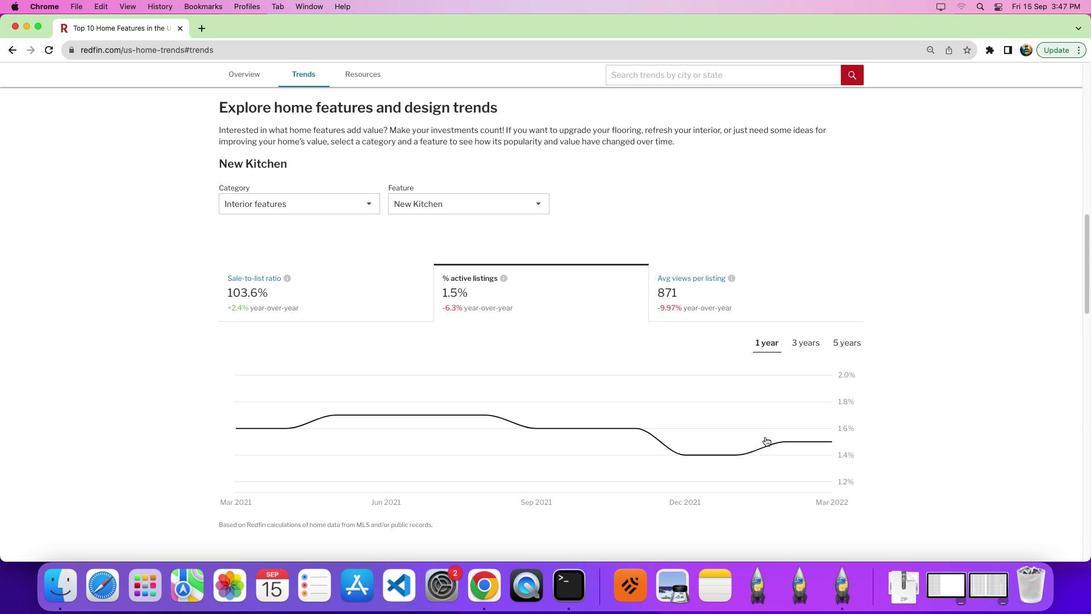 
Action: Mouse moved to (767, 436)
Screenshot: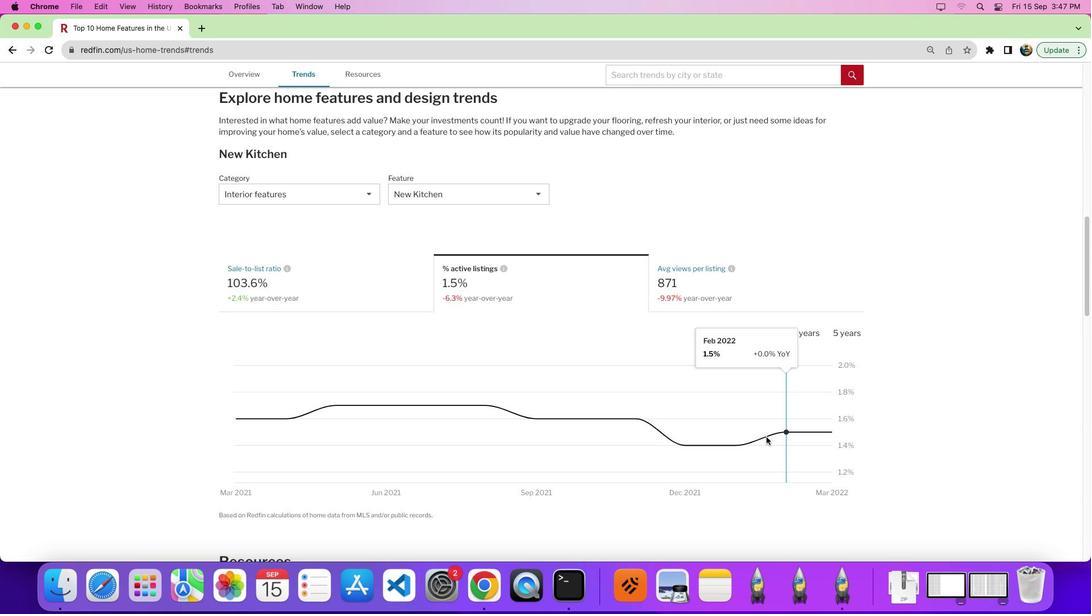 
